 Task: Add an event with the title Second Staff Training: Leadership Development, date '2024/04/19', time 8:50 AM to 10:50 AMand add a description: A company retreat is a purposeful and immersive event where employees come together in a relaxed and inspiring setting to foster teamwork, boost morale, and align their efforts towards common goals. Select event color  Grape . Add location for the event as: 321 Montmartre, Paris, France, logged in from the account softage.7@softage.netand send the event invitation to softage.4@softage.net and softage.5@softage.net. Set a reminder for the event Daily
Action: Mouse moved to (45, 100)
Screenshot: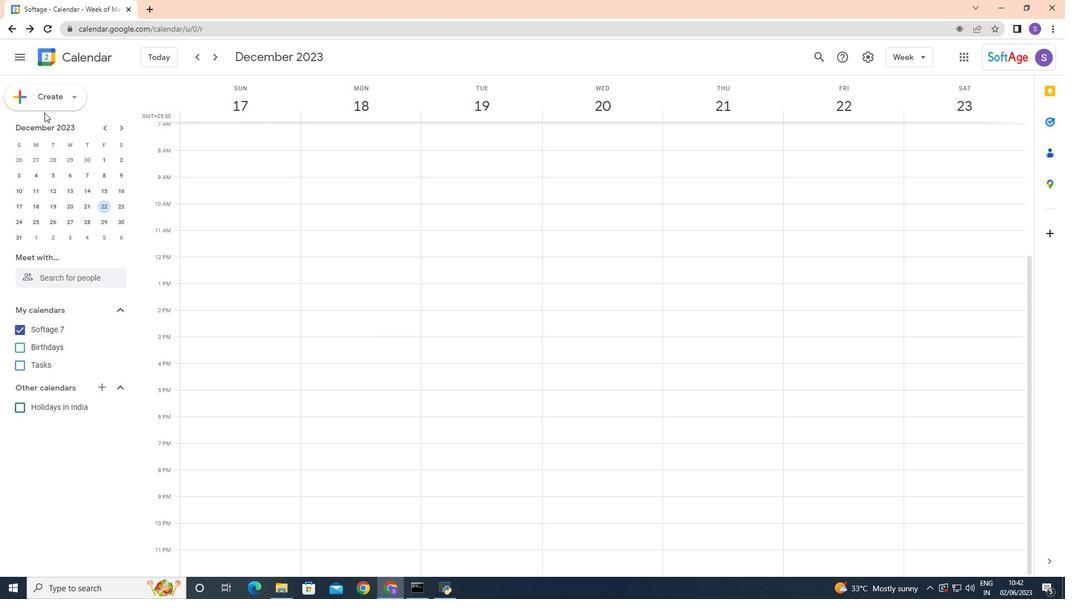
Action: Mouse pressed left at (45, 100)
Screenshot: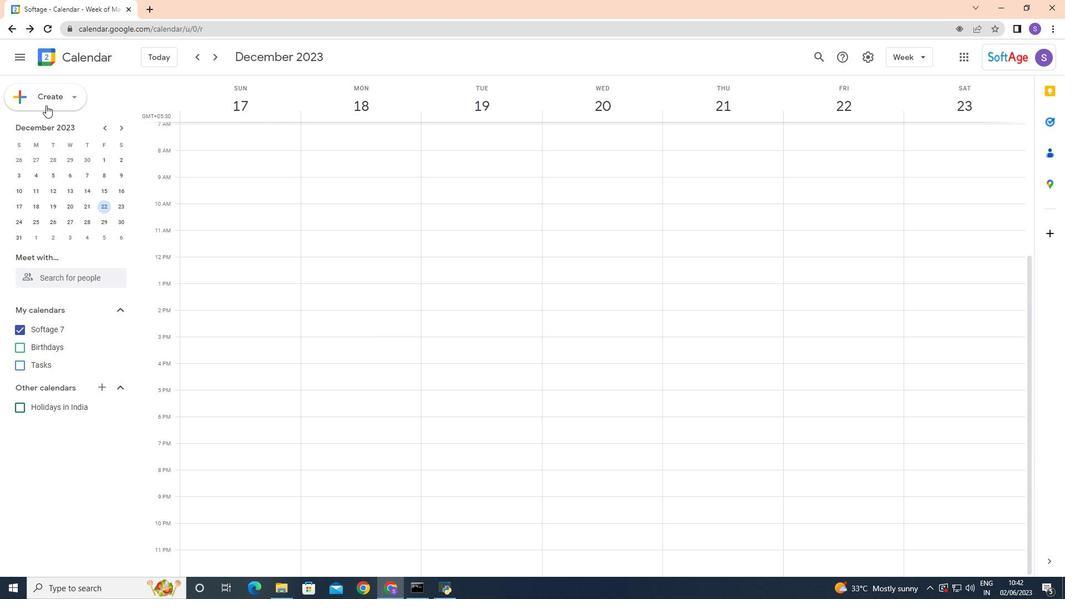 
Action: Mouse moved to (53, 128)
Screenshot: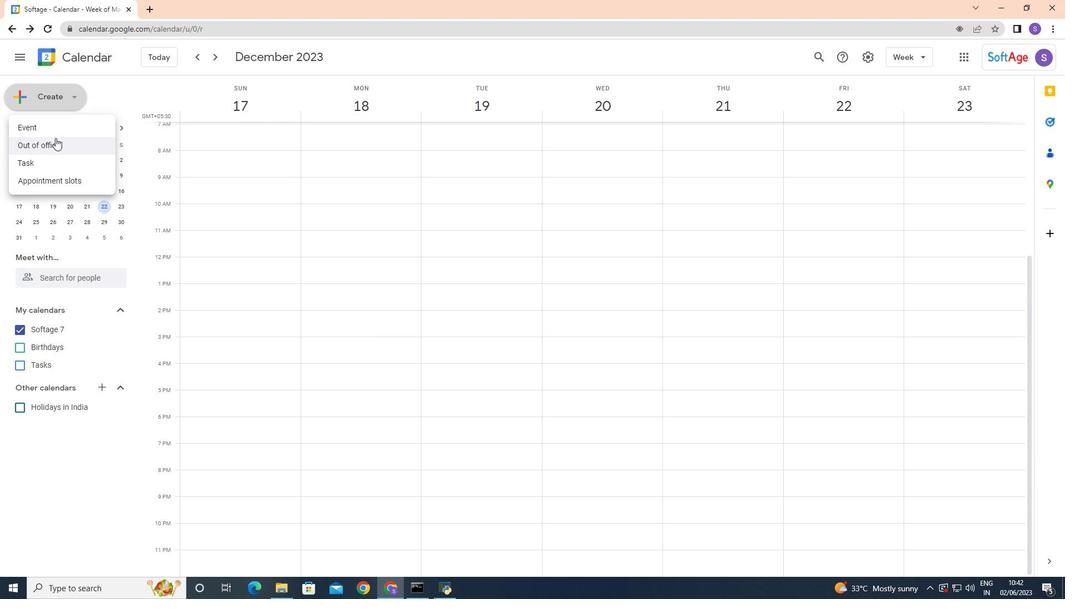 
Action: Mouse pressed left at (53, 128)
Screenshot: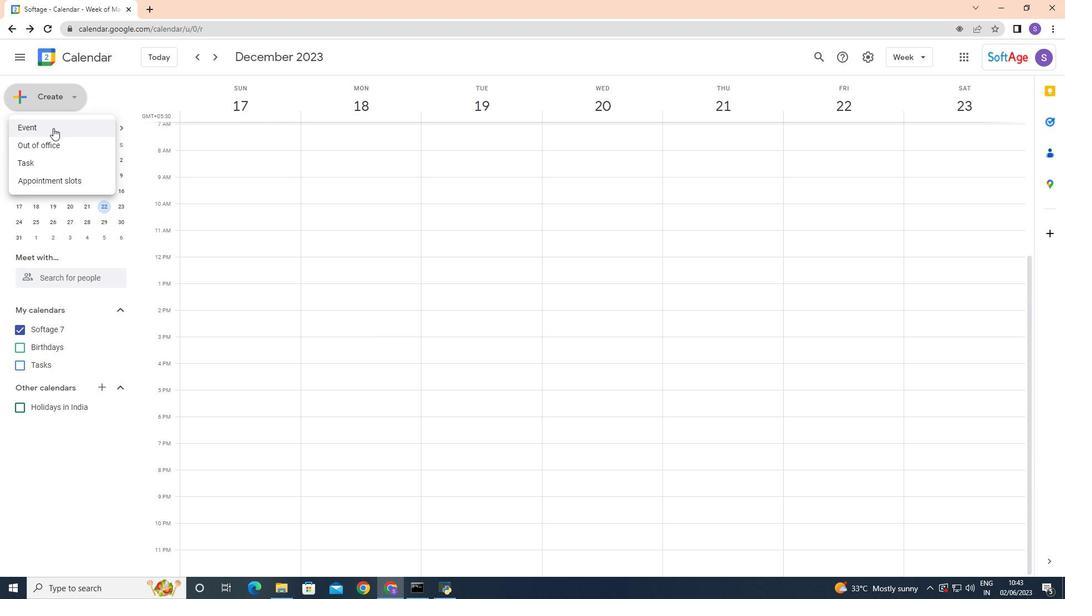 
Action: Mouse moved to (588, 205)
Screenshot: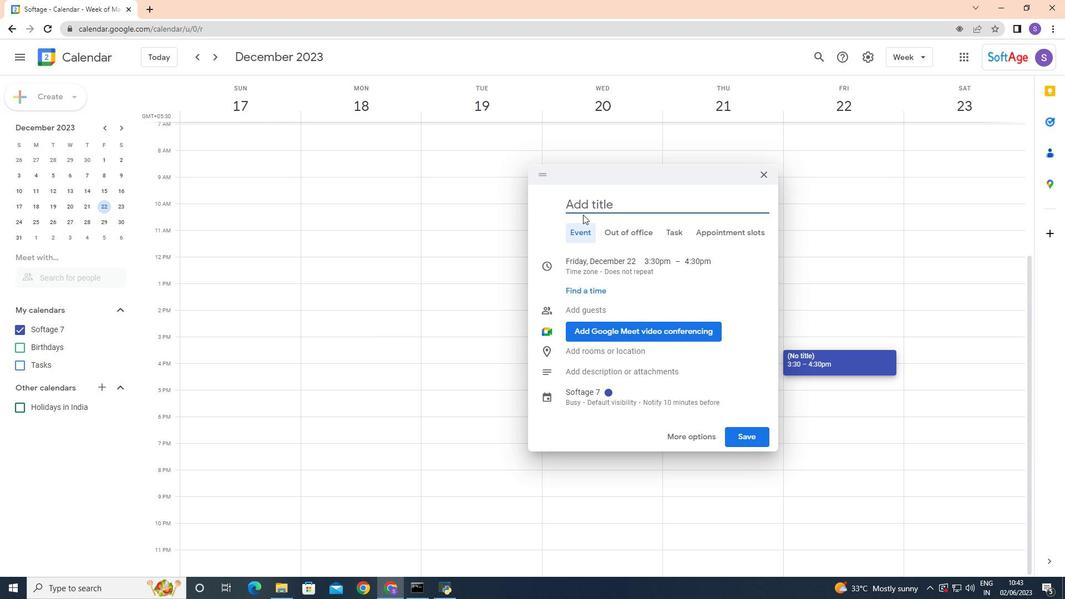 
Action: Mouse pressed left at (588, 205)
Screenshot: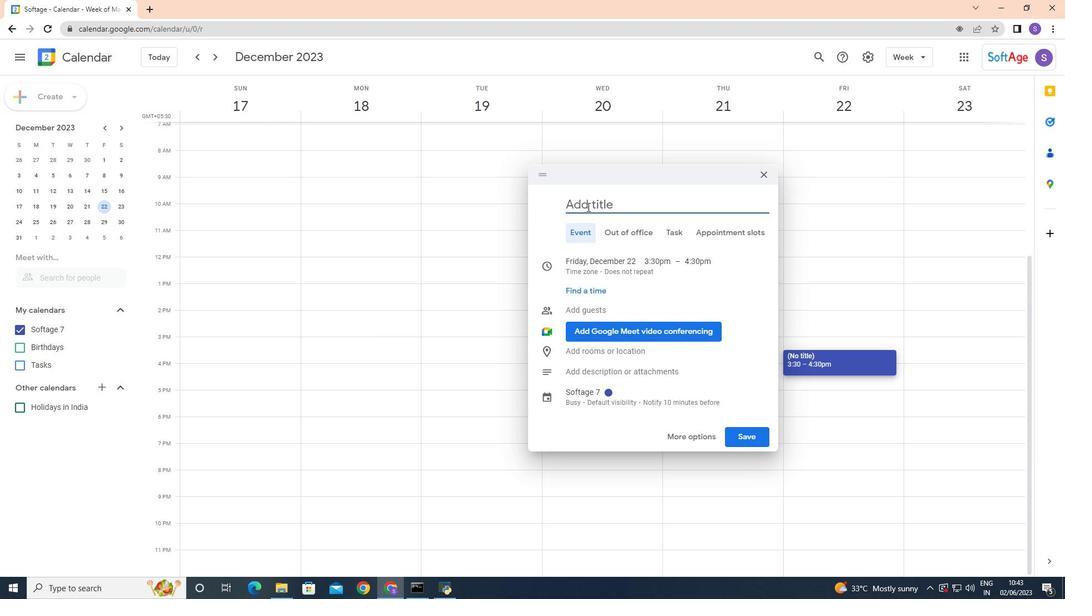 
Action: Key pressed <Key.shift>Second<Key.space><Key.shift>Staff<Key.space><Key.shift>Traib<Key.backspace>ning<Key.space><Key.shift_r><Key.shift_r><Key.shift_r><Key.shift_r><Key.shift_r><Key.shift_r><Key.shift_r><Key.shift_r><Key.shift_r><Key.backspace><Key.shift_r>:<Key.space><Key.shift>Leadership<Key.space><Key.shift>Development
Screenshot: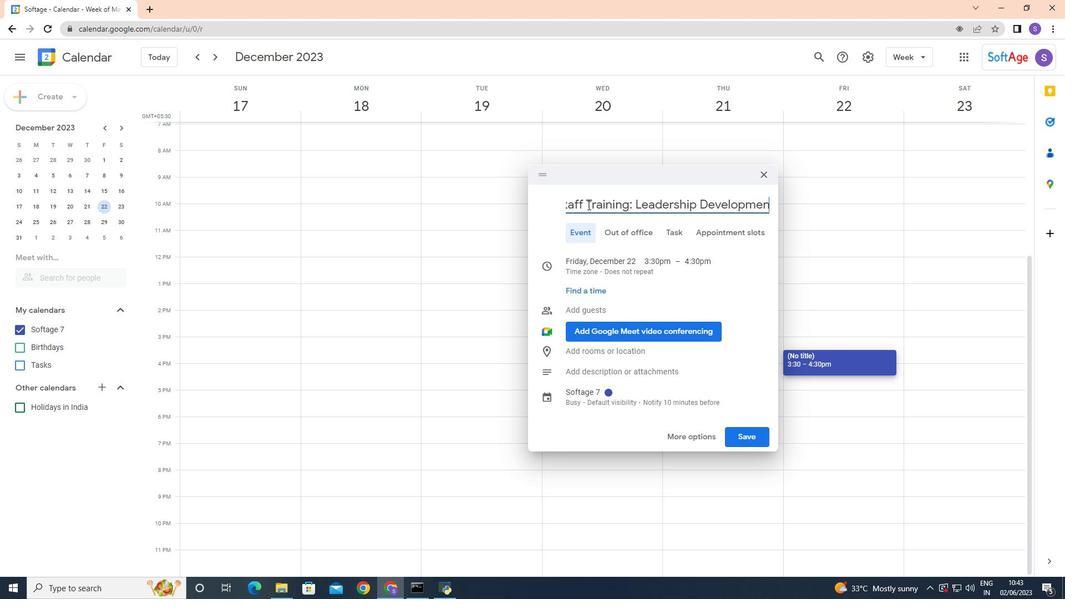 
Action: Mouse moved to (737, 291)
Screenshot: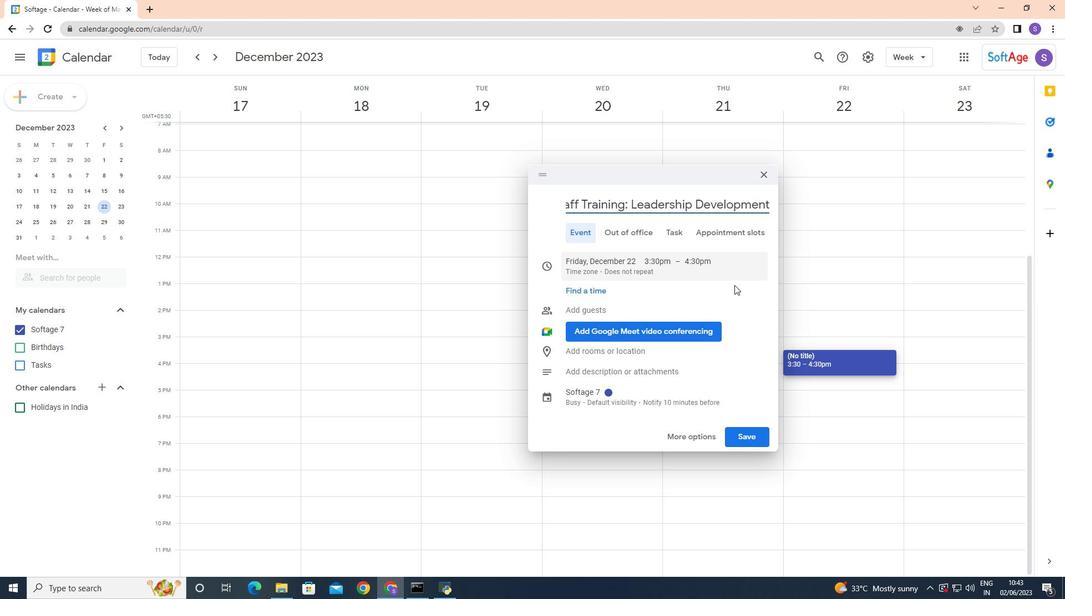 
Action: Mouse pressed left at (737, 291)
Screenshot: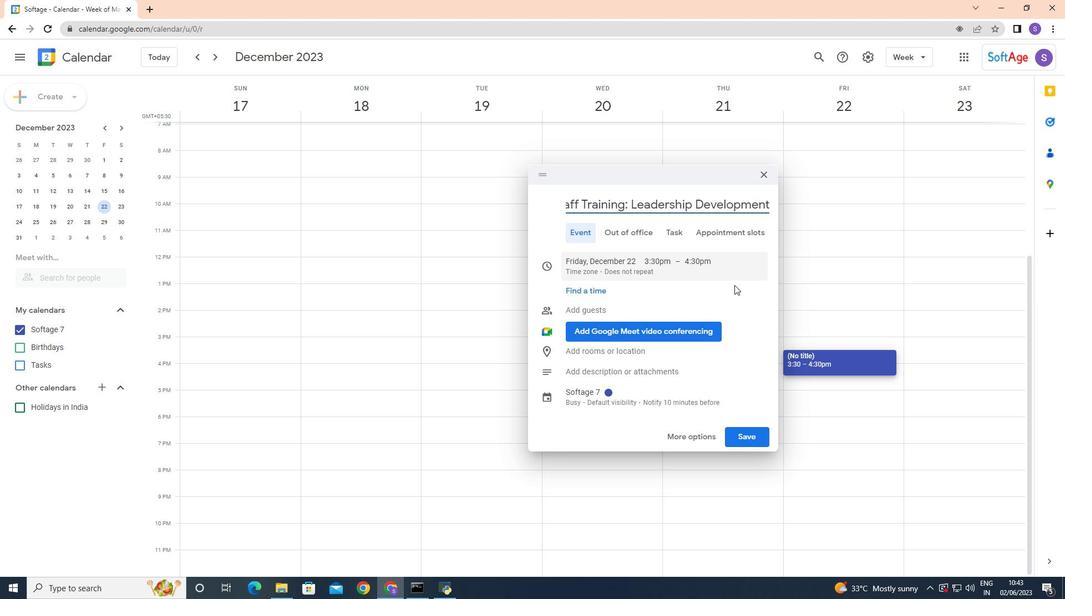 
Action: Mouse moved to (596, 264)
Screenshot: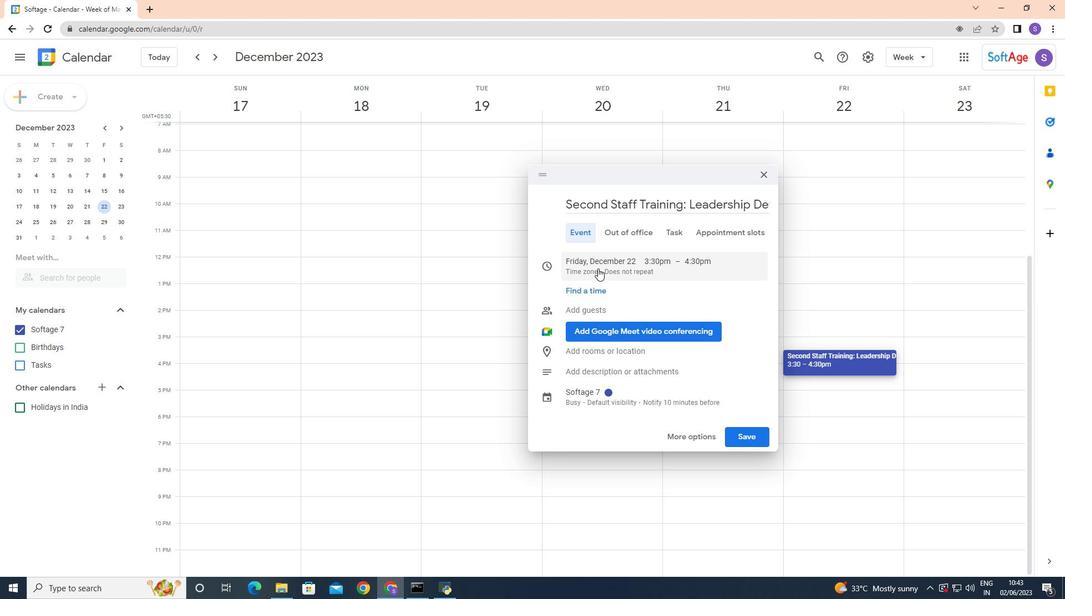 
Action: Mouse pressed left at (596, 264)
Screenshot: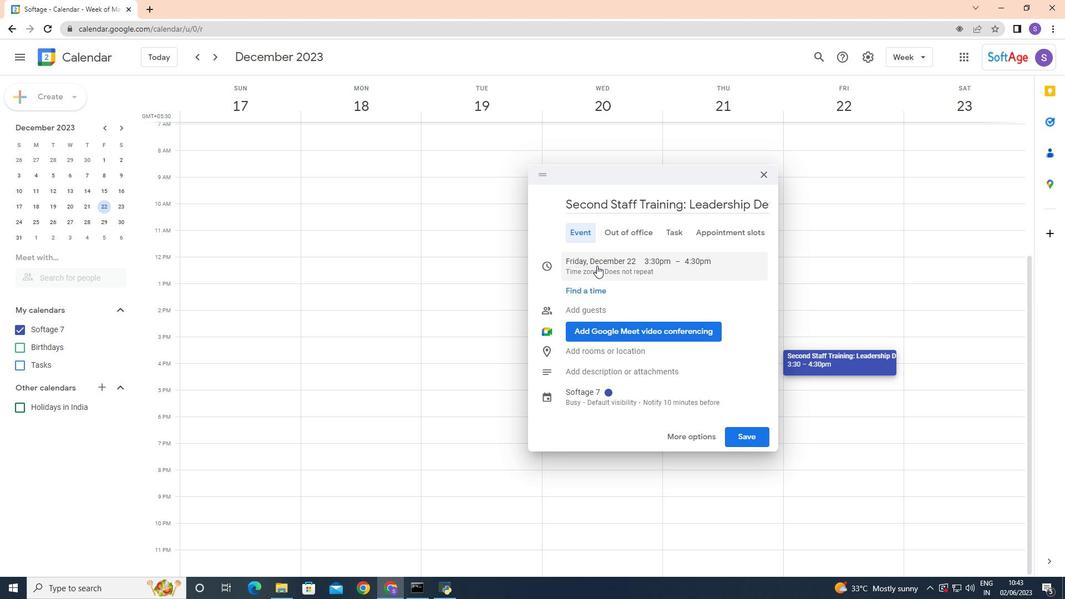 
Action: Mouse moved to (698, 284)
Screenshot: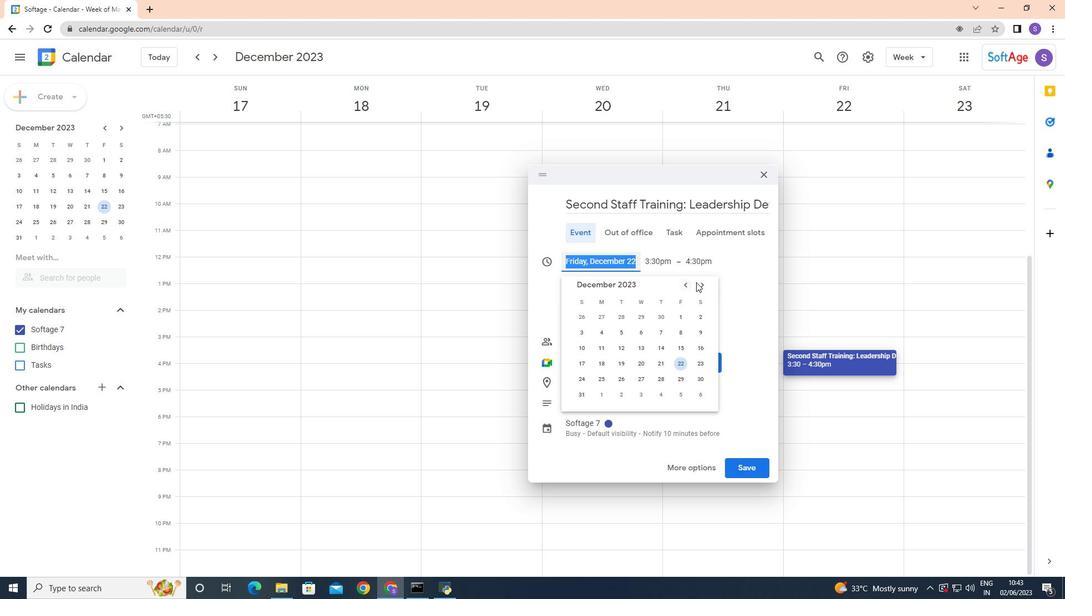 
Action: Mouse pressed left at (698, 284)
Screenshot: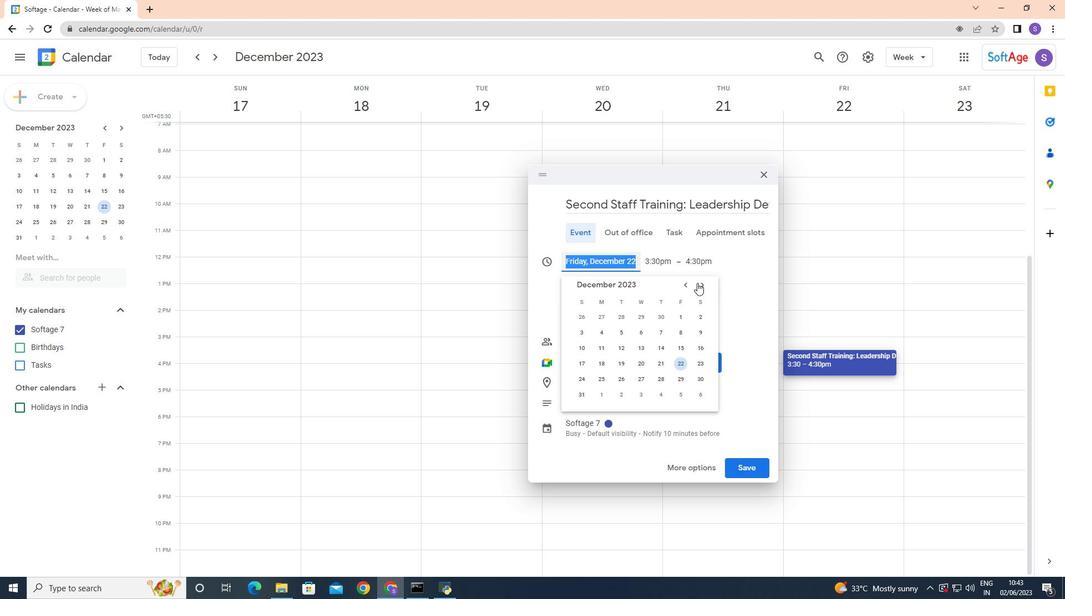 
Action: Mouse pressed left at (698, 284)
Screenshot: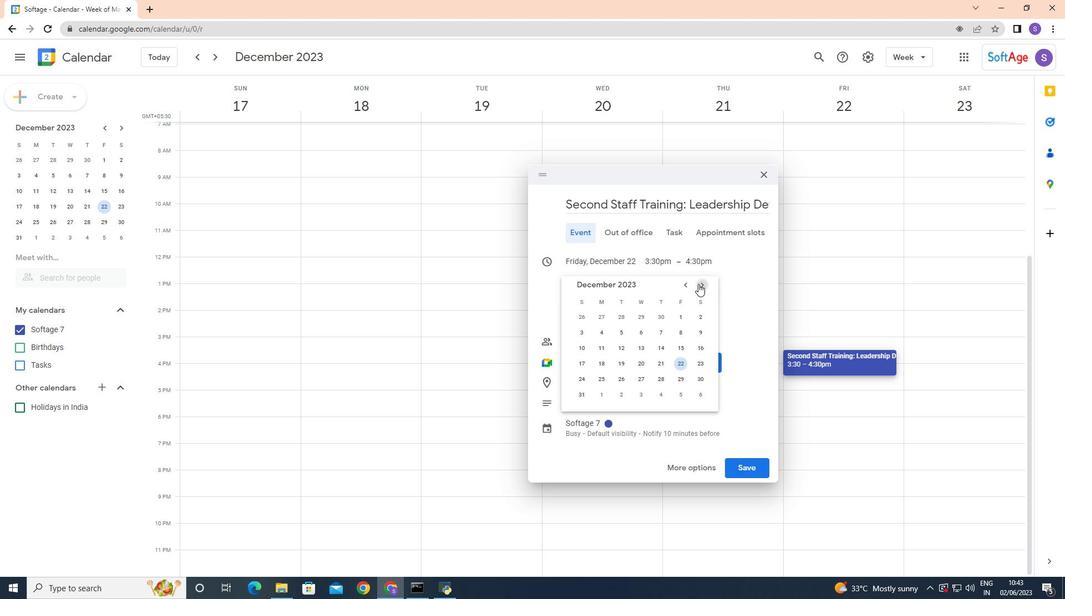 
Action: Mouse moved to (704, 284)
Screenshot: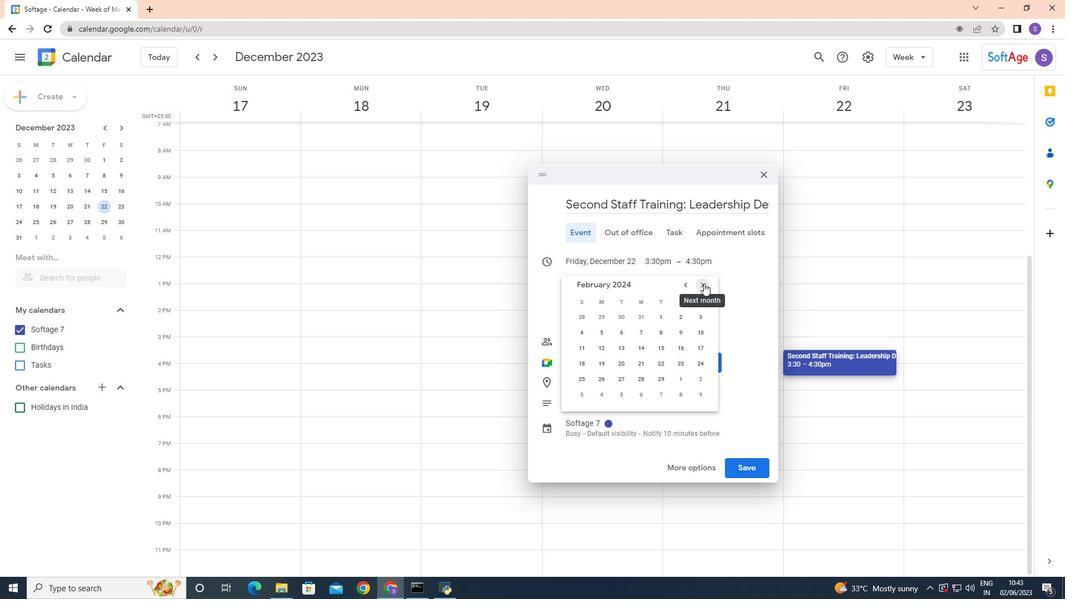 
Action: Mouse pressed left at (704, 284)
Screenshot: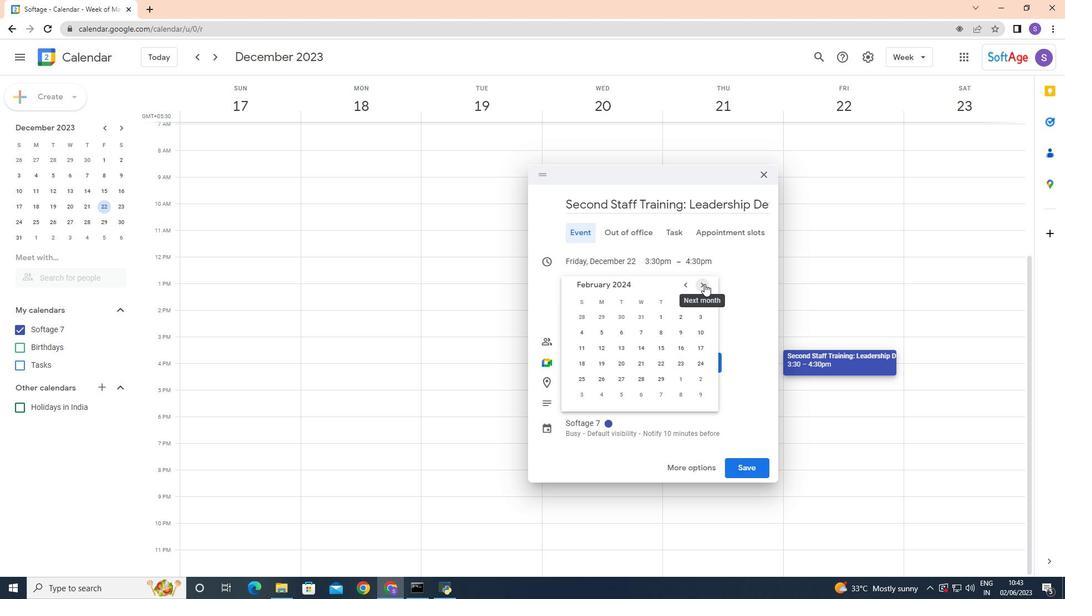 
Action: Mouse pressed left at (704, 284)
Screenshot: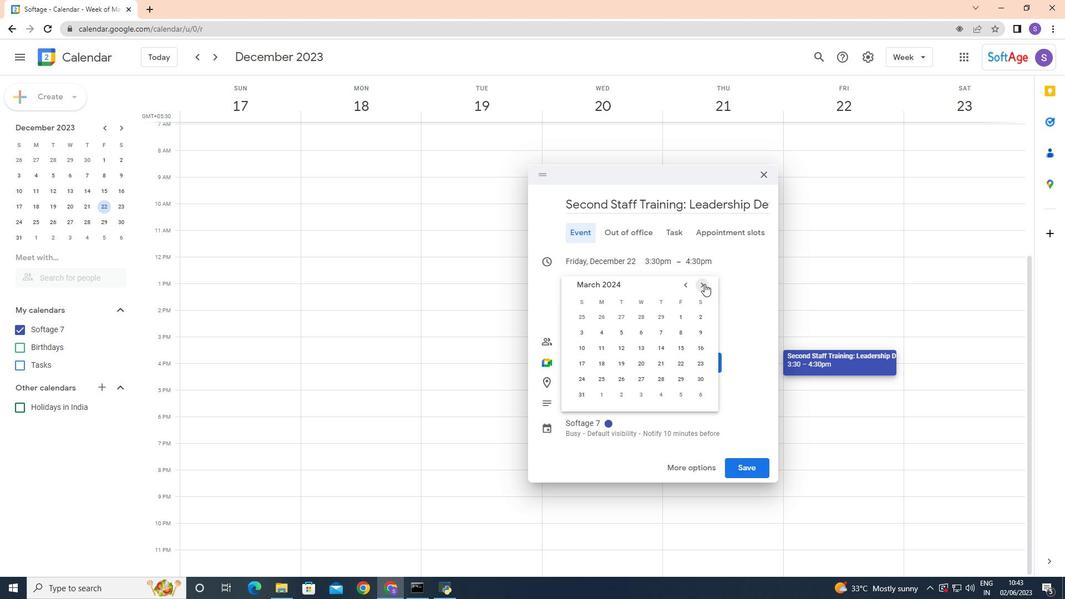 
Action: Mouse moved to (684, 347)
Screenshot: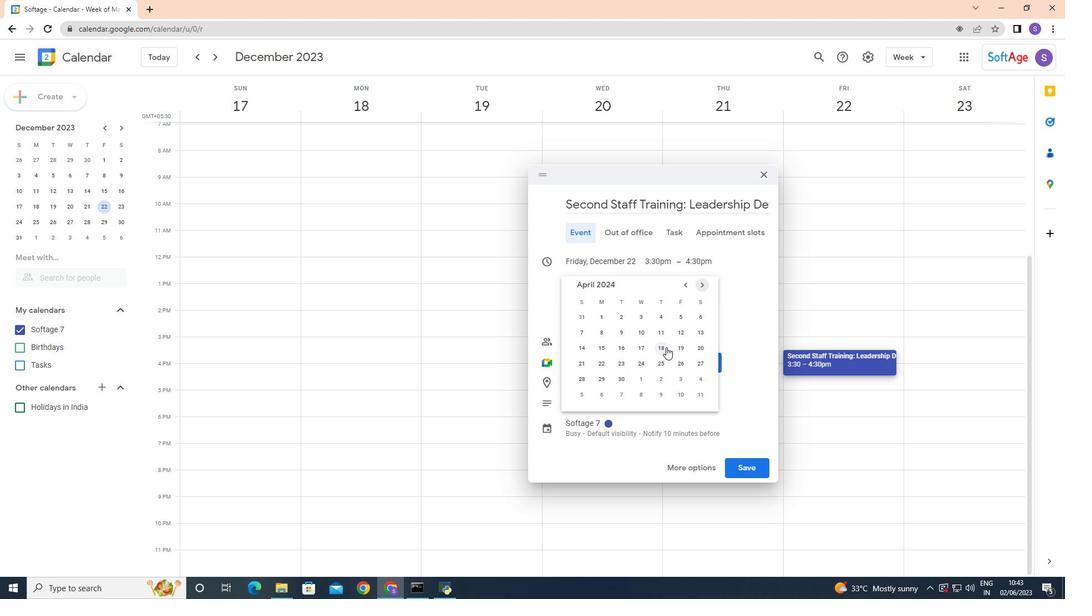 
Action: Mouse pressed left at (684, 347)
Screenshot: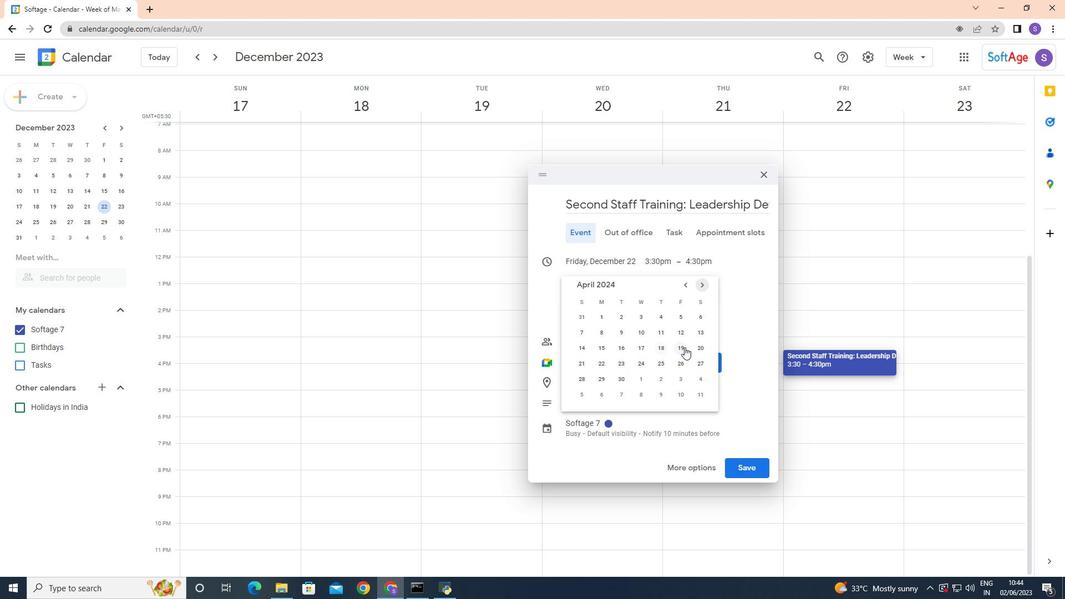 
Action: Mouse moved to (664, 266)
Screenshot: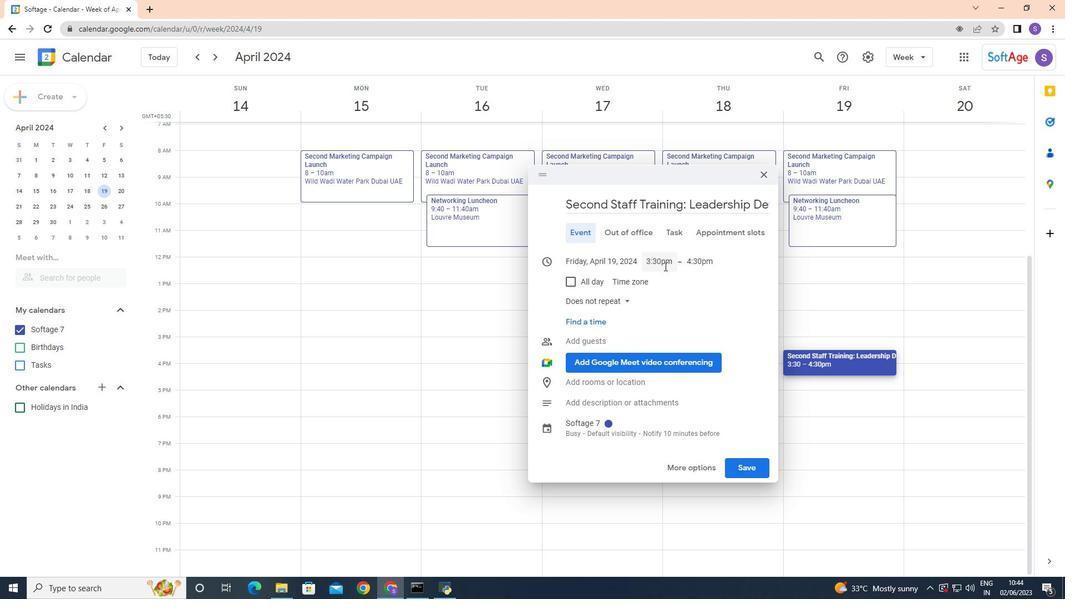 
Action: Mouse pressed left at (664, 266)
Screenshot: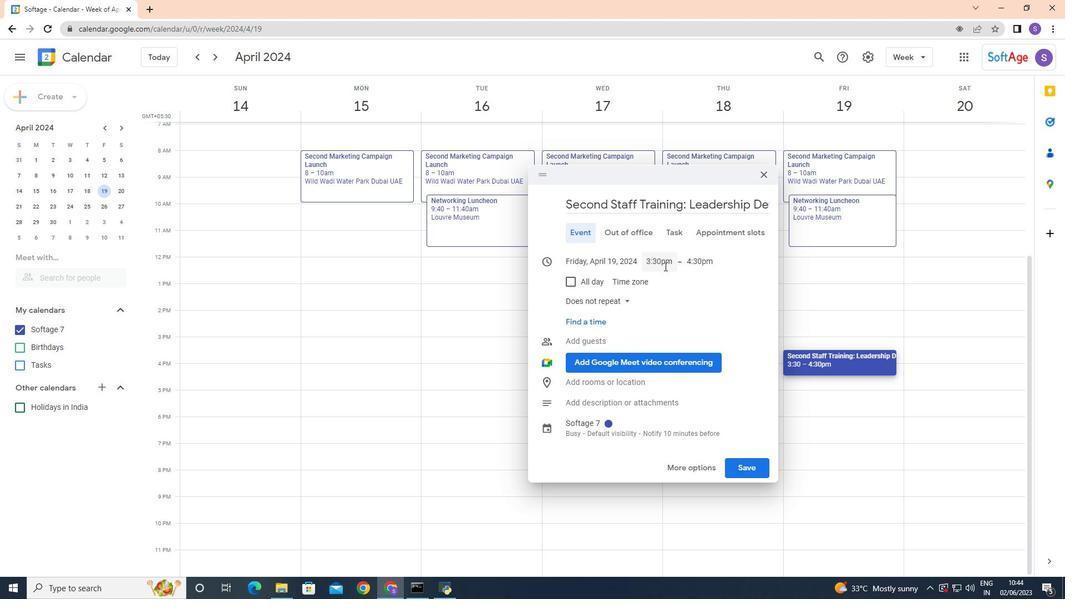 
Action: Mouse moved to (680, 319)
Screenshot: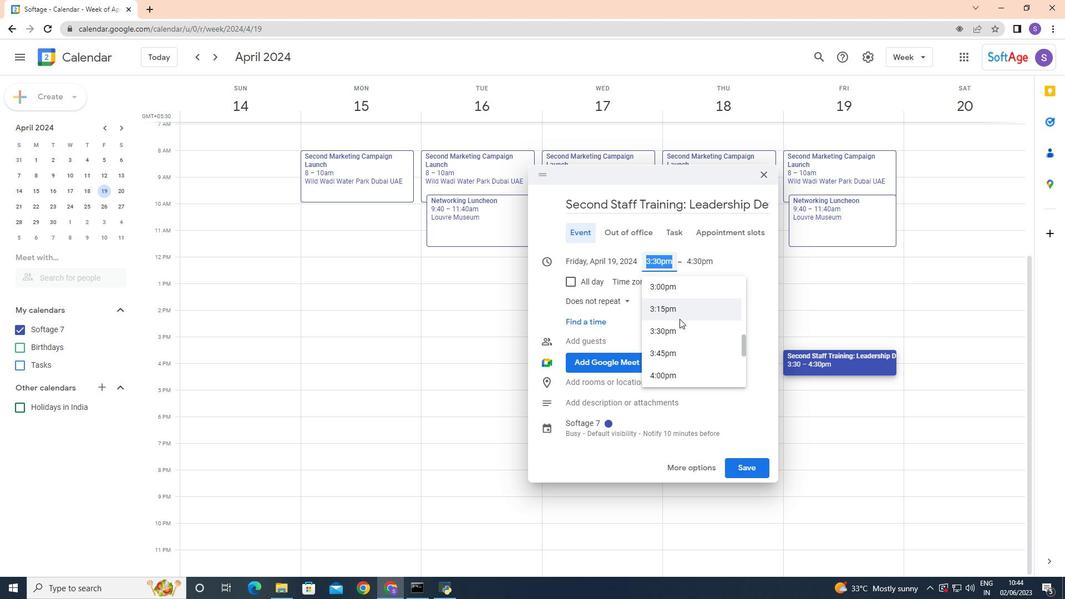 
Action: Mouse scrolled (680, 318) with delta (0, 0)
Screenshot: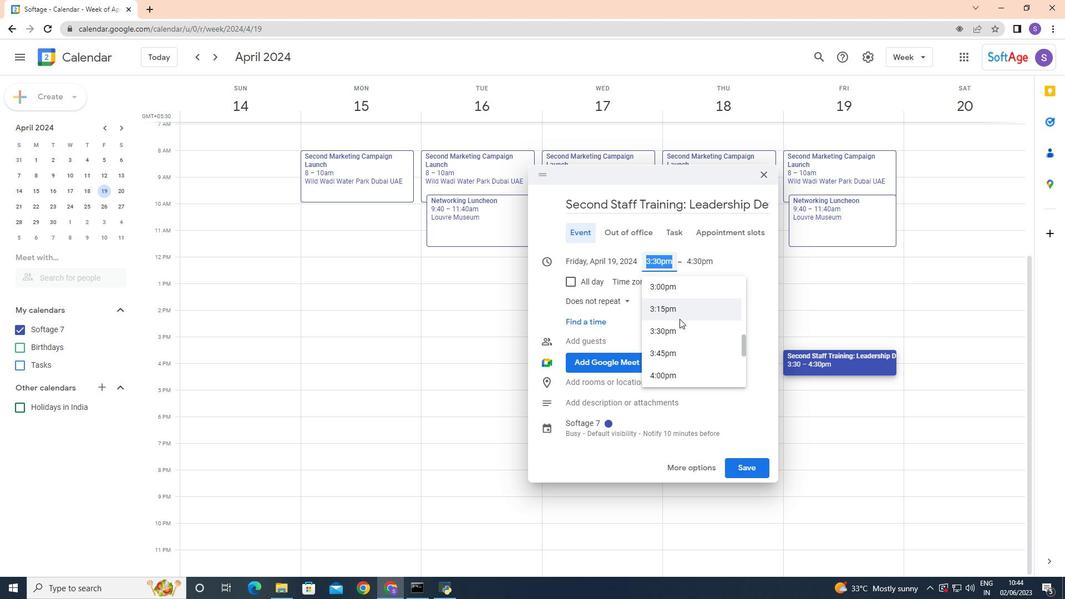 
Action: Mouse moved to (681, 319)
Screenshot: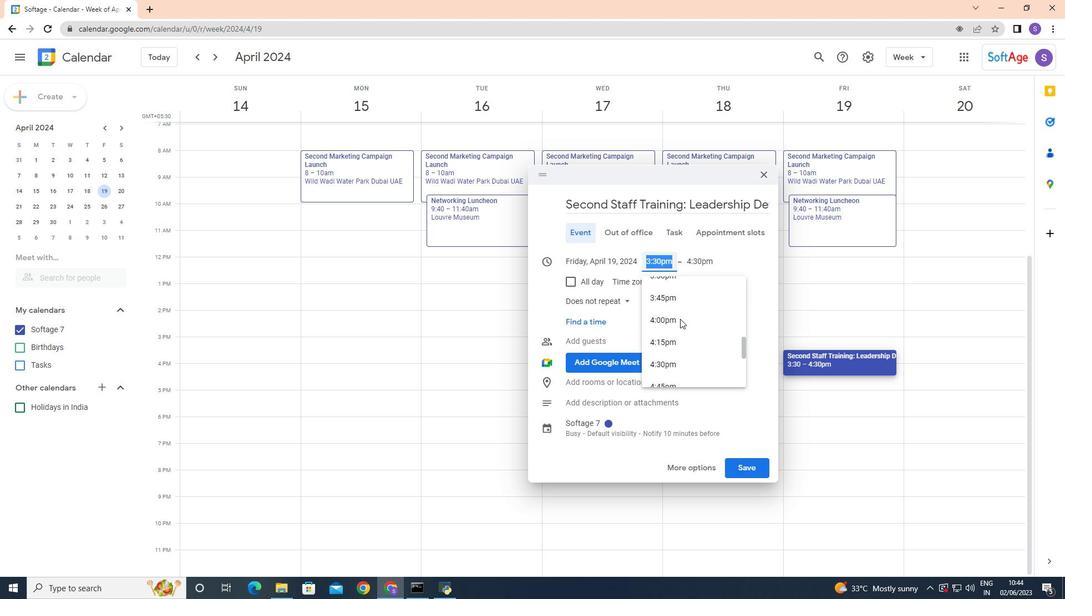 
Action: Mouse pressed middle at (681, 319)
Screenshot: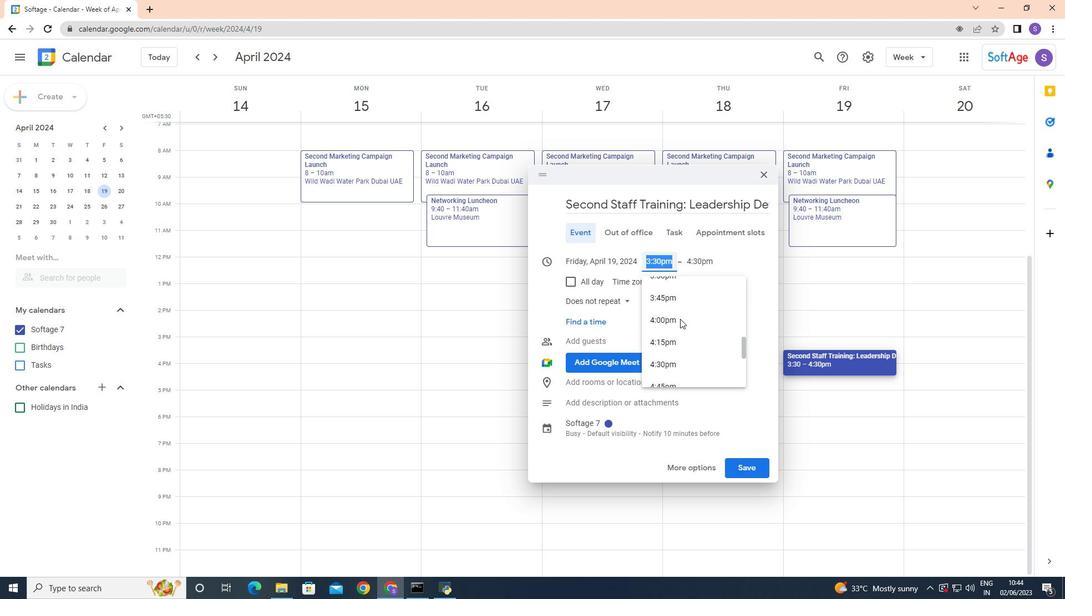 
Action: Mouse scrolled (681, 320) with delta (0, 0)
Screenshot: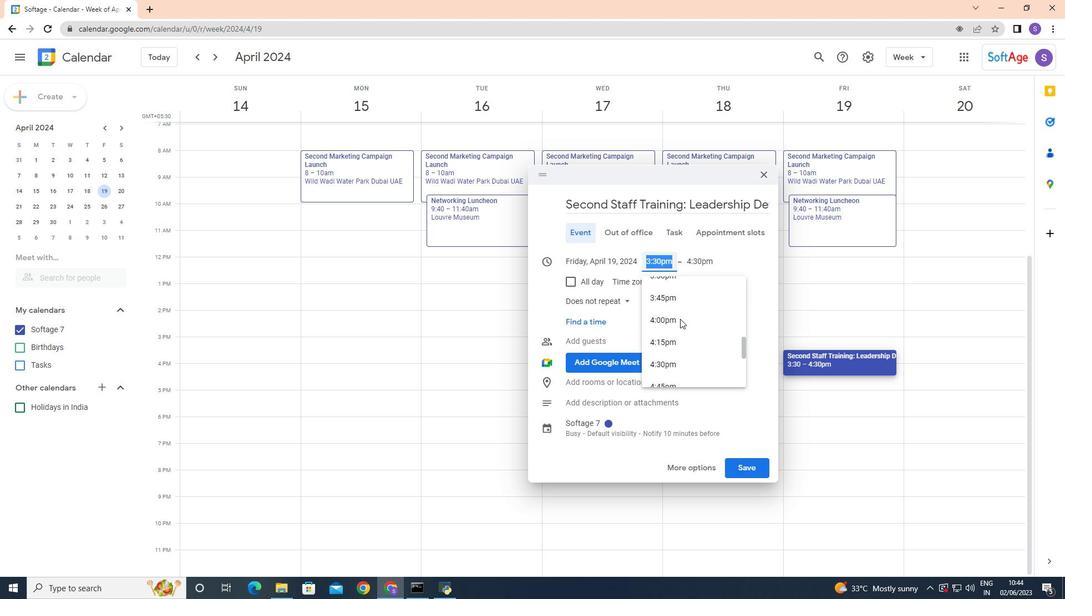 
Action: Mouse scrolled (681, 320) with delta (0, 0)
Screenshot: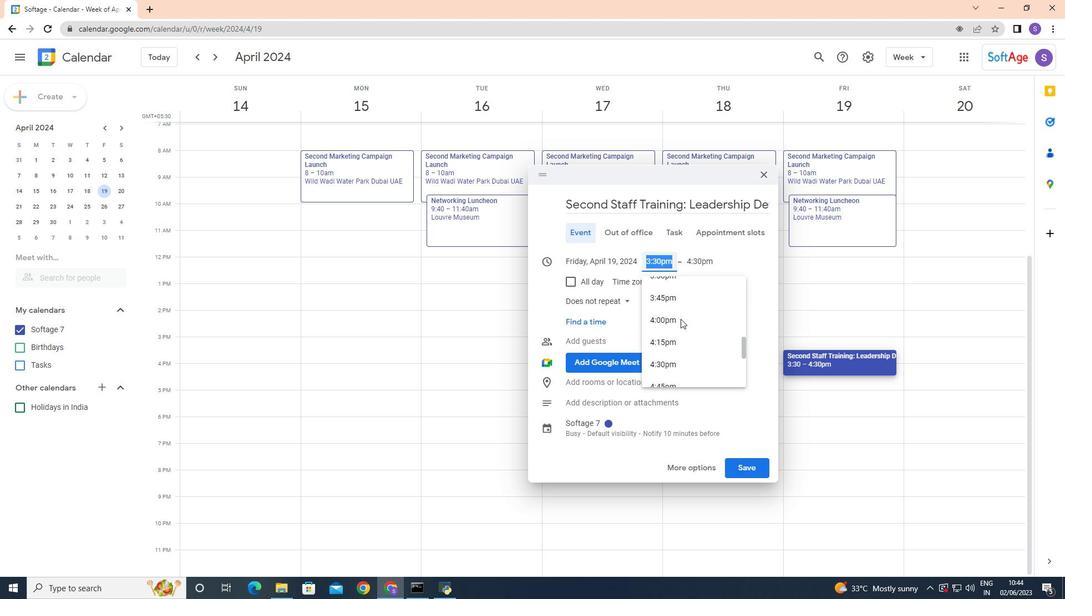 
Action: Mouse scrolled (681, 320) with delta (0, 0)
Screenshot: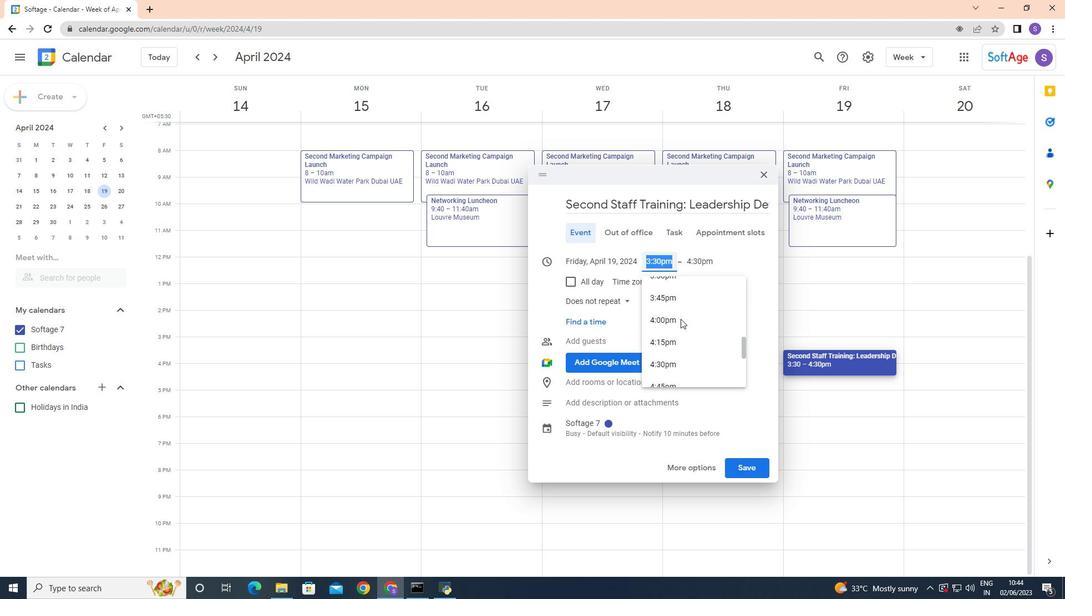 
Action: Mouse moved to (681, 319)
Screenshot: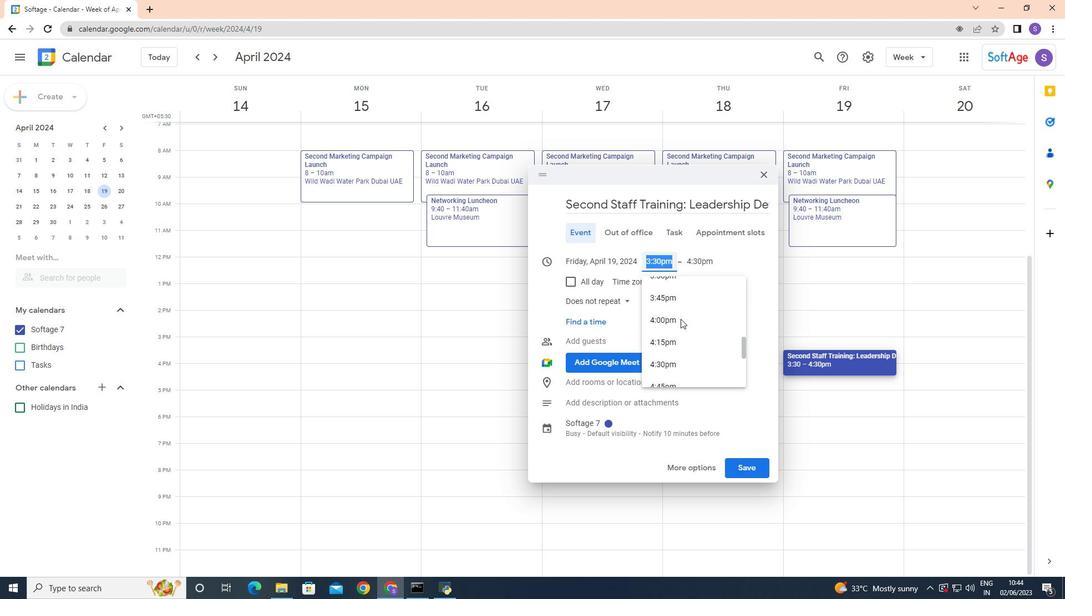 
Action: Mouse scrolled (681, 320) with delta (0, 0)
Screenshot: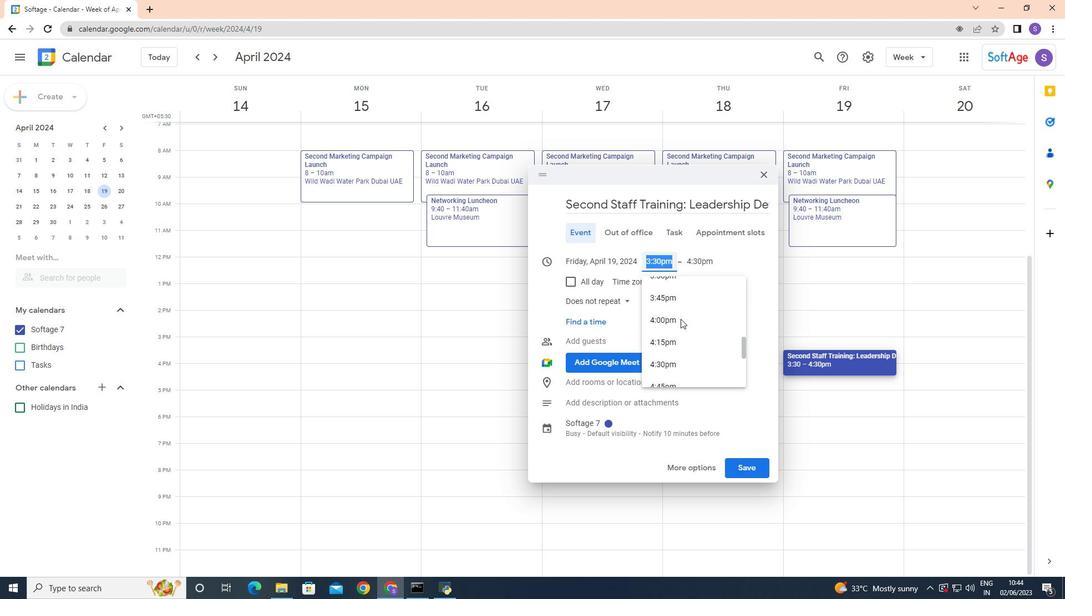 
Action: Mouse moved to (683, 319)
Screenshot: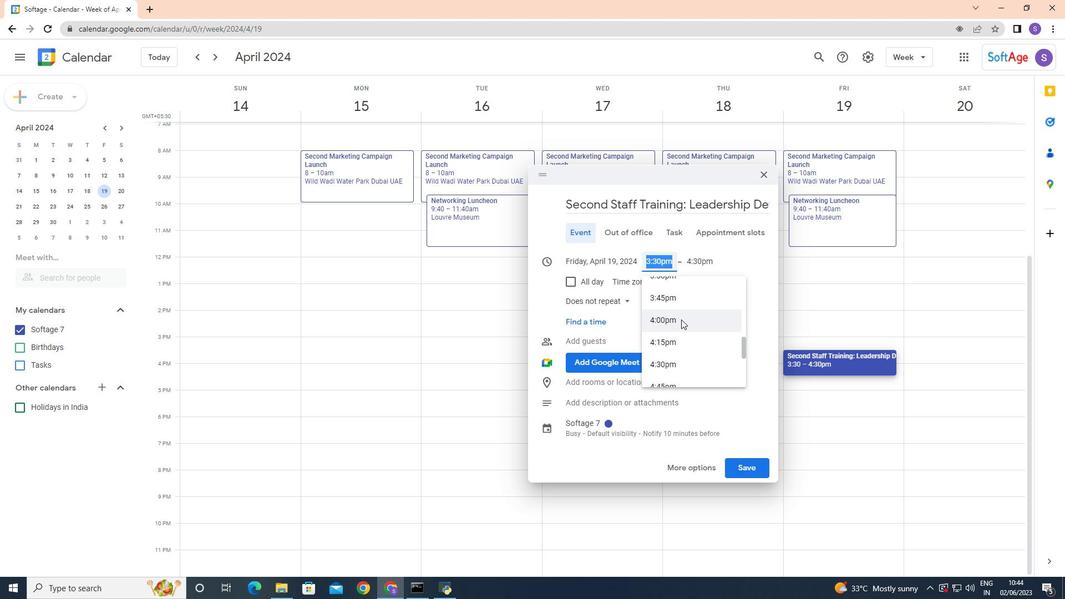 
Action: Mouse scrolled (682, 320) with delta (0, 0)
Screenshot: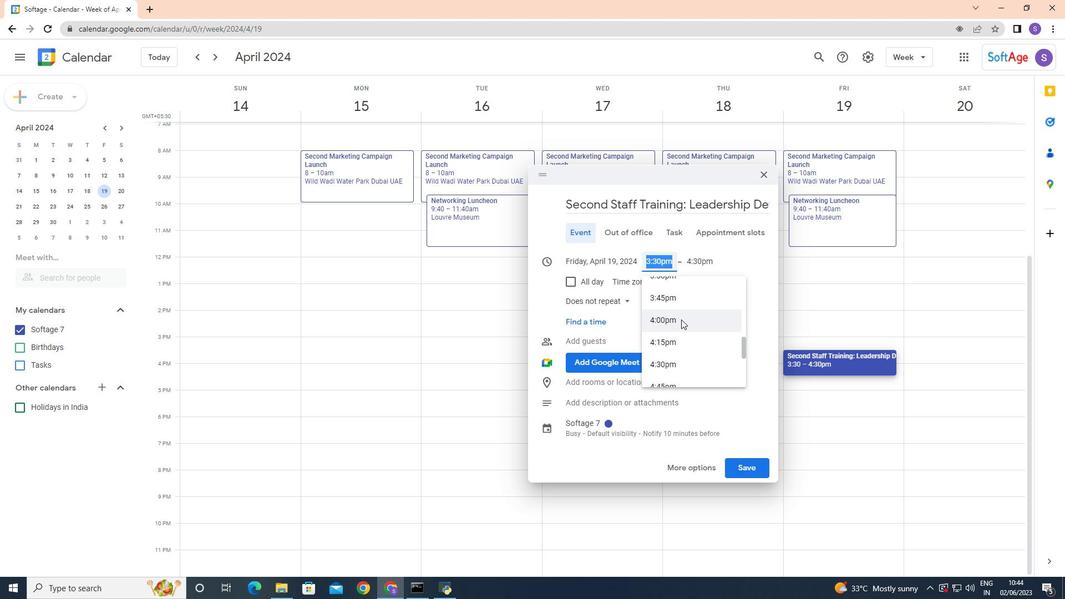 
Action: Mouse moved to (684, 317)
Screenshot: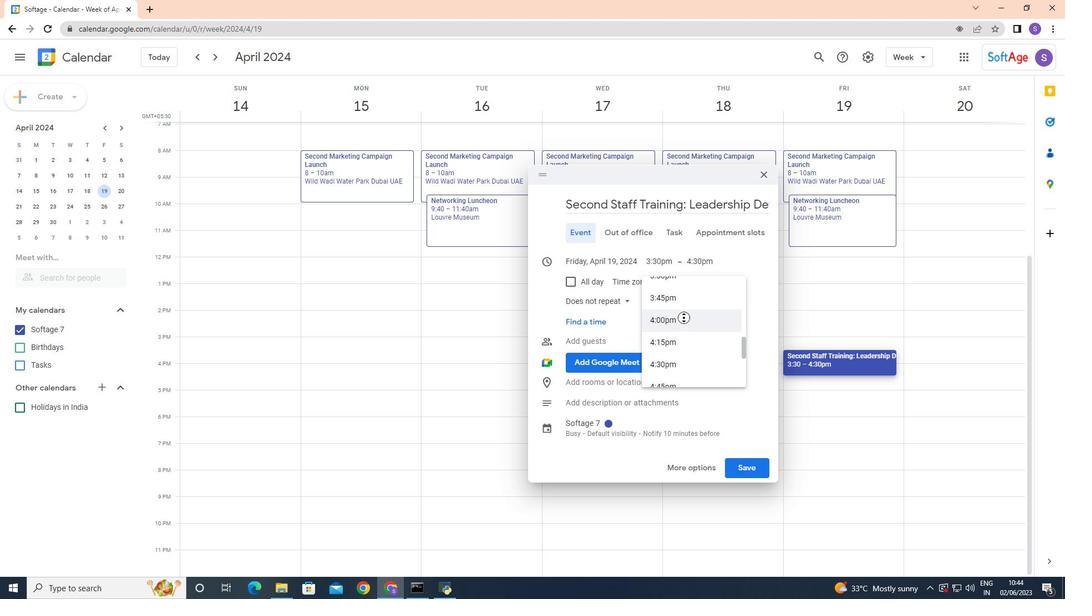 
Action: Mouse pressed middle at (684, 317)
Screenshot: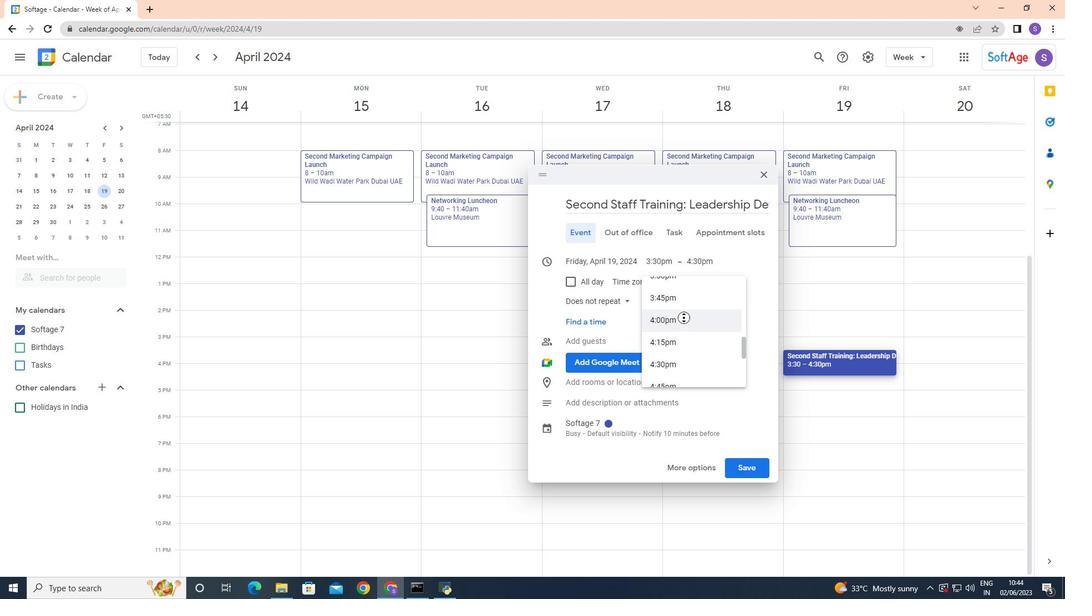 
Action: Mouse scrolled (684, 318) with delta (0, 0)
Screenshot: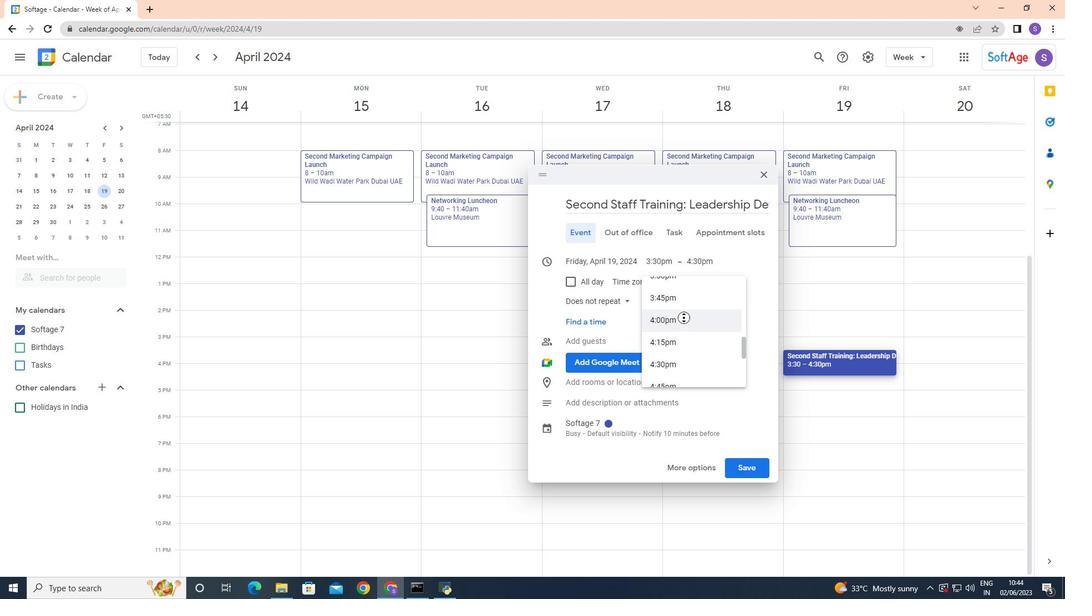 
Action: Mouse scrolled (684, 318) with delta (0, 0)
Screenshot: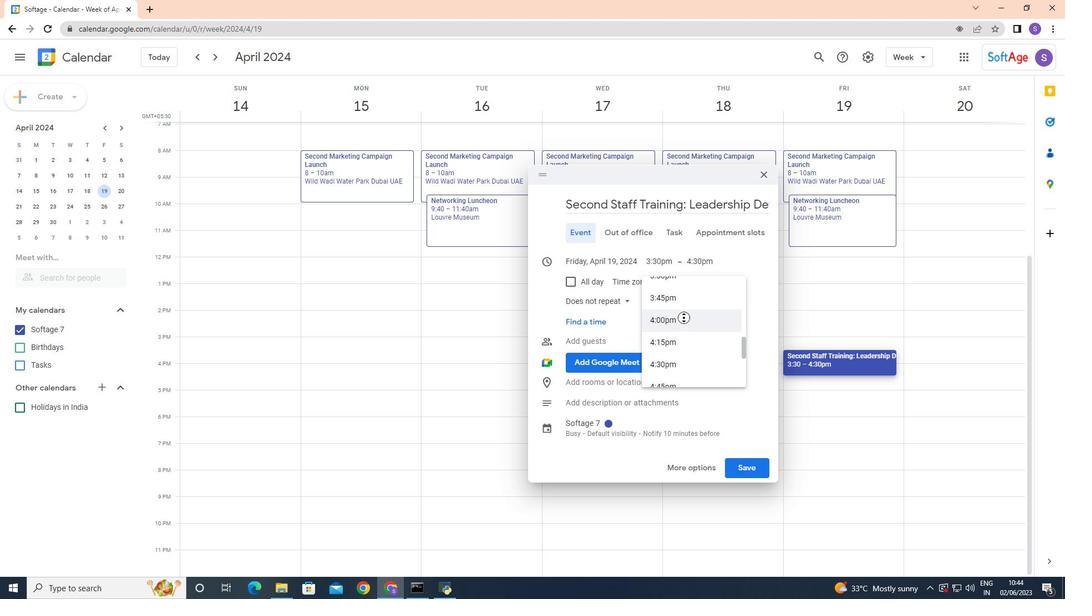 
Action: Mouse scrolled (684, 318) with delta (0, 0)
Screenshot: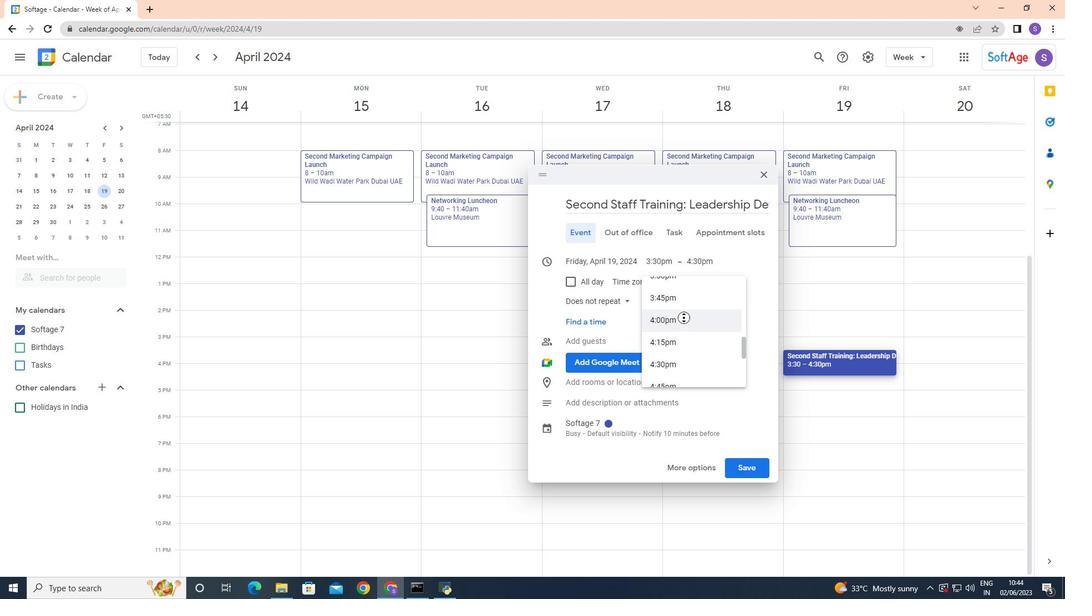 
Action: Mouse scrolled (684, 318) with delta (0, 0)
Screenshot: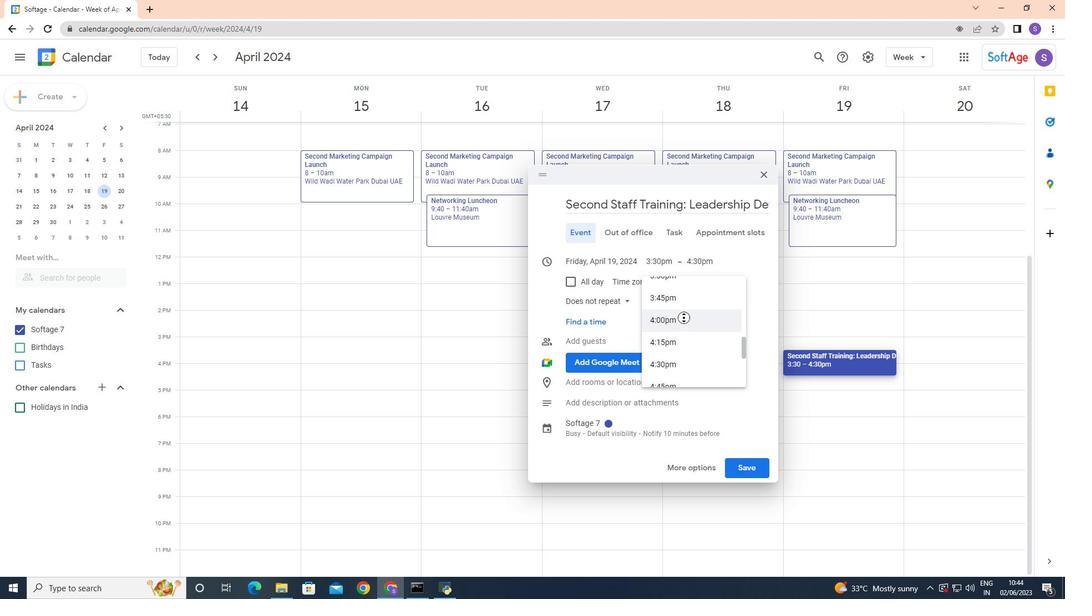 
Action: Mouse scrolled (684, 318) with delta (0, 0)
Screenshot: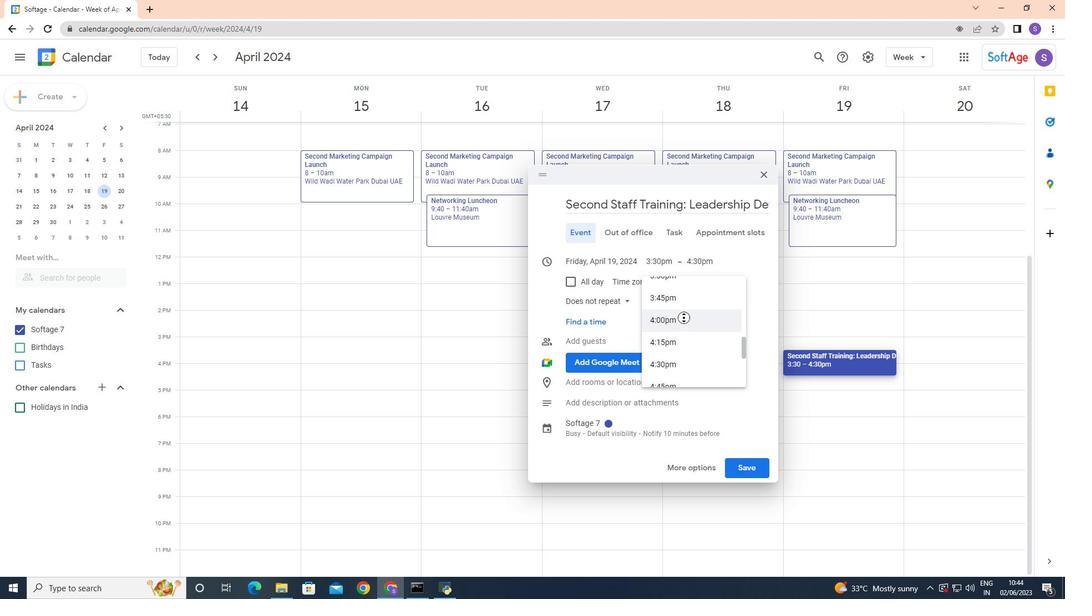 
Action: Mouse moved to (686, 319)
Screenshot: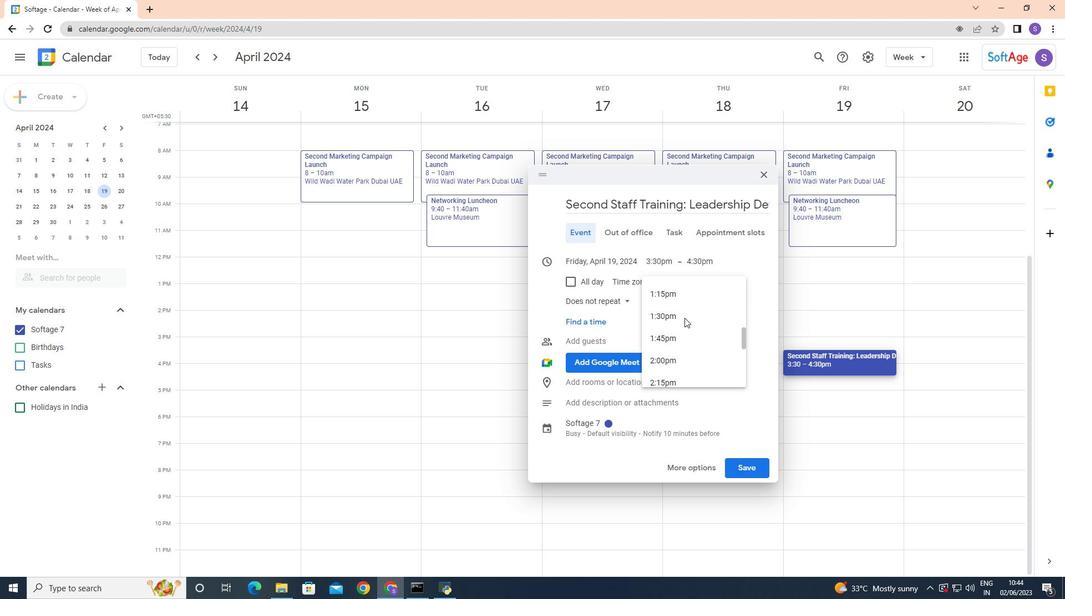 
Action: Mouse scrolled (686, 320) with delta (0, 0)
Screenshot: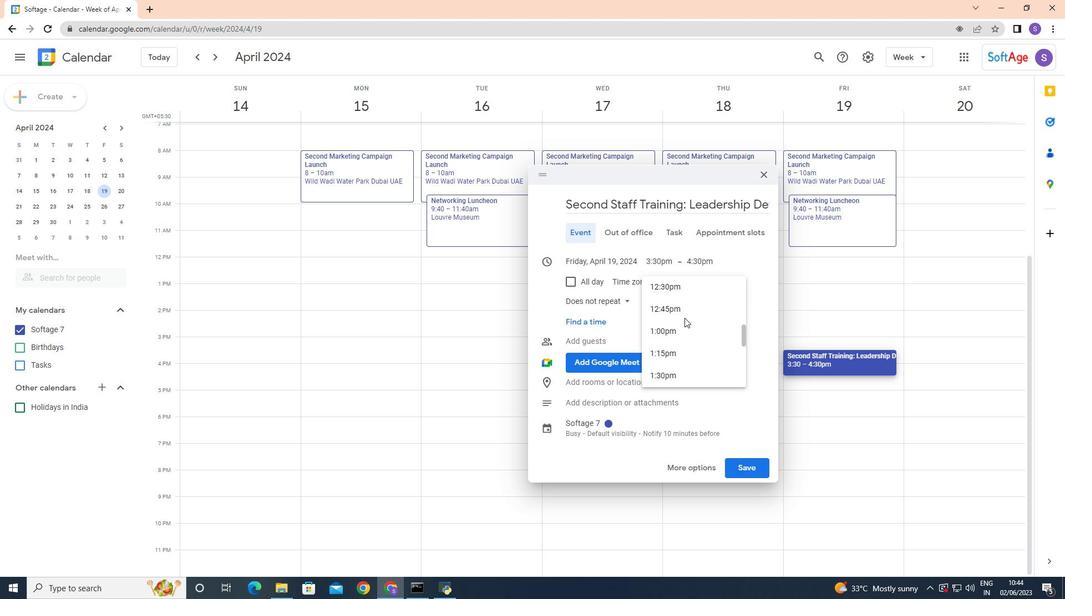 
Action: Mouse scrolled (686, 320) with delta (0, 0)
Screenshot: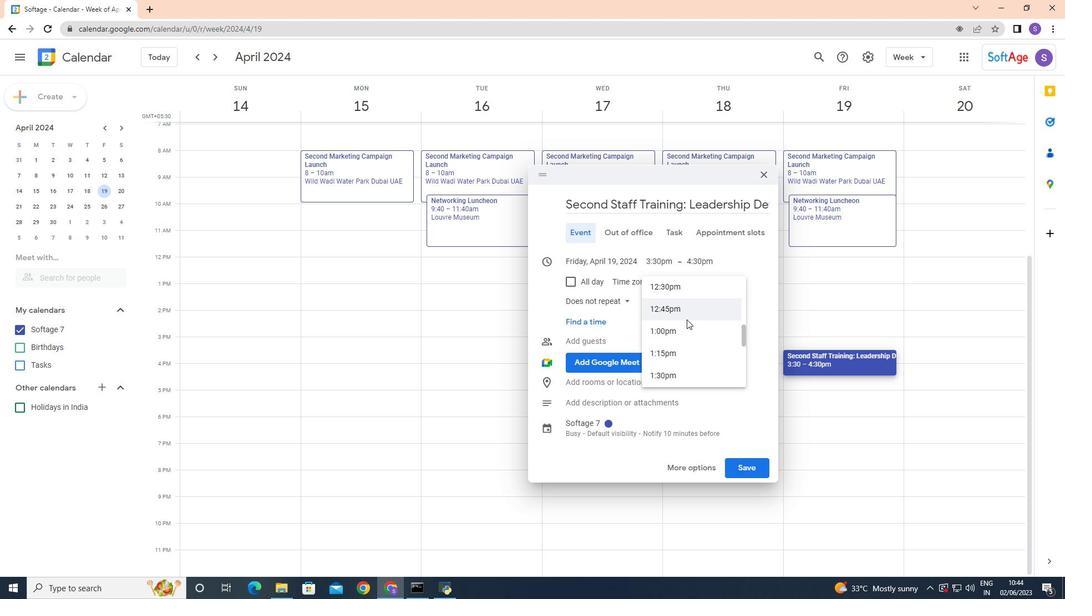 
Action: Mouse scrolled (686, 320) with delta (0, 0)
Screenshot: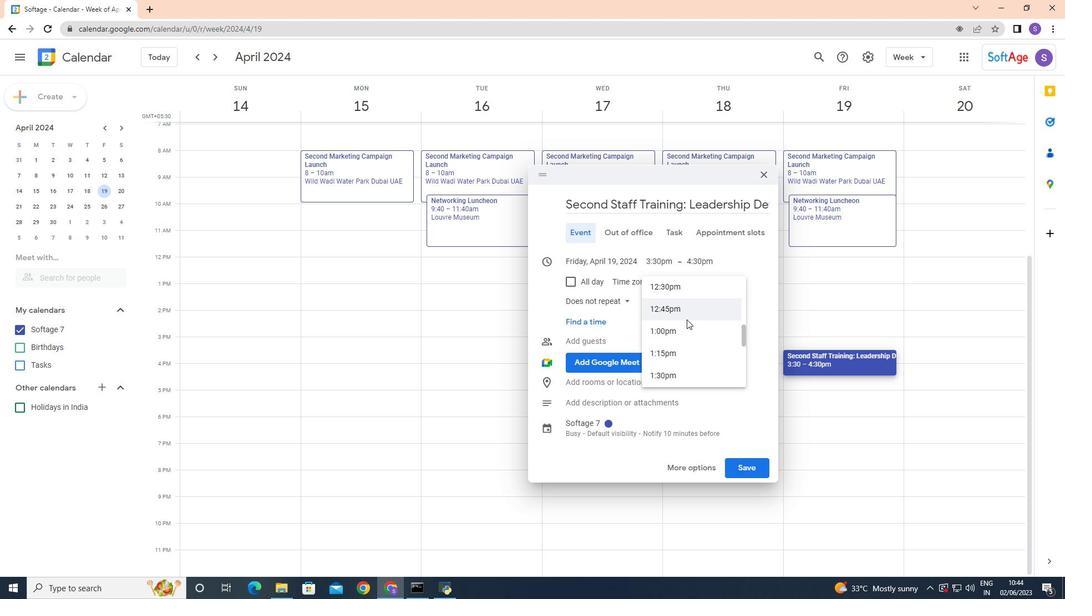
Action: Mouse scrolled (686, 320) with delta (0, 0)
Screenshot: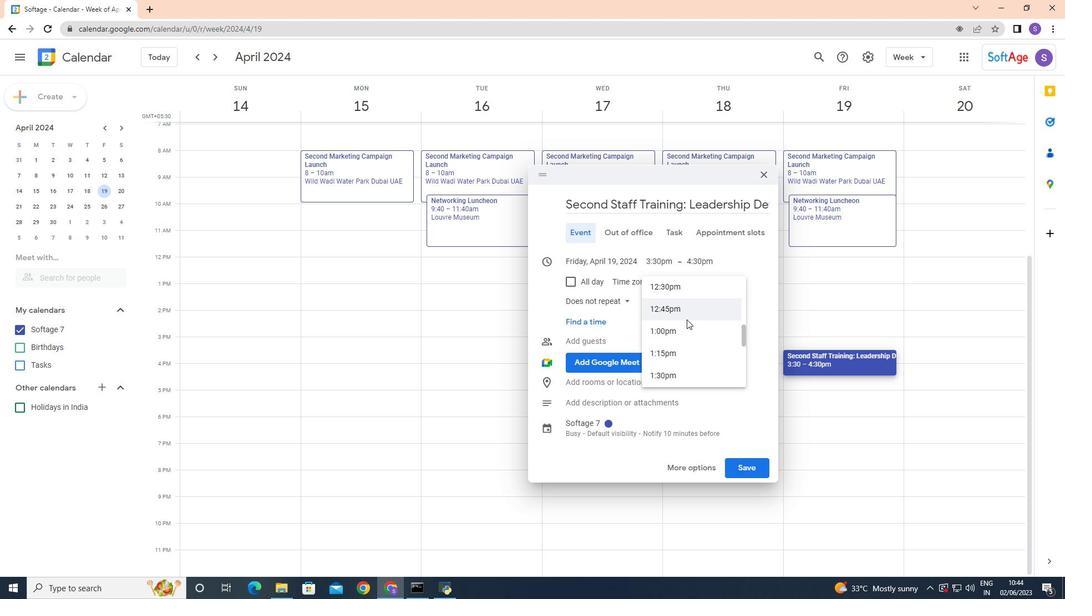 
Action: Mouse scrolled (686, 320) with delta (0, 0)
Screenshot: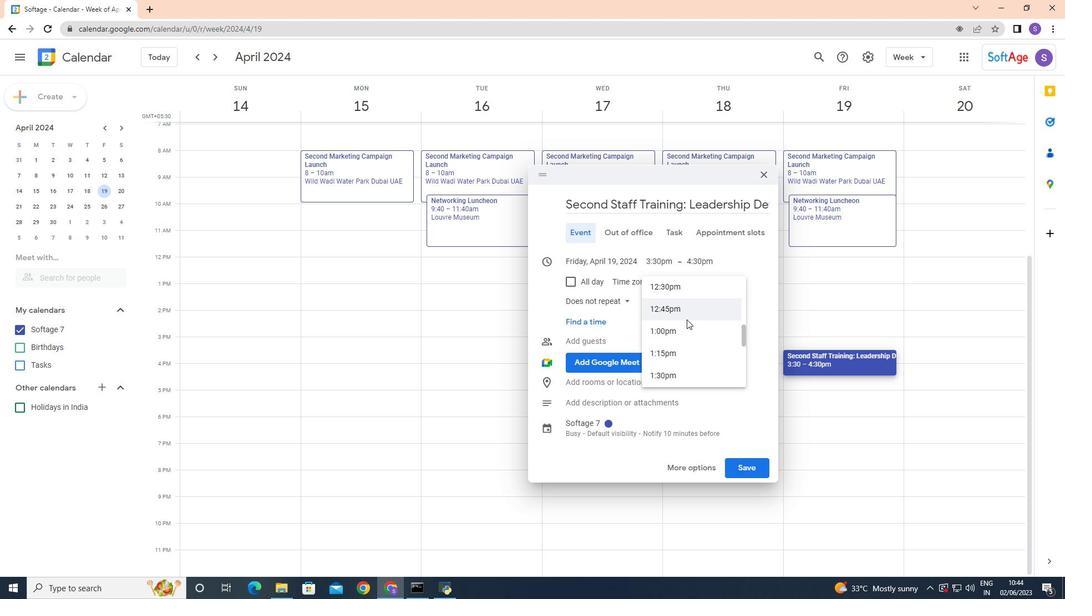 
Action: Mouse scrolled (686, 320) with delta (0, 0)
Screenshot: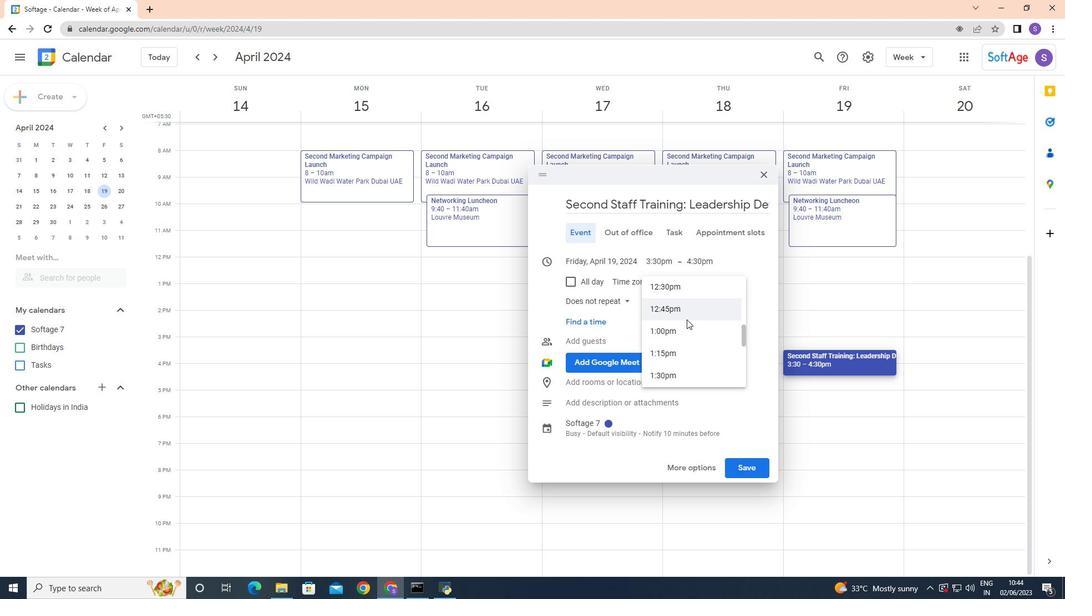 
Action: Mouse moved to (689, 318)
Screenshot: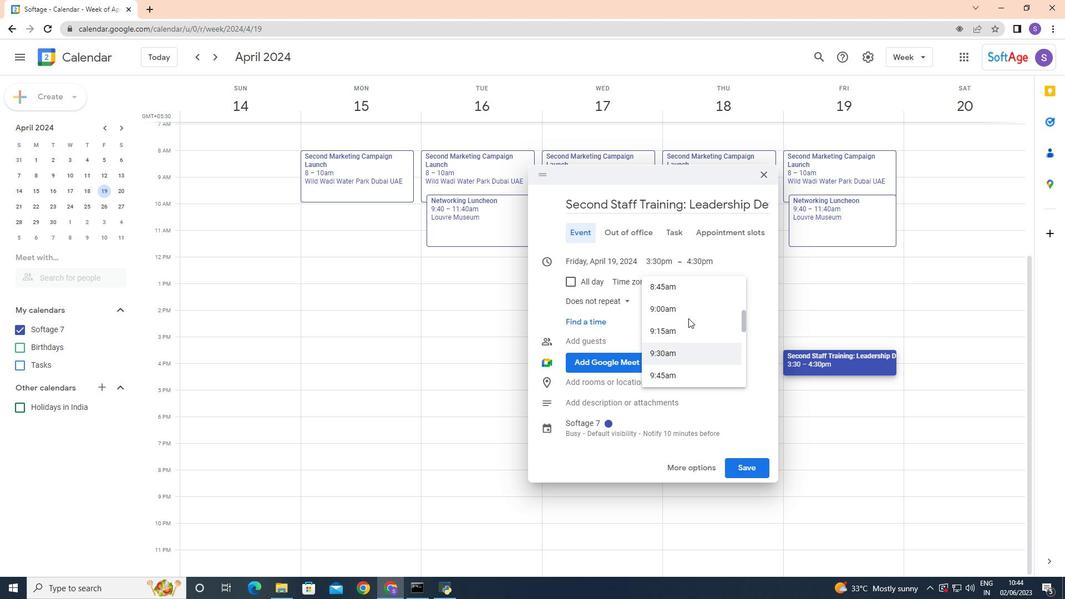 
Action: Mouse scrolled (689, 319) with delta (0, 0)
Screenshot: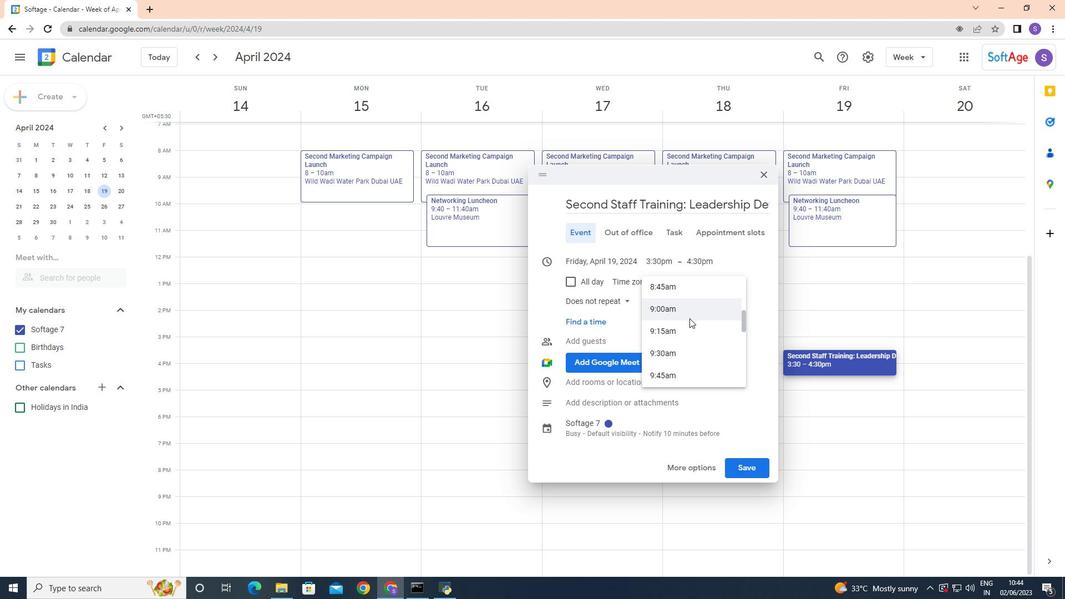 
Action: Mouse scrolled (689, 319) with delta (0, 0)
Screenshot: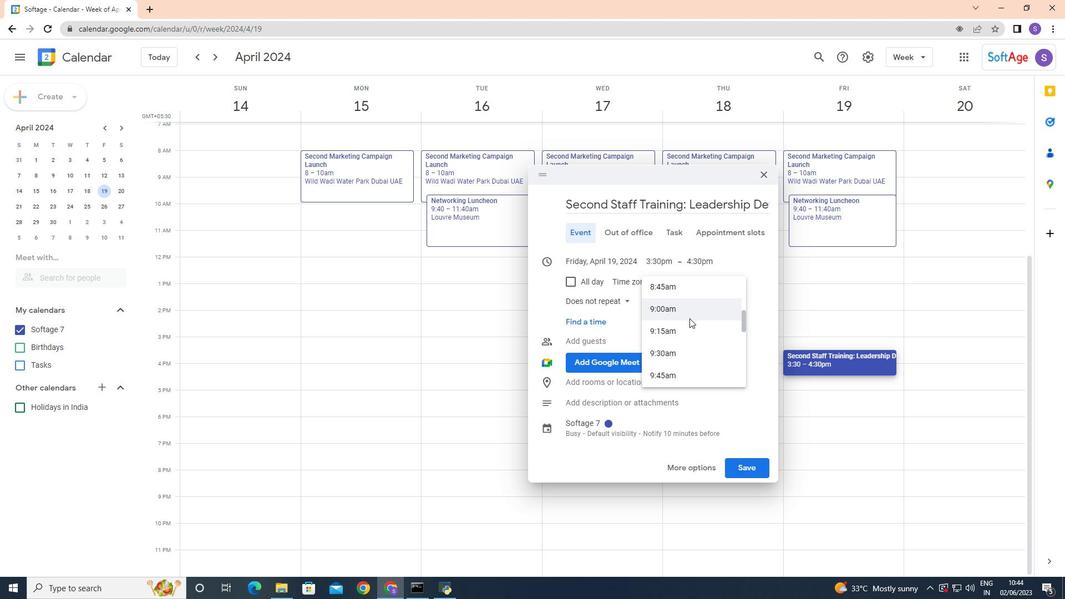 
Action: Mouse moved to (678, 378)
Screenshot: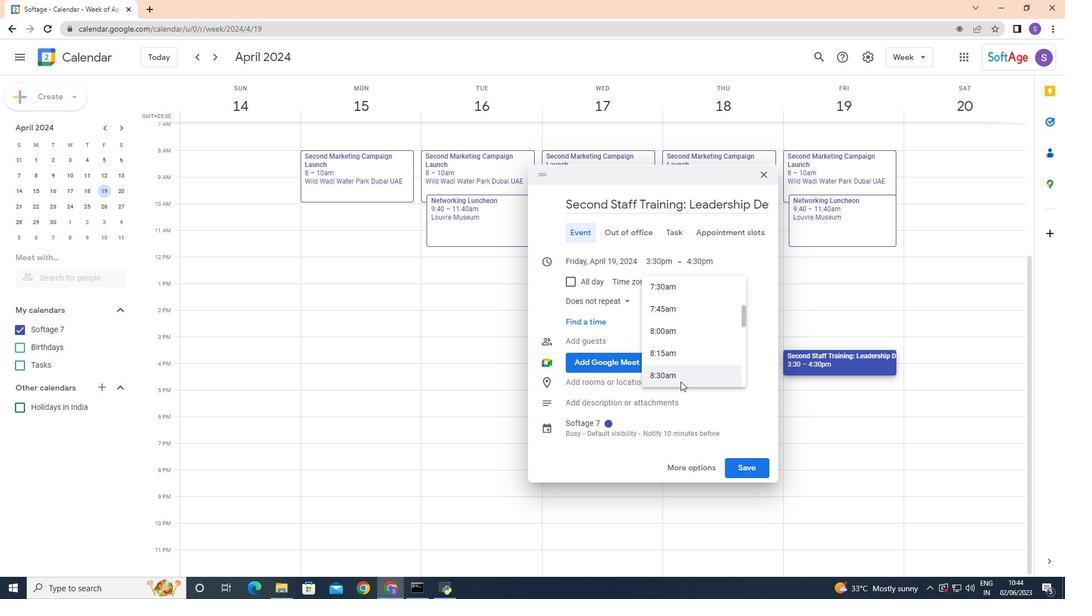 
Action: Mouse pressed left at (678, 378)
Screenshot: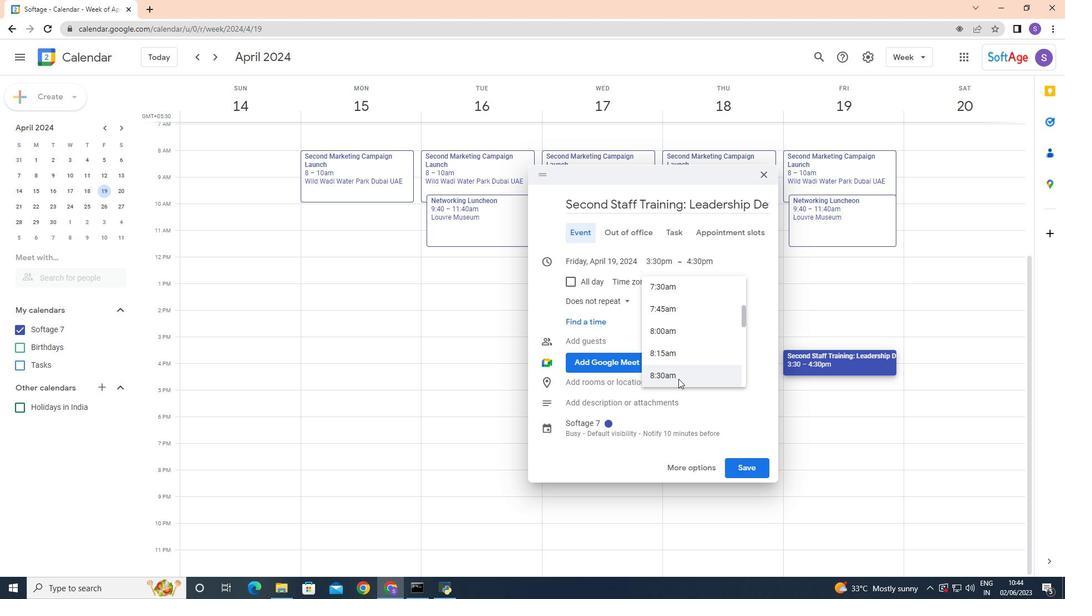 
Action: Mouse moved to (659, 260)
Screenshot: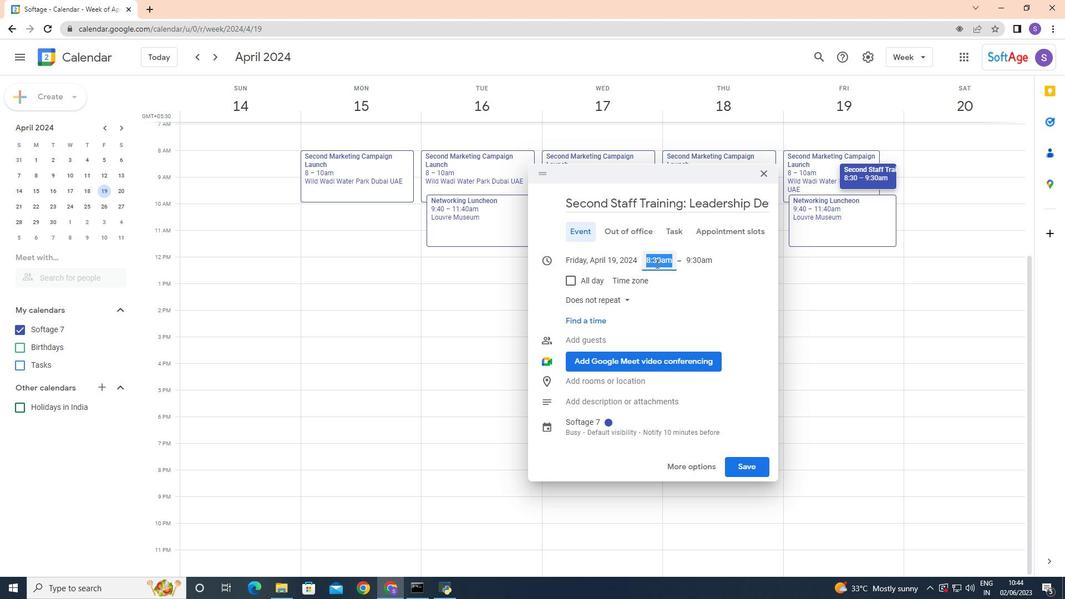 
Action: Mouse pressed left at (659, 260)
Screenshot: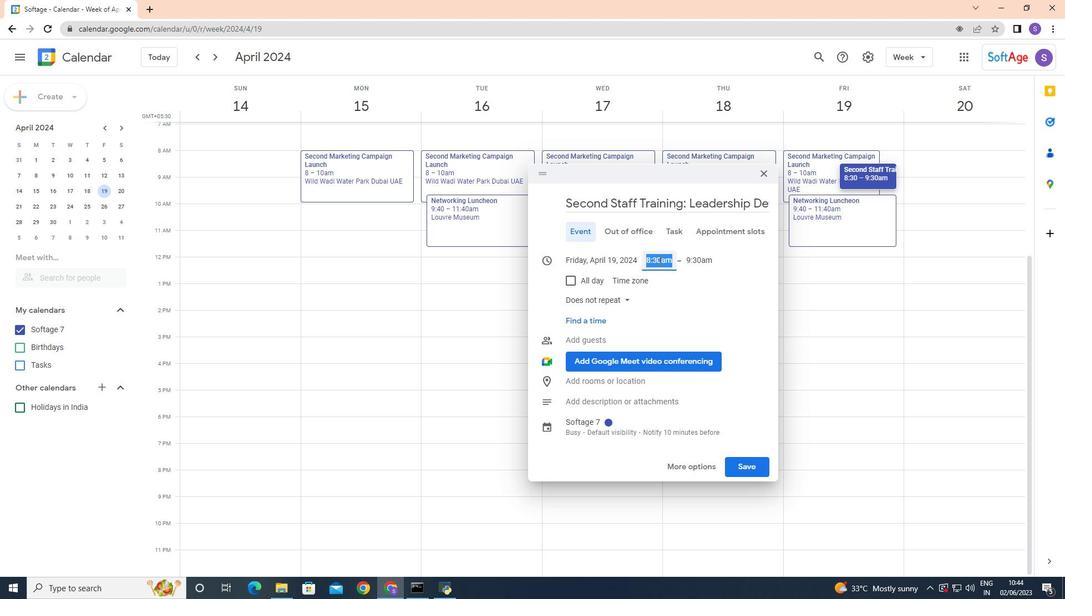 
Action: Mouse moved to (668, 280)
Screenshot: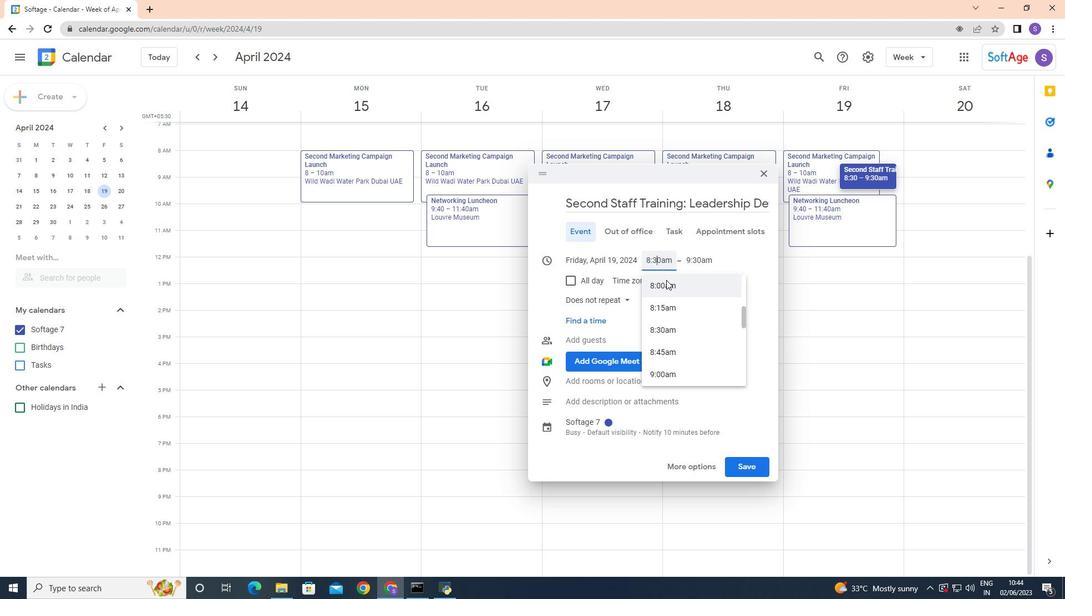
Action: Key pressed <Key.backspace>
Screenshot: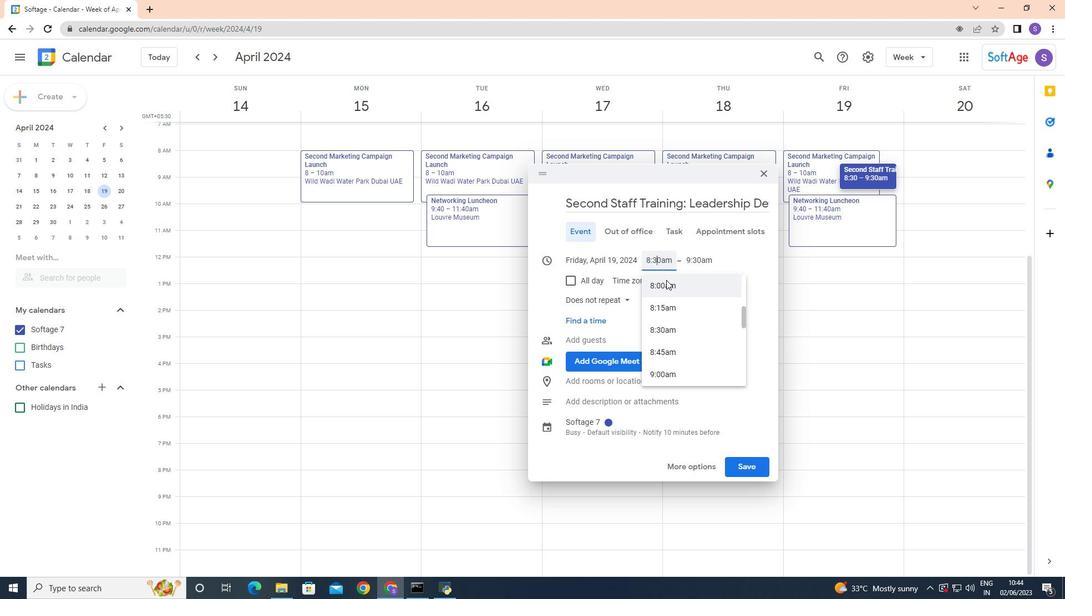 
Action: Mouse moved to (670, 282)
Screenshot: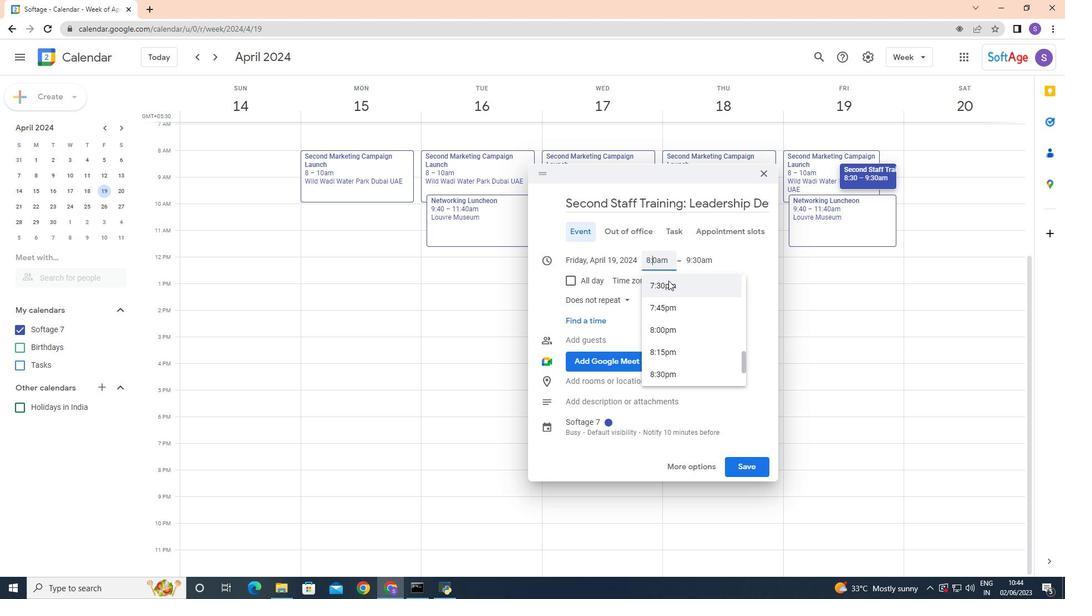 
Action: Key pressed 5
Screenshot: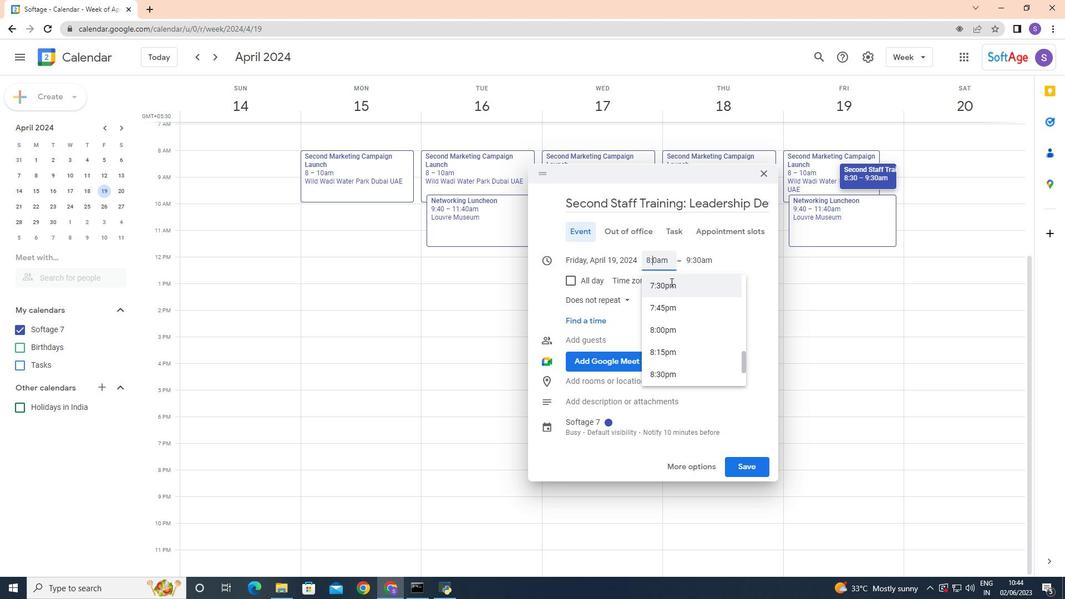 
Action: Mouse moved to (746, 261)
Screenshot: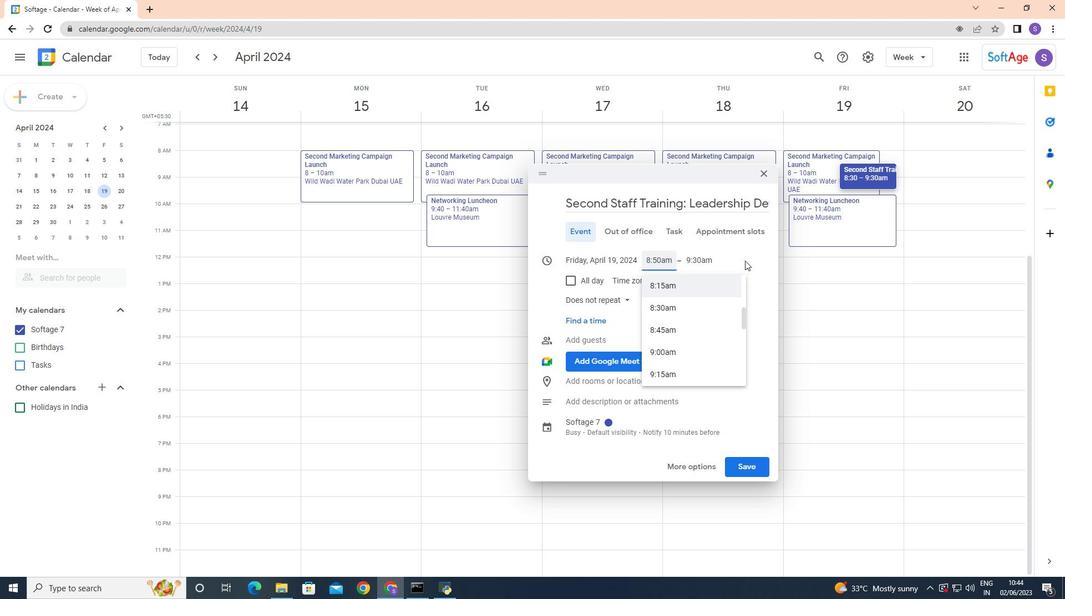 
Action: Mouse pressed left at (746, 261)
Screenshot: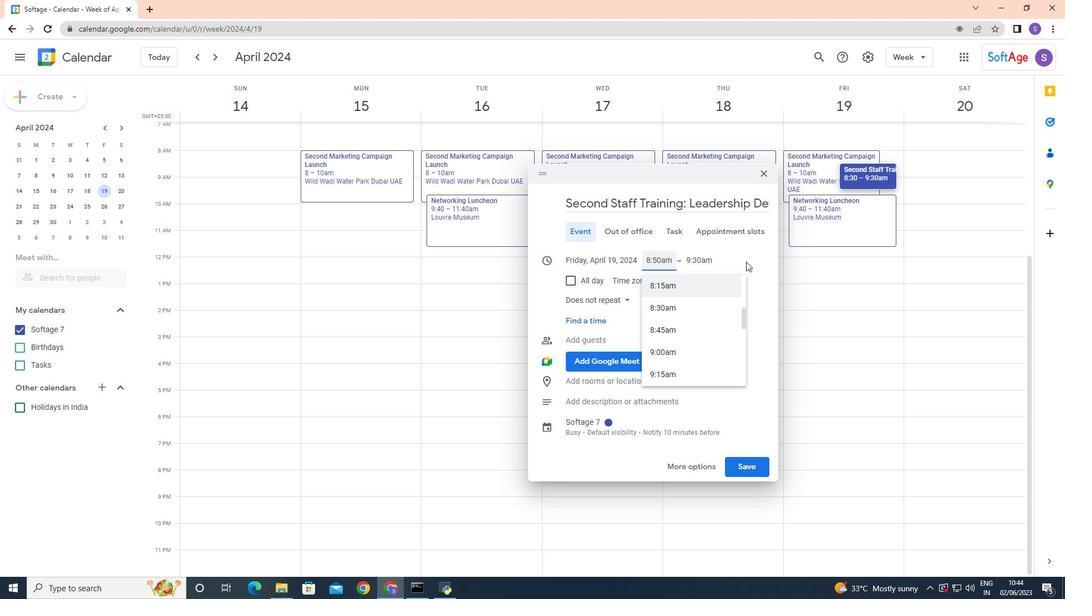 
Action: Mouse moved to (695, 260)
Screenshot: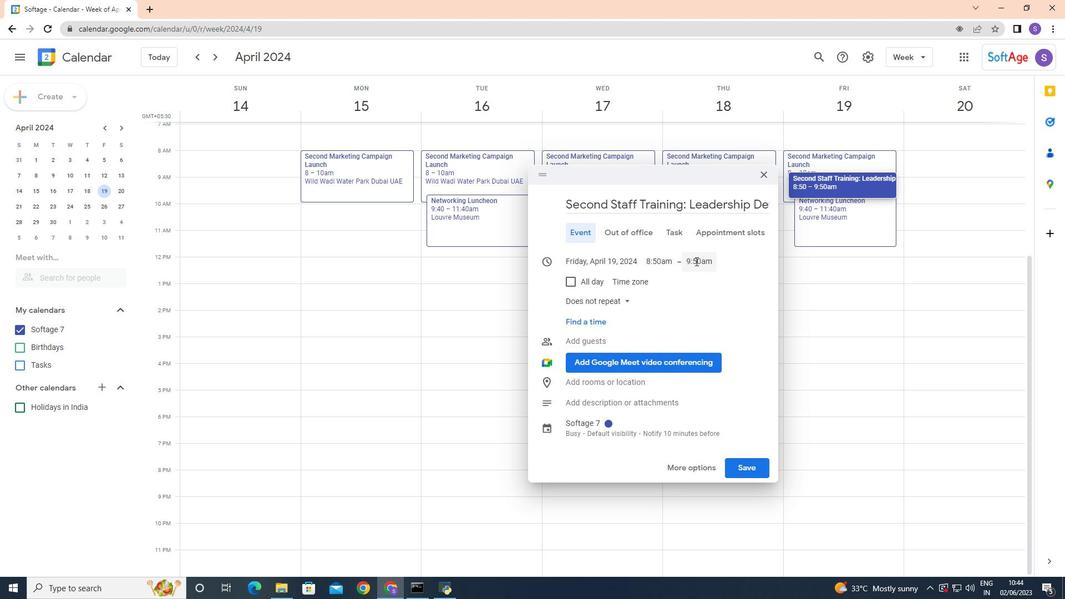 
Action: Mouse pressed left at (695, 260)
Screenshot: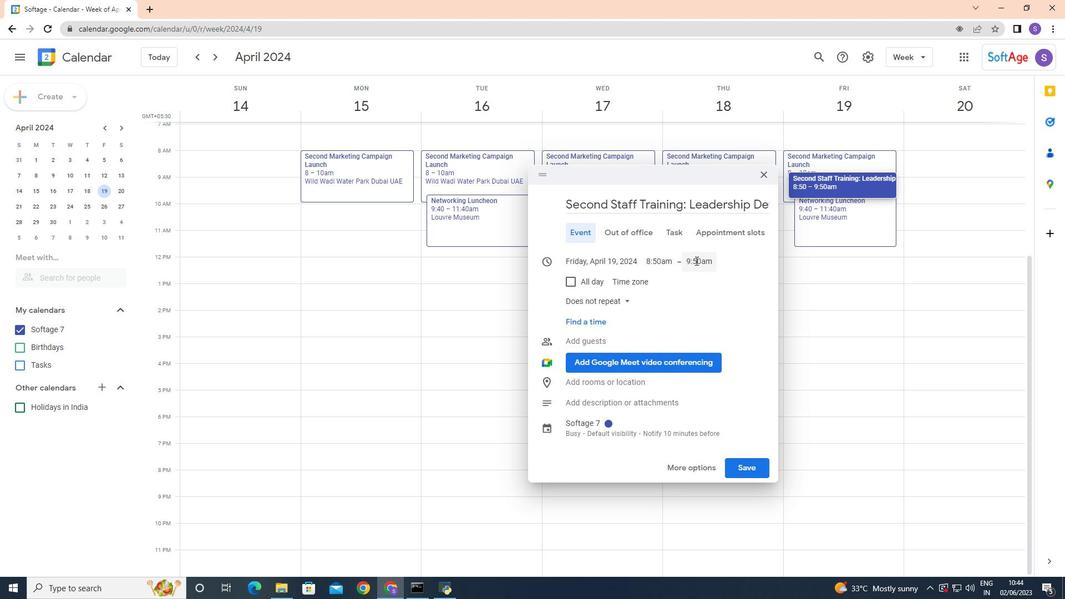 
Action: Mouse moved to (716, 376)
Screenshot: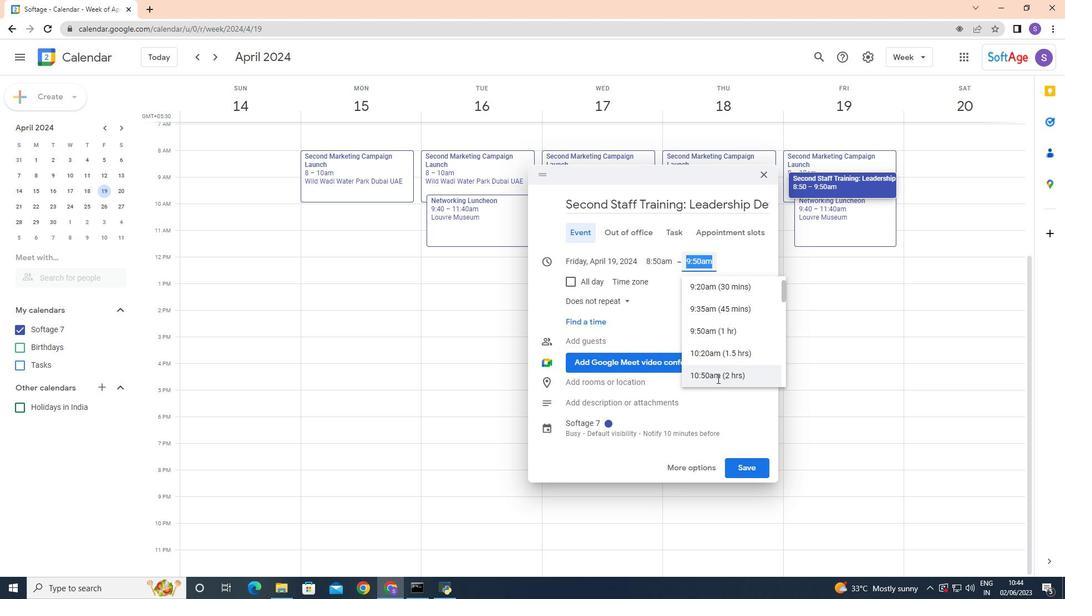 
Action: Mouse pressed left at (716, 376)
Screenshot: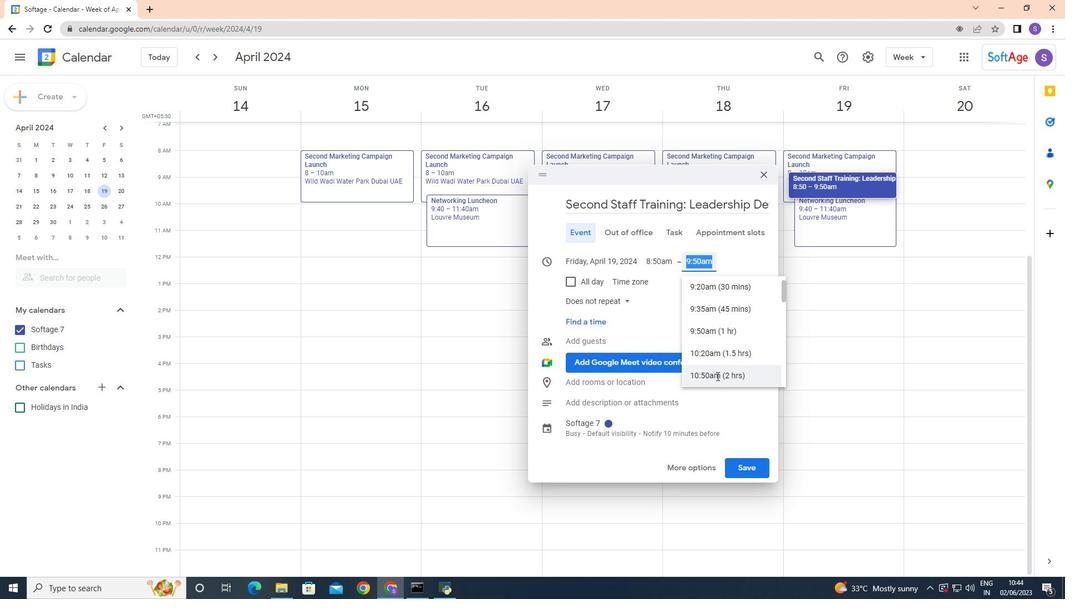 
Action: Mouse moved to (742, 300)
Screenshot: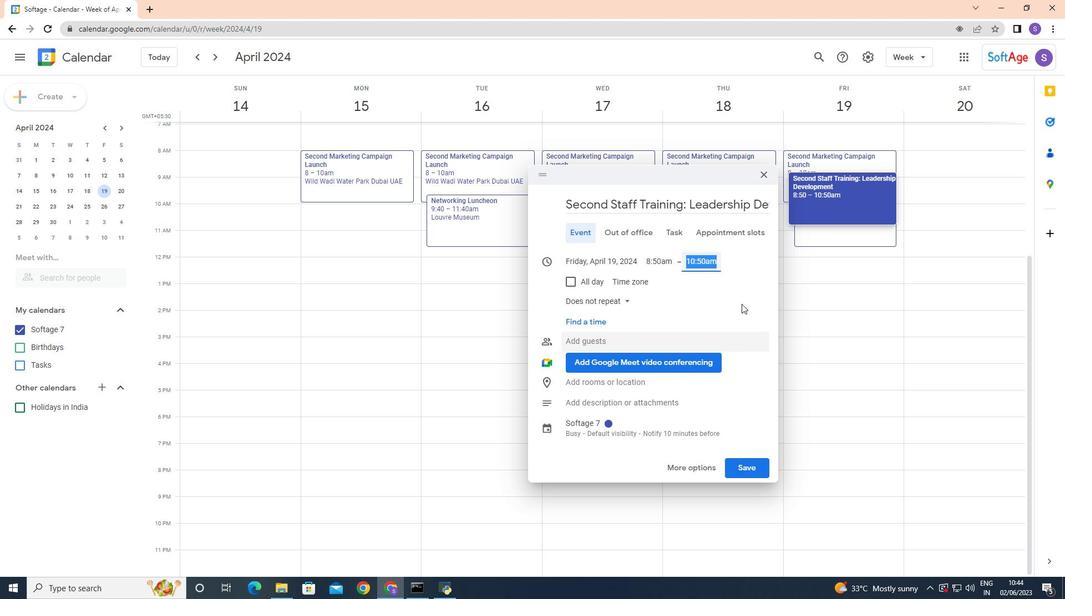 
Action: Mouse pressed left at (742, 300)
Screenshot: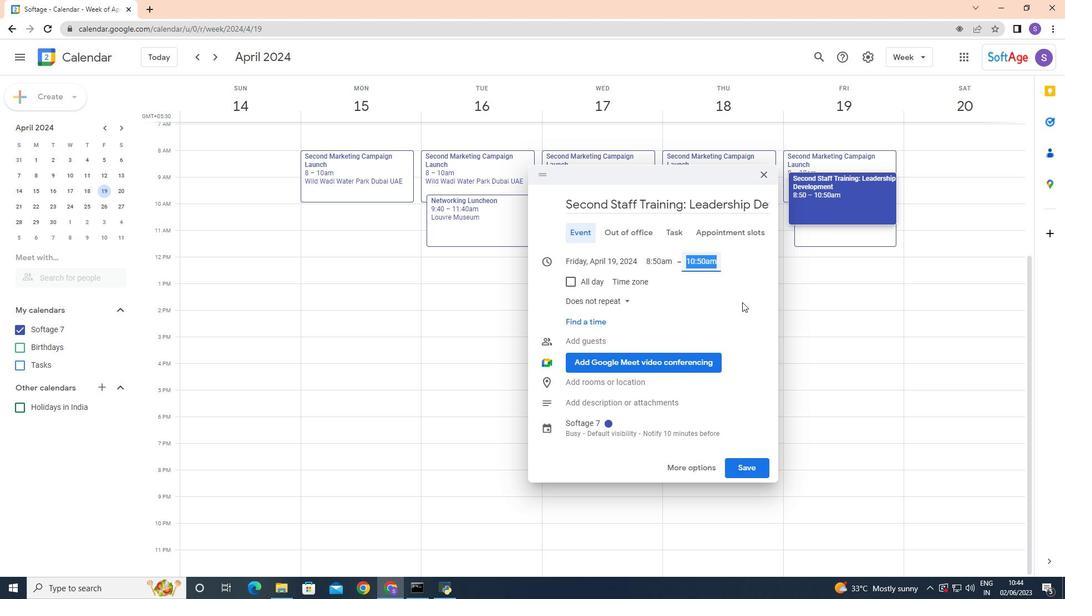 
Action: Mouse moved to (611, 400)
Screenshot: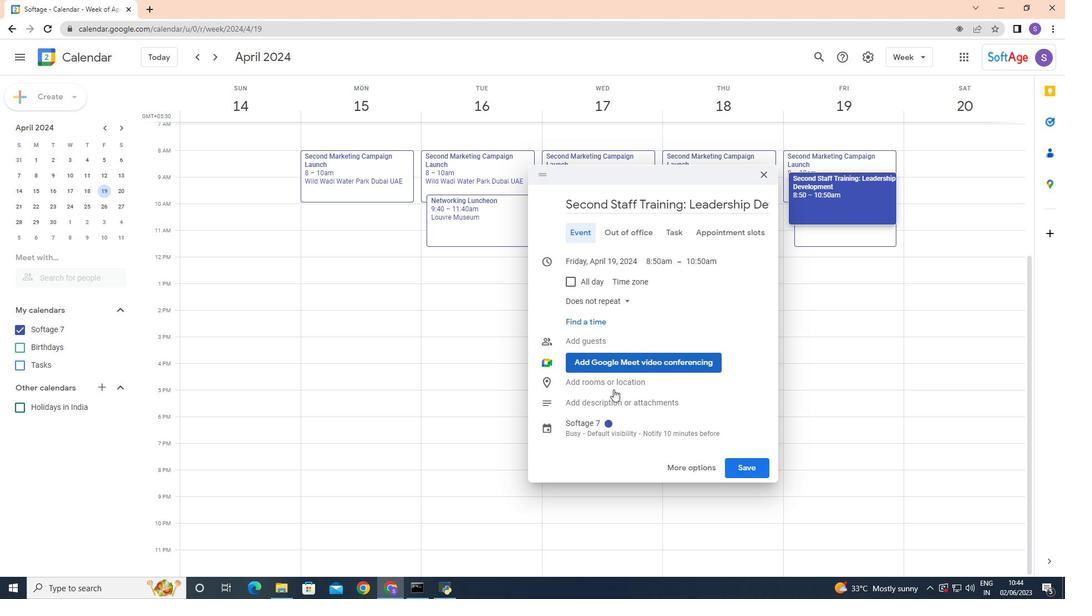 
Action: Mouse scrolled (611, 400) with delta (0, 0)
Screenshot: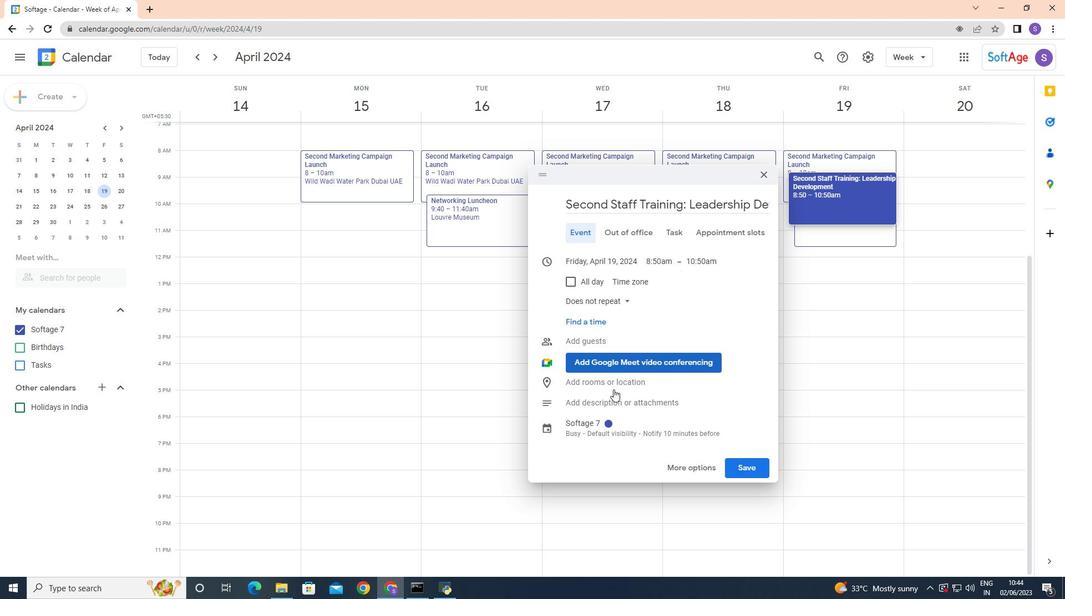 
Action: Mouse moved to (603, 405)
Screenshot: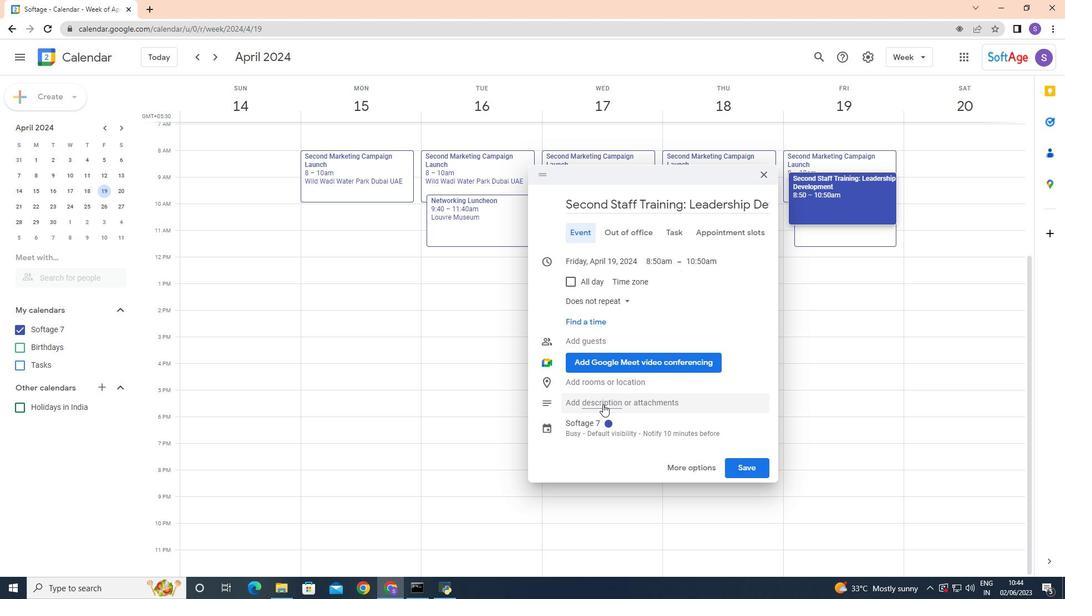 
Action: Mouse pressed left at (603, 405)
Screenshot: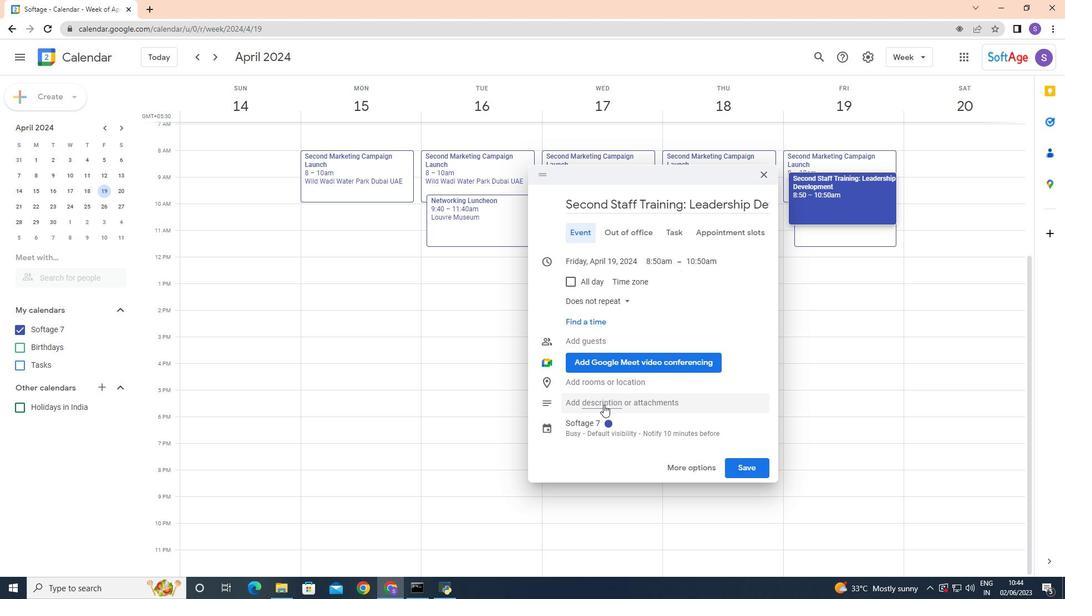 
Action: Mouse moved to (610, 421)
Screenshot: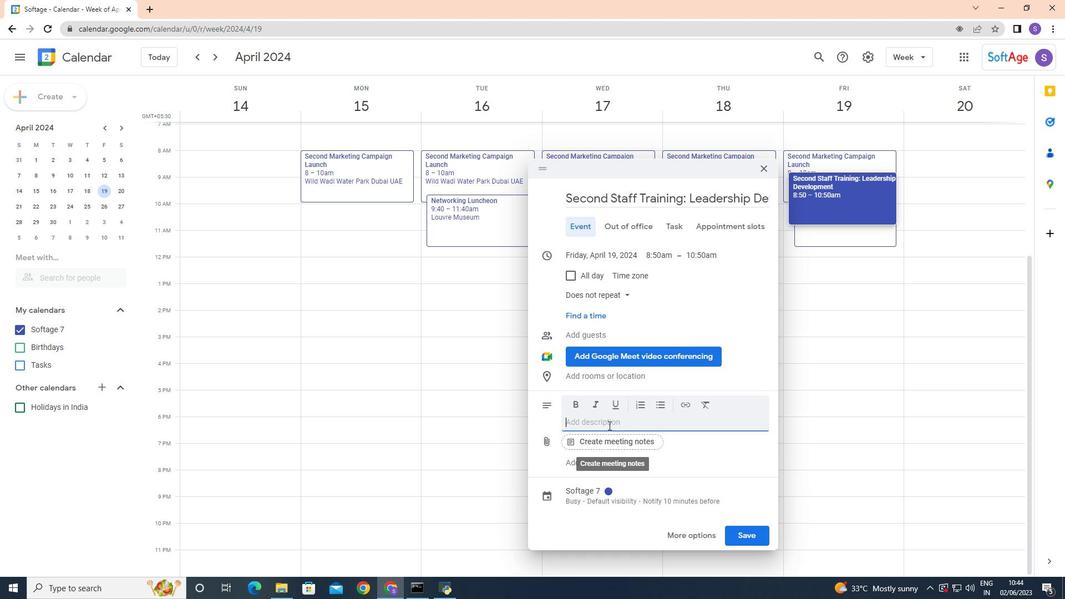 
Action: Mouse pressed left at (610, 421)
Screenshot: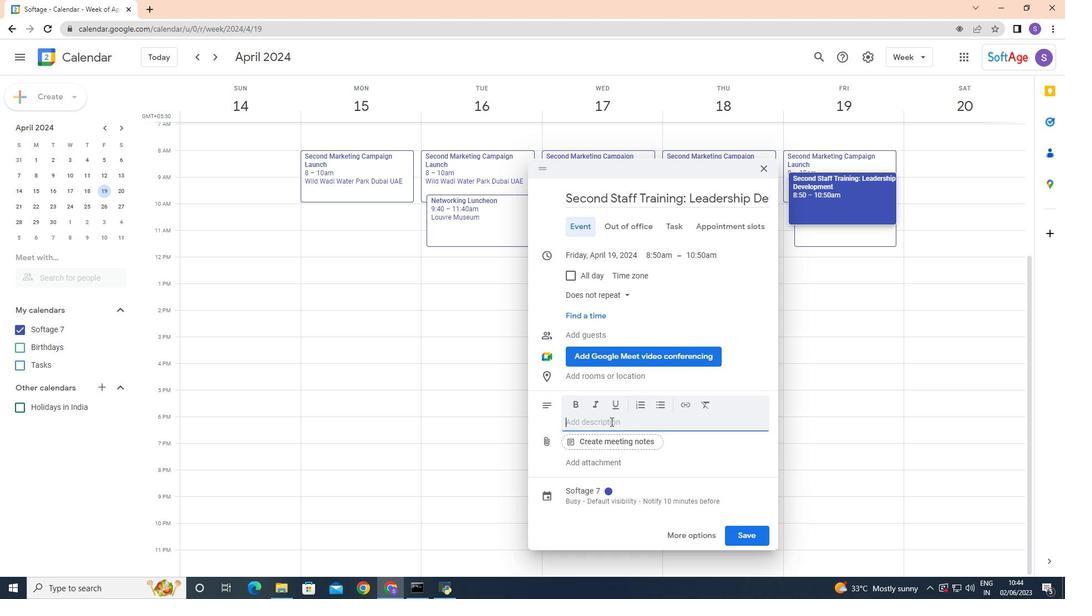 
Action: Key pressed <Key.shift>A<Key.space>company<Key.space>retreat<Key.space>is<Key.space>a<Key.space>purposeful<Key.space>and<Key.space>immersive<Key.space>event<Key.space>where<Key.space>employees<Key.space>come<Key.space>together<Key.space>in<Key.space>a<Key.space>relaxed<Key.space>and<Key.space>inspiring<Key.space>setting<Key.space>to<Key.space>foster<Key.space>teamwork<Key.space><Key.backspace>,<Key.space>boost<Key.space>morale,<Key.space>and<Key.space>align<Key.space>their<Key.space>eg<Key.backspace>fforts<Key.space>towards<Key.space>common<Key.space>goals.
Screenshot: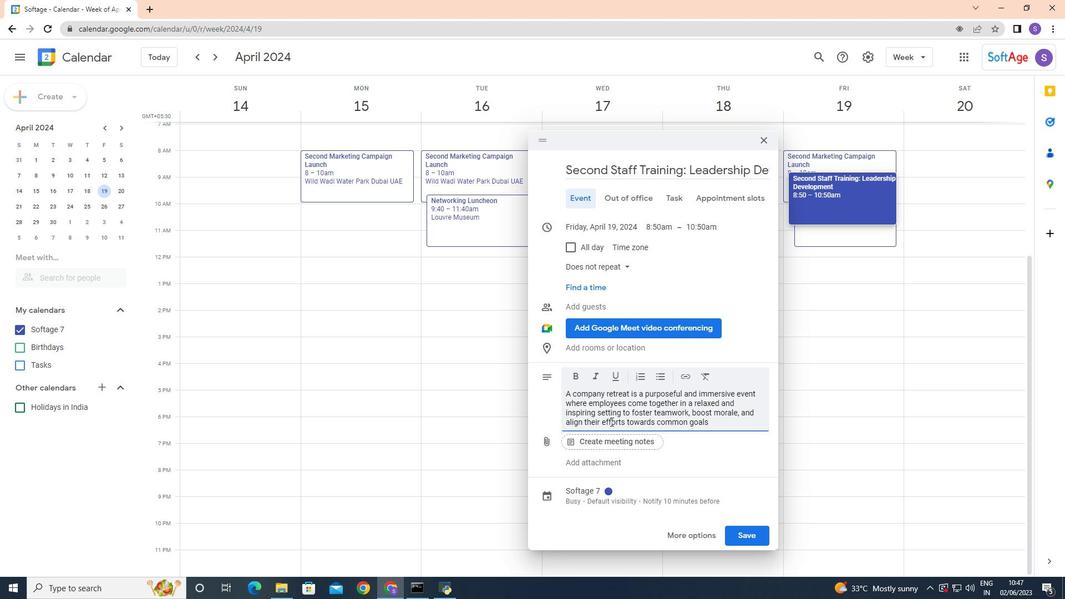 
Action: Mouse moved to (605, 493)
Screenshot: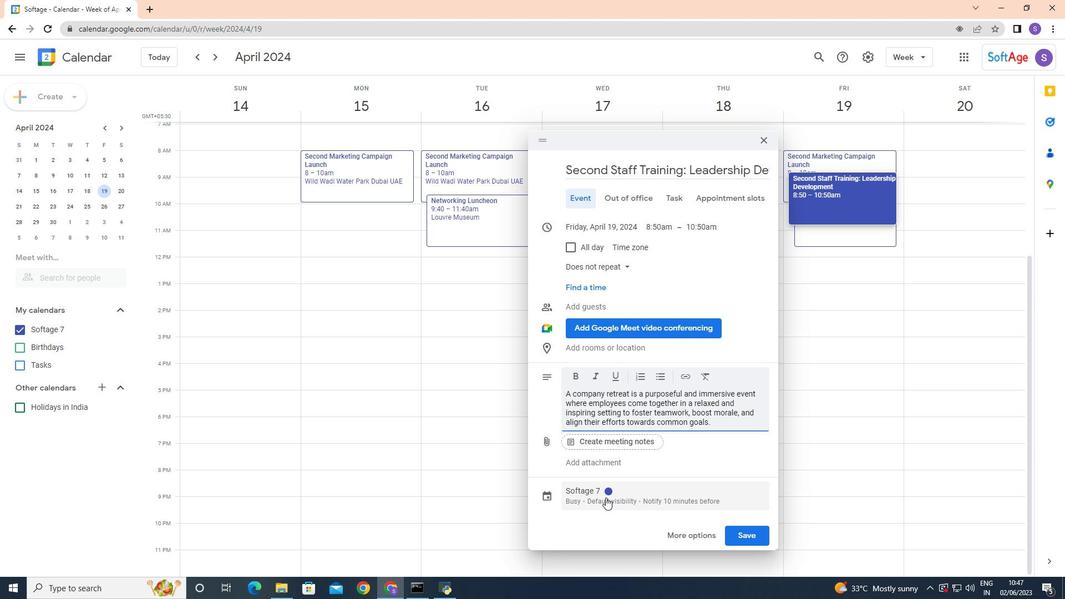 
Action: Mouse pressed left at (605, 493)
Screenshot: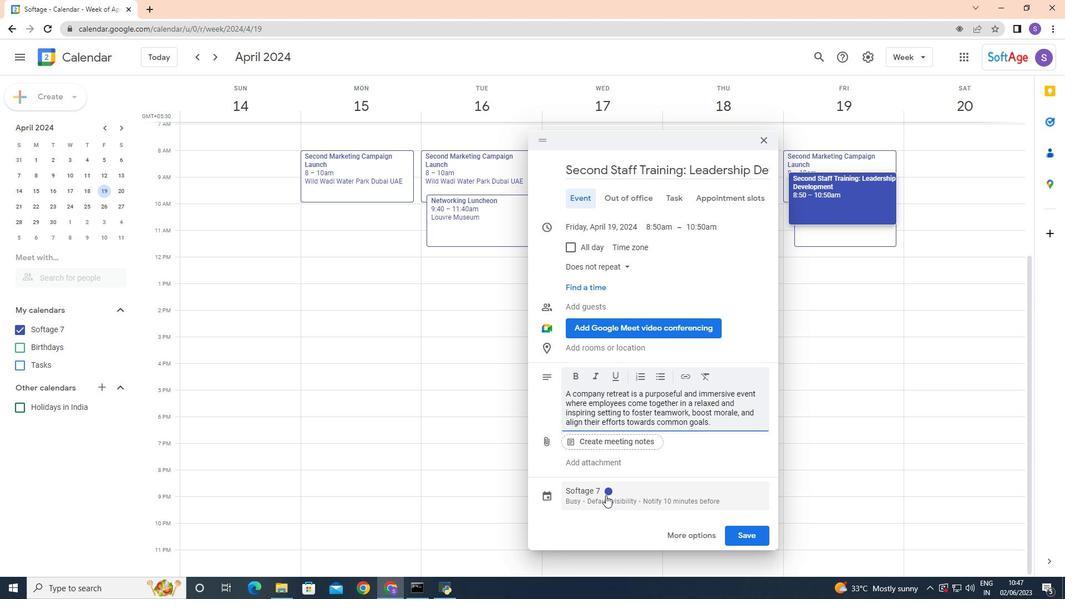 
Action: Mouse moved to (632, 413)
Screenshot: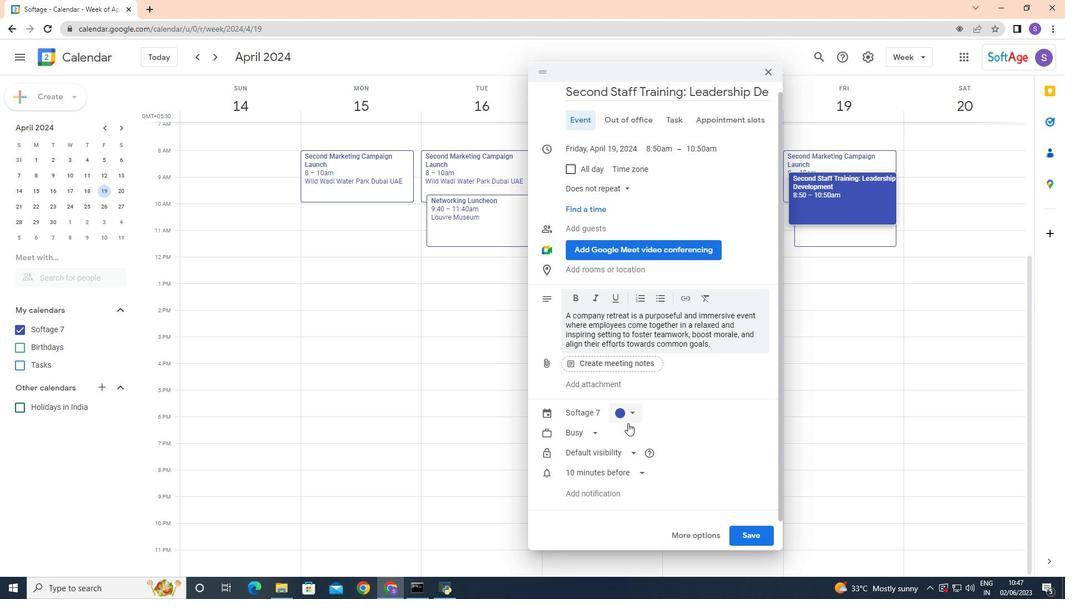 
Action: Mouse pressed left at (632, 413)
Screenshot: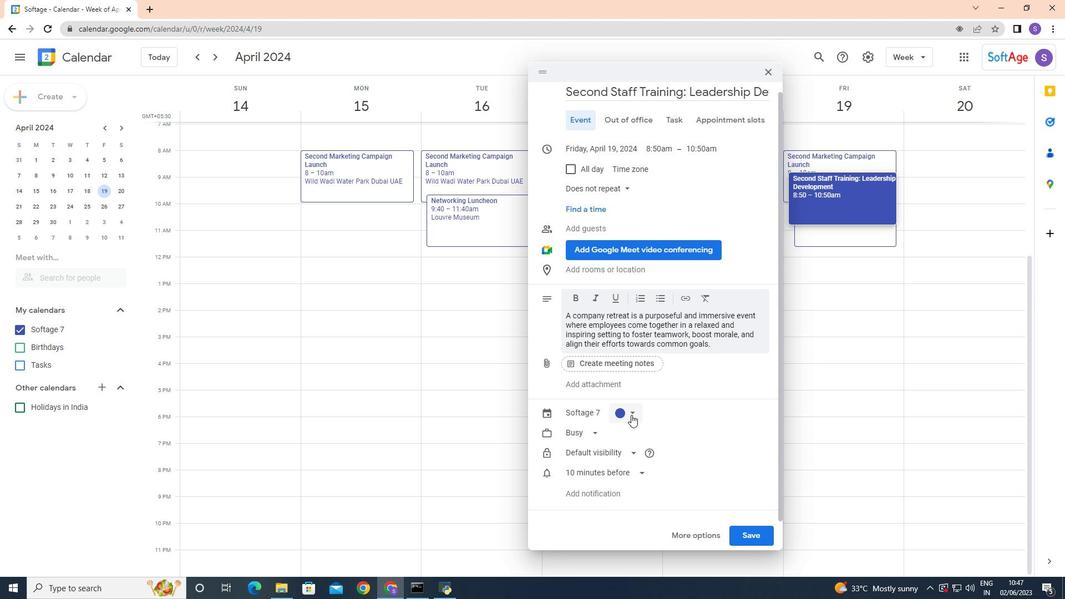
Action: Mouse moved to (633, 467)
Screenshot: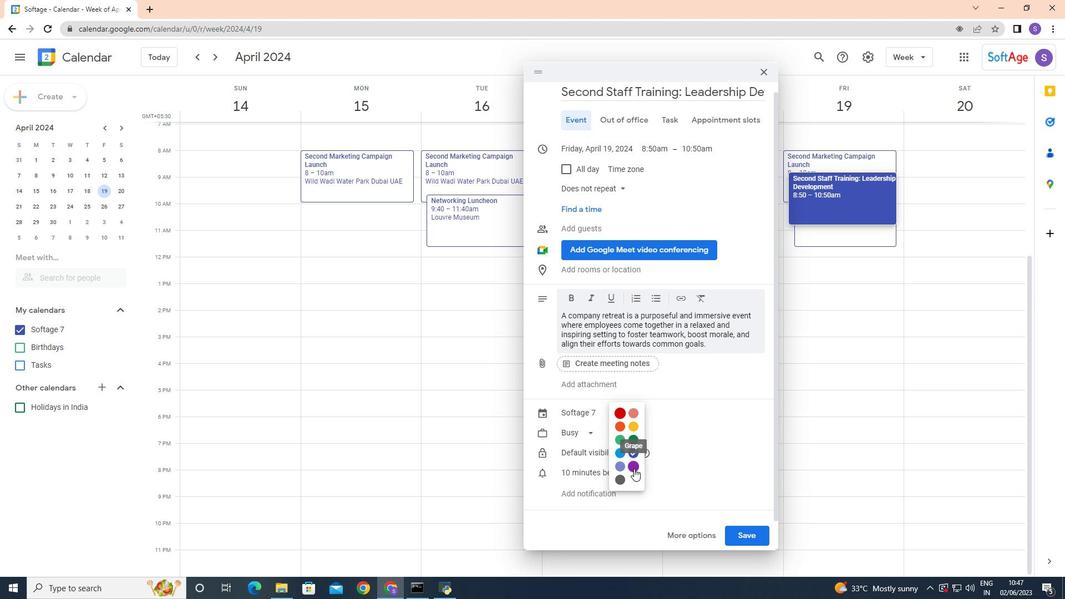
Action: Mouse pressed left at (633, 467)
Screenshot: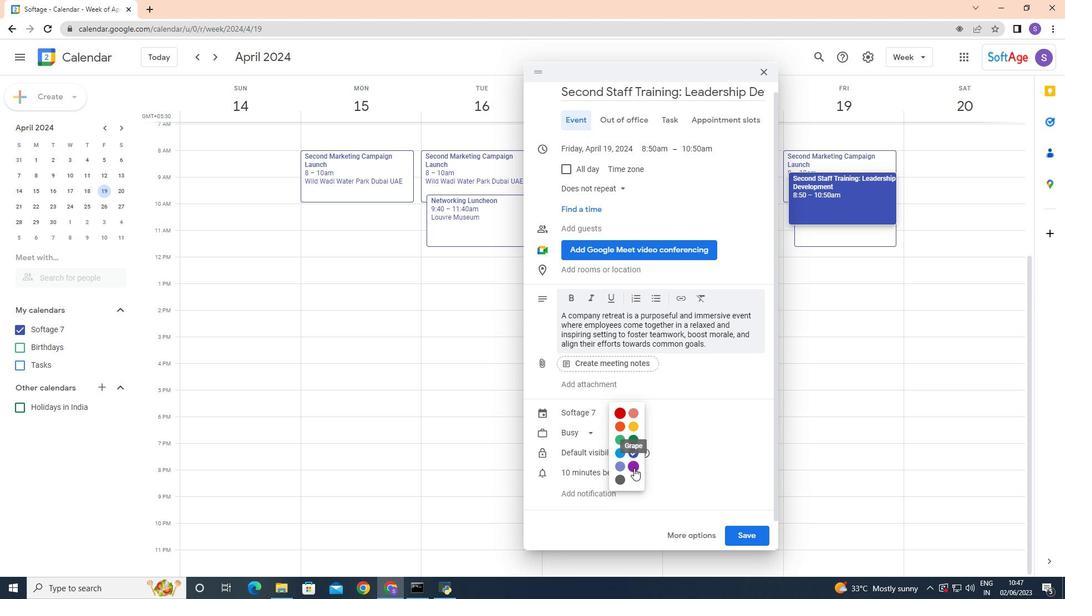 
Action: Mouse moved to (623, 265)
Screenshot: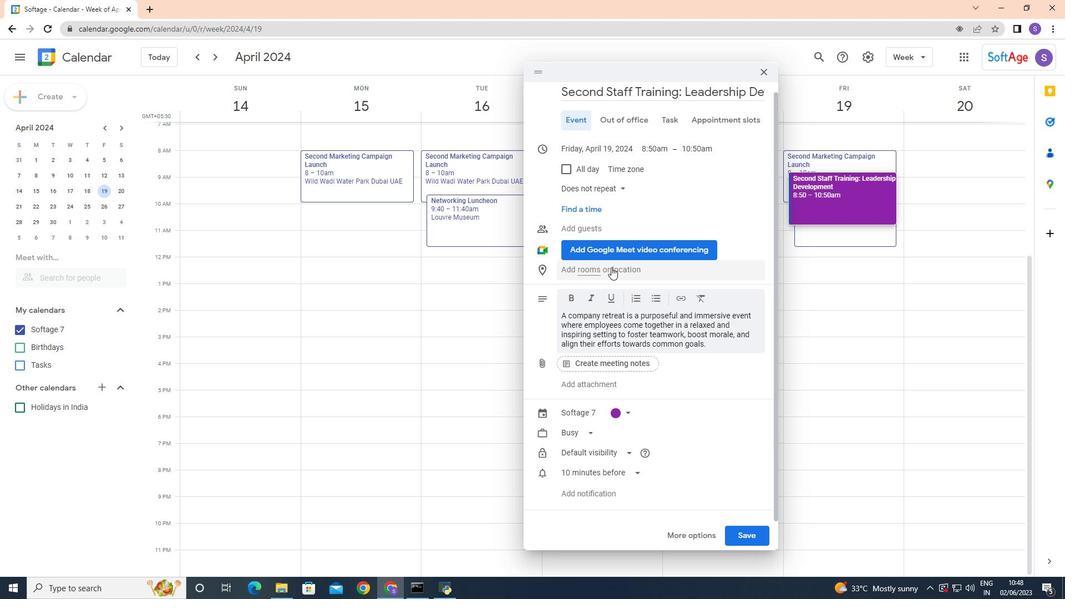 
Action: Mouse pressed left at (623, 265)
Screenshot: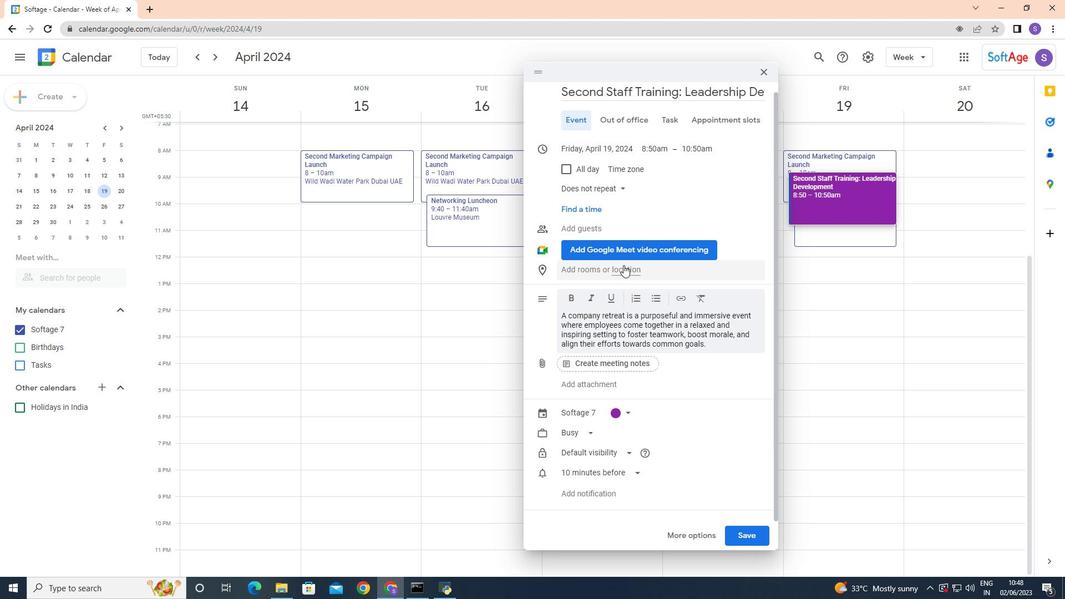 
Action: Mouse moved to (606, 305)
Screenshot: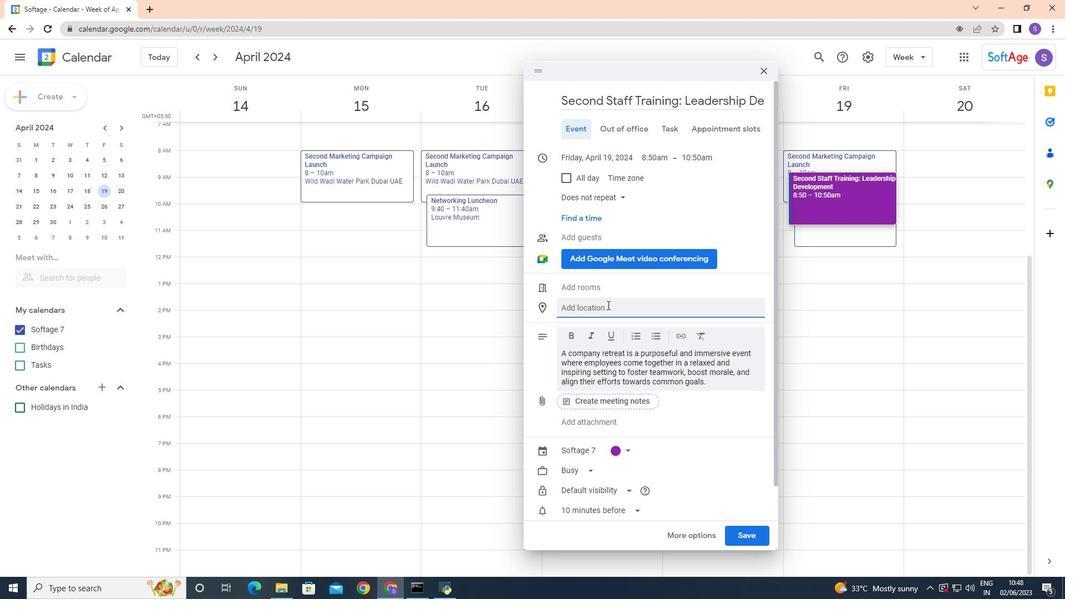 
Action: Mouse pressed left at (606, 305)
Screenshot: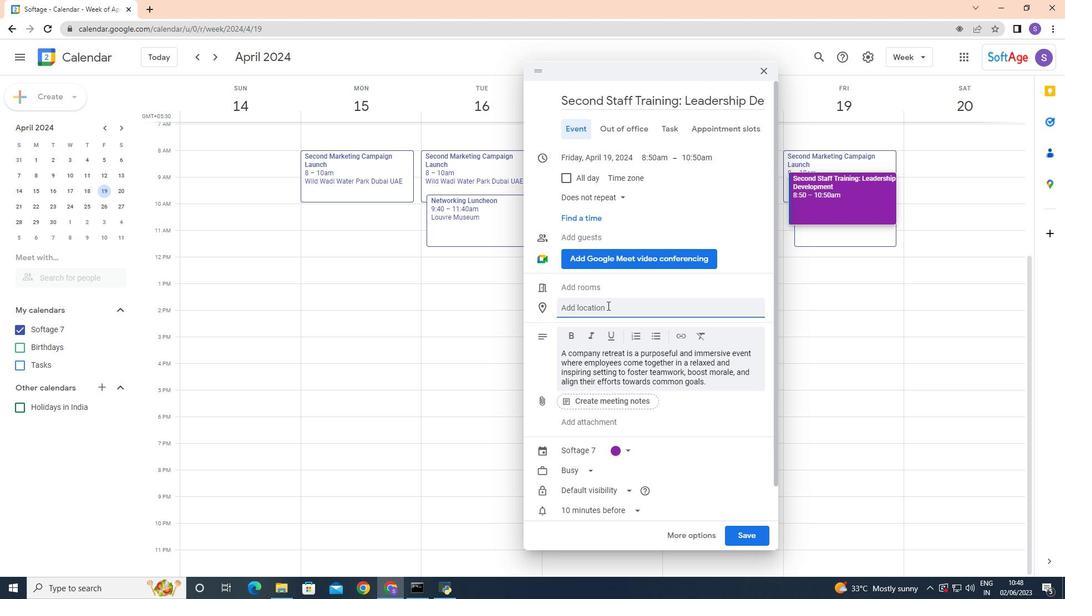 
Action: Key pressed 321<Key.space><Key.shift>Montmartre,<Key.space>
Screenshot: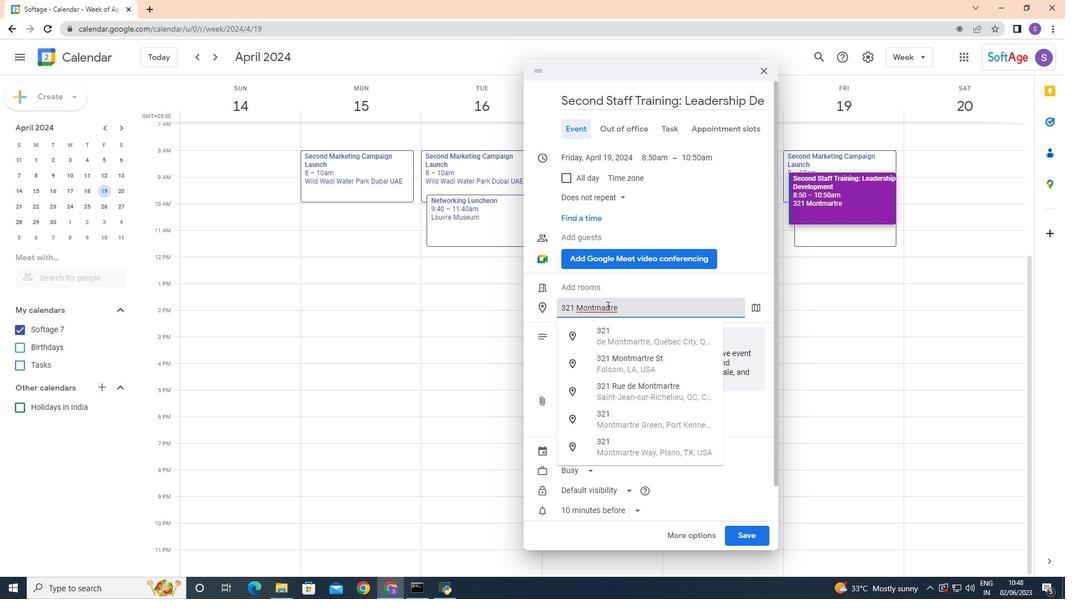 
Action: Mouse moved to (596, 311)
Screenshot: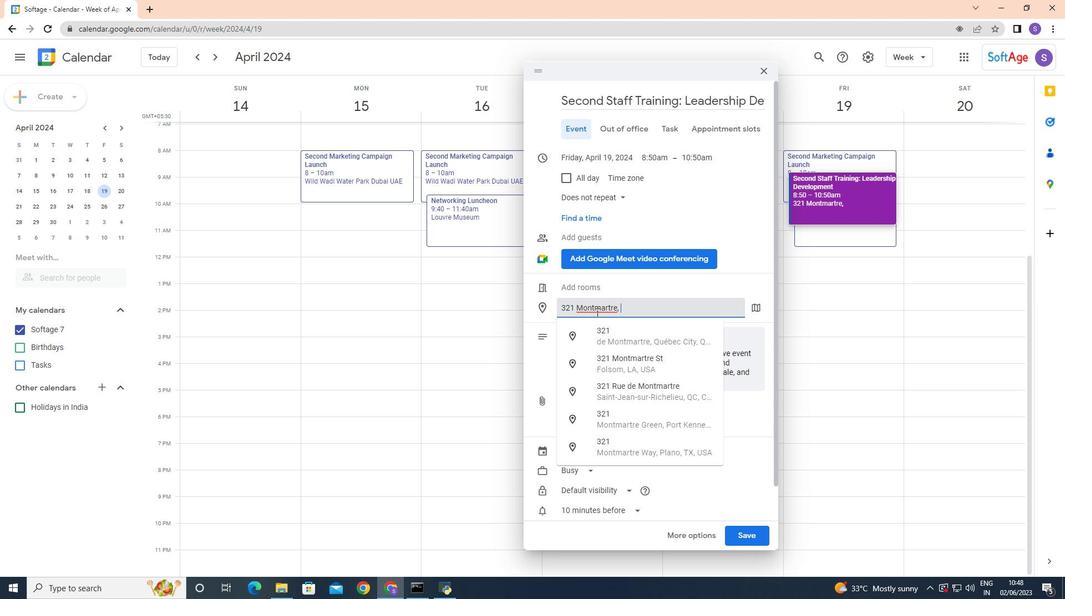 
Action: Mouse pressed right at (596, 311)
Screenshot: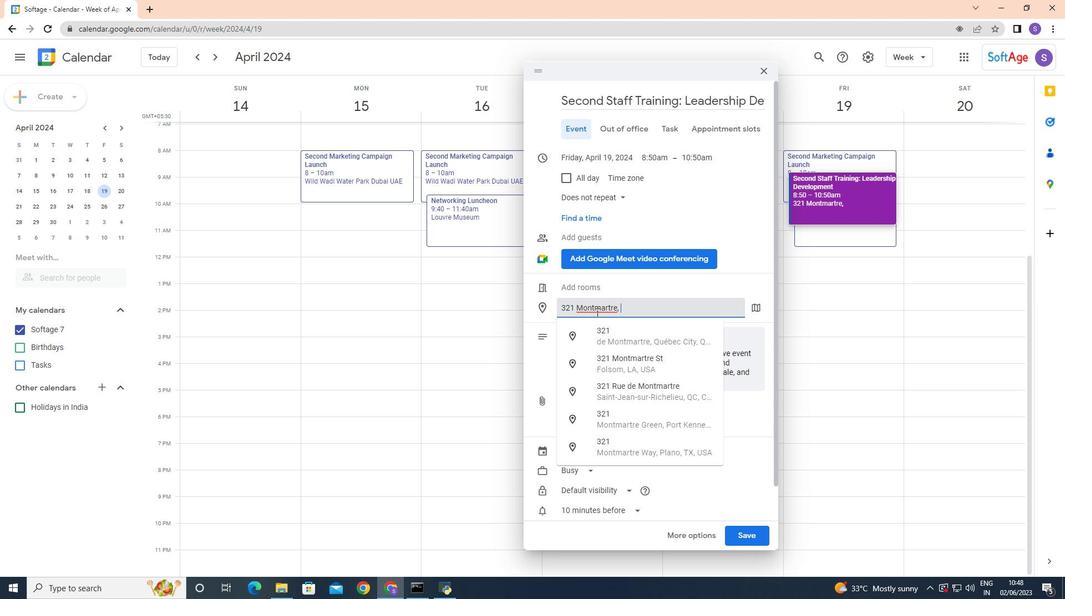 
Action: Mouse moved to (595, 305)
Screenshot: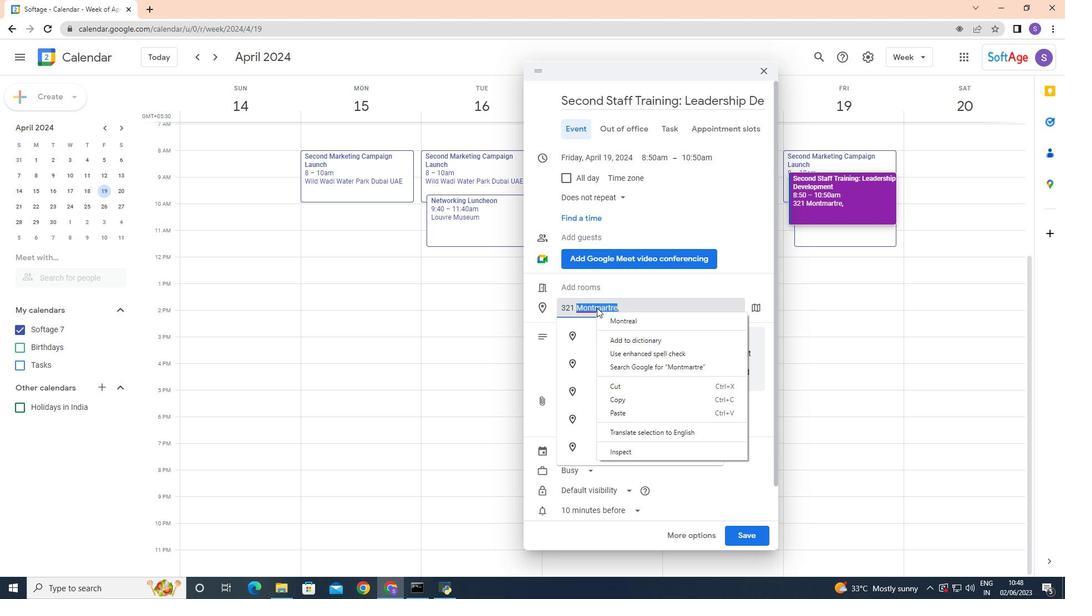 
Action: Mouse pressed left at (595, 305)
Screenshot: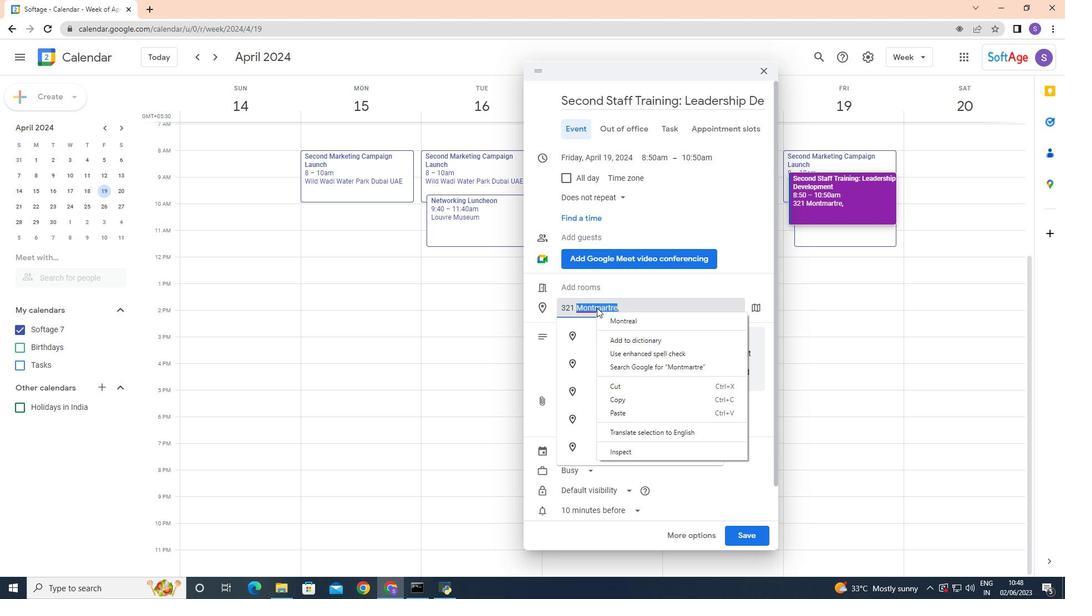 
Action: Mouse moved to (625, 309)
Screenshot: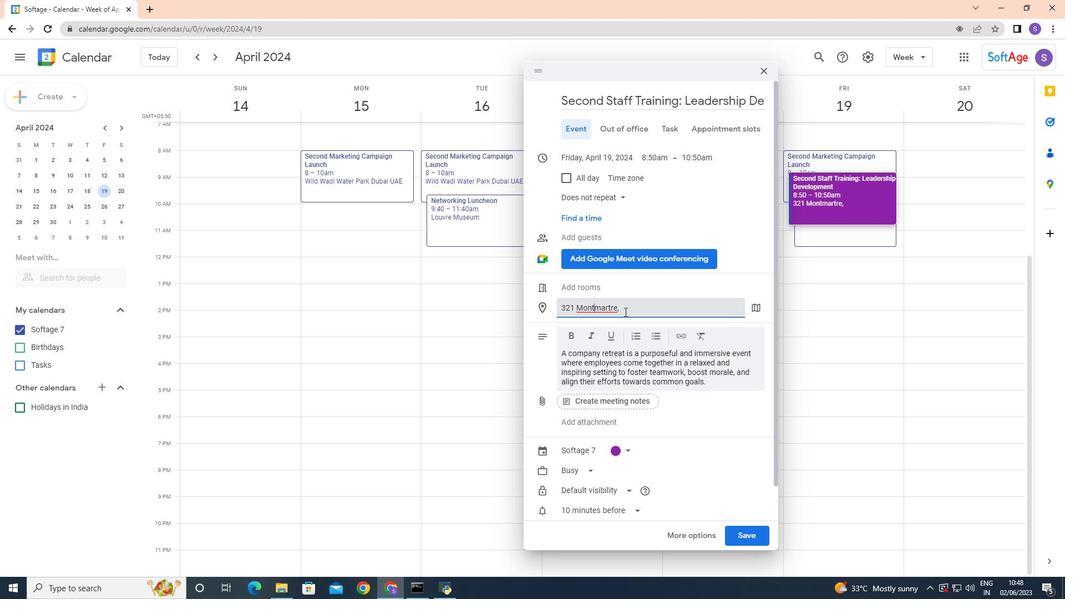 
Action: Mouse pressed left at (625, 309)
Screenshot: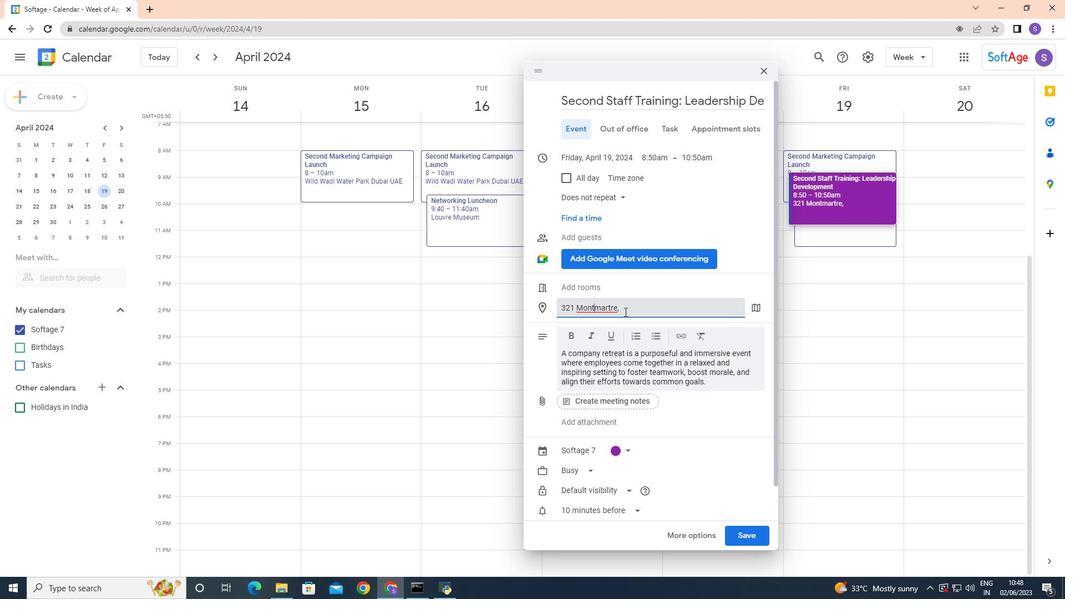 
Action: Mouse moved to (625, 309)
Screenshot: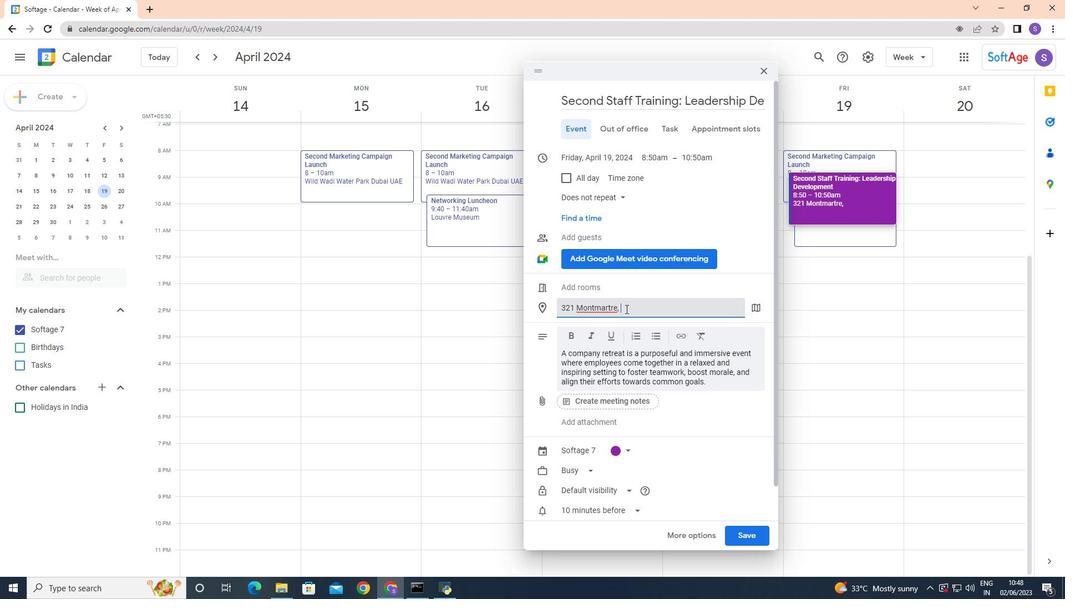 
Action: Key pressed paris
Screenshot: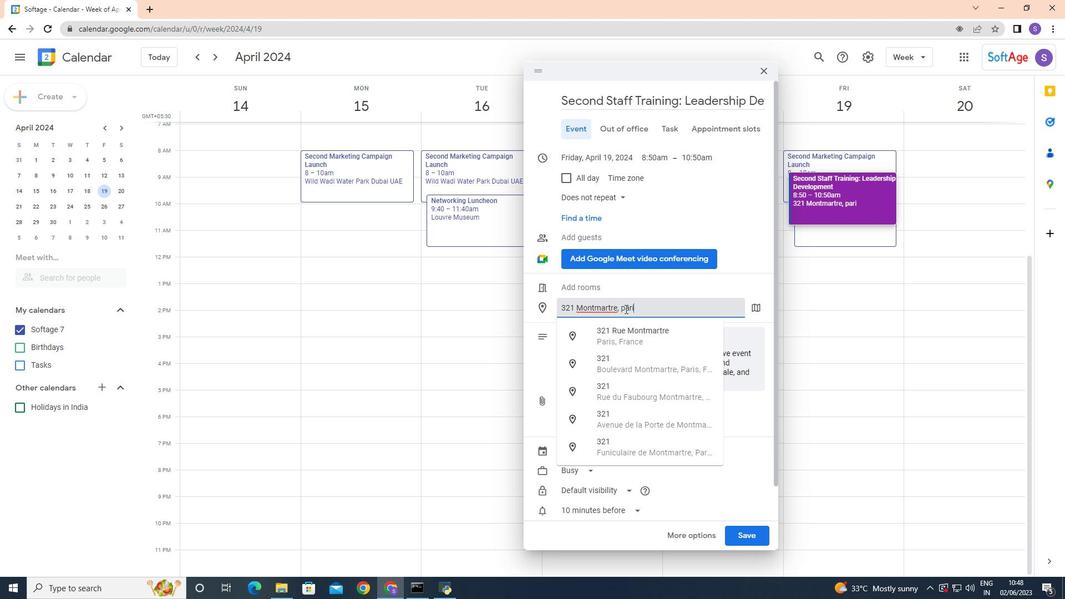 
Action: Mouse moved to (595, 279)
Screenshot: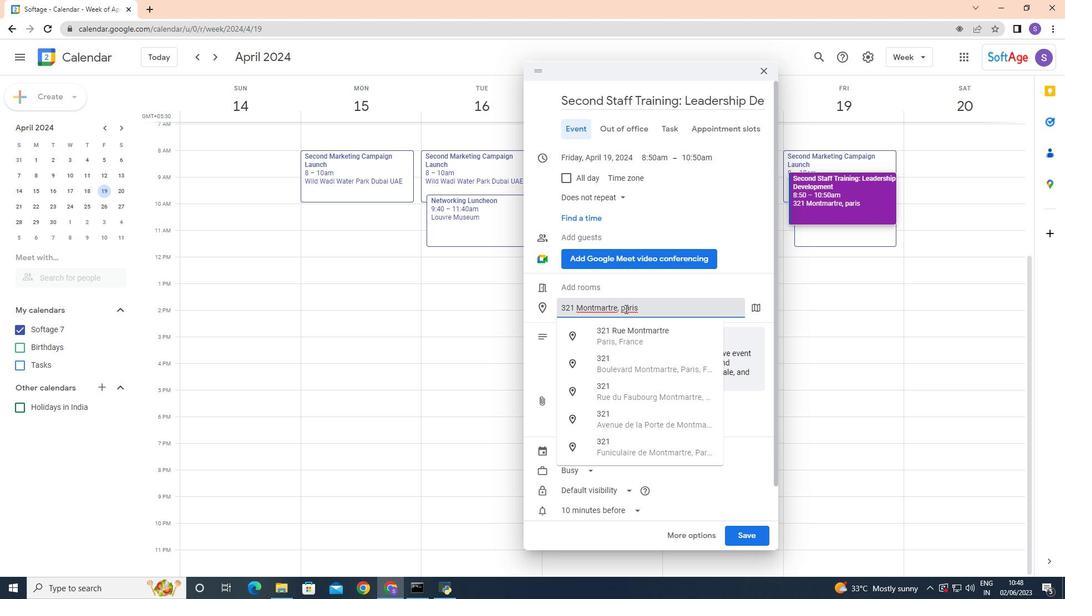 
Action: Key pressed <Key.space>g<Key.backspace>france
Screenshot: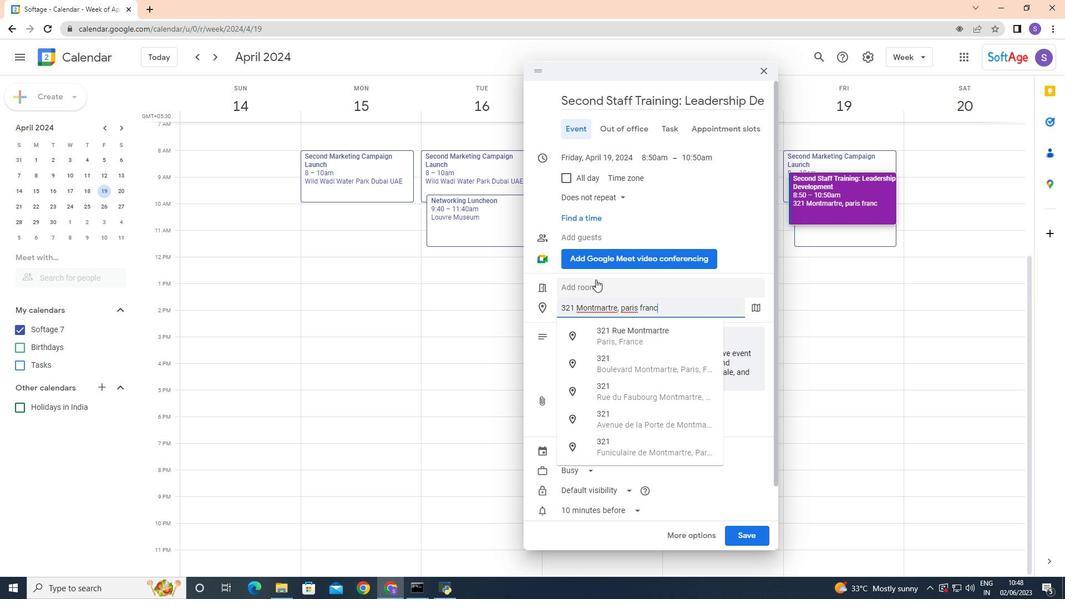 
Action: Mouse moved to (651, 333)
Screenshot: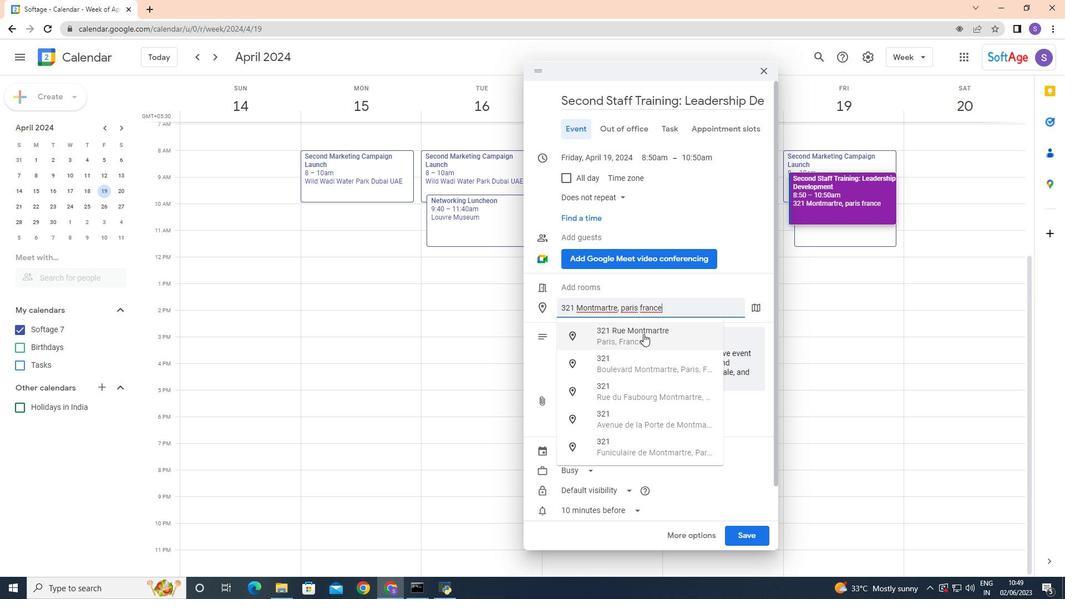 
Action: Mouse pressed left at (651, 333)
Screenshot: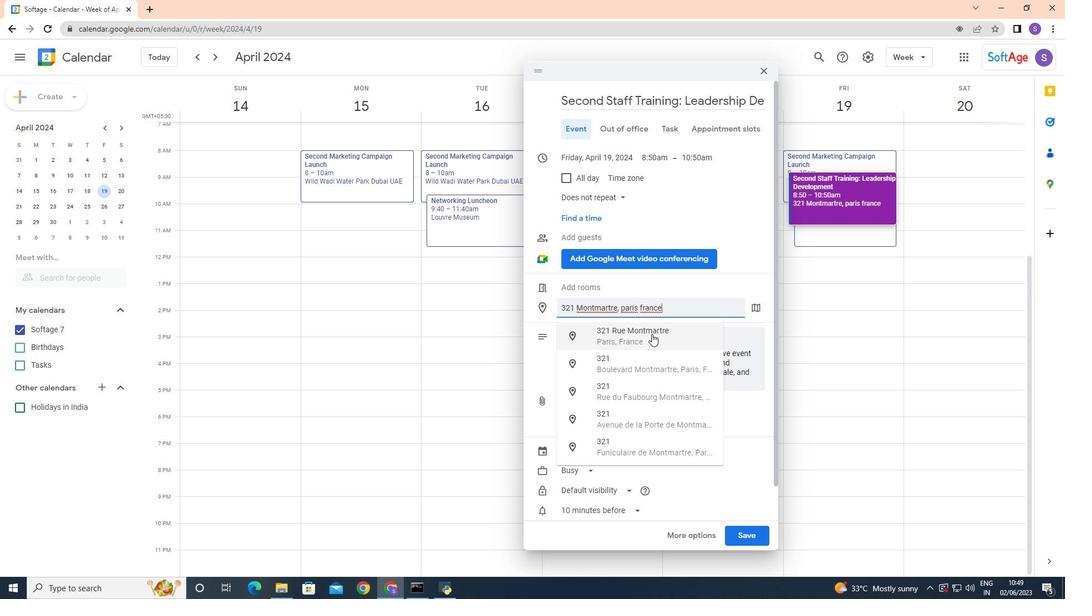 
Action: Mouse moved to (632, 416)
Screenshot: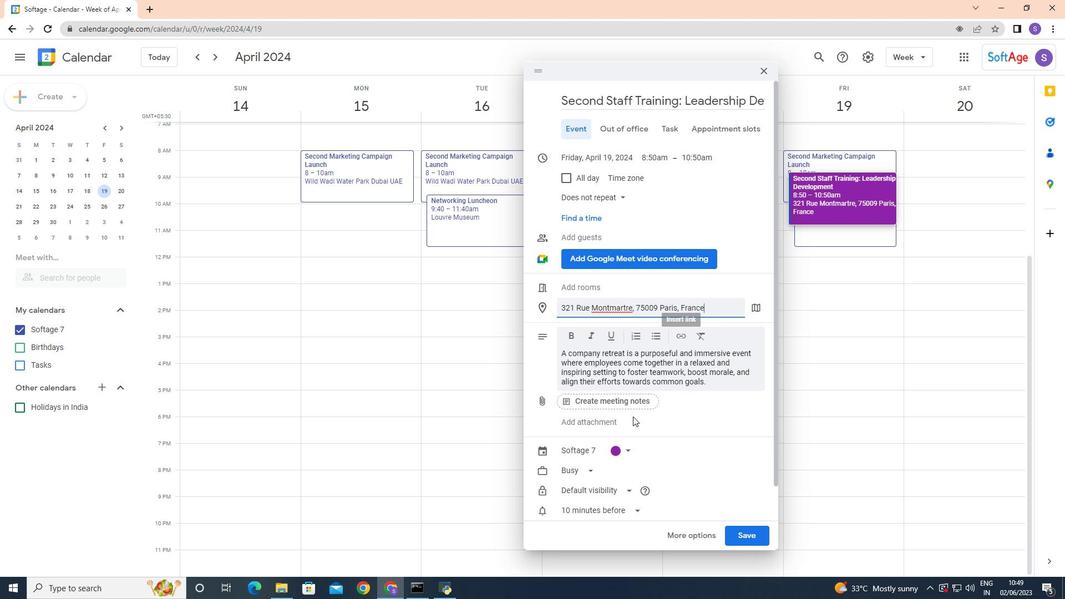 
Action: Mouse scrolled (632, 416) with delta (0, 0)
Screenshot: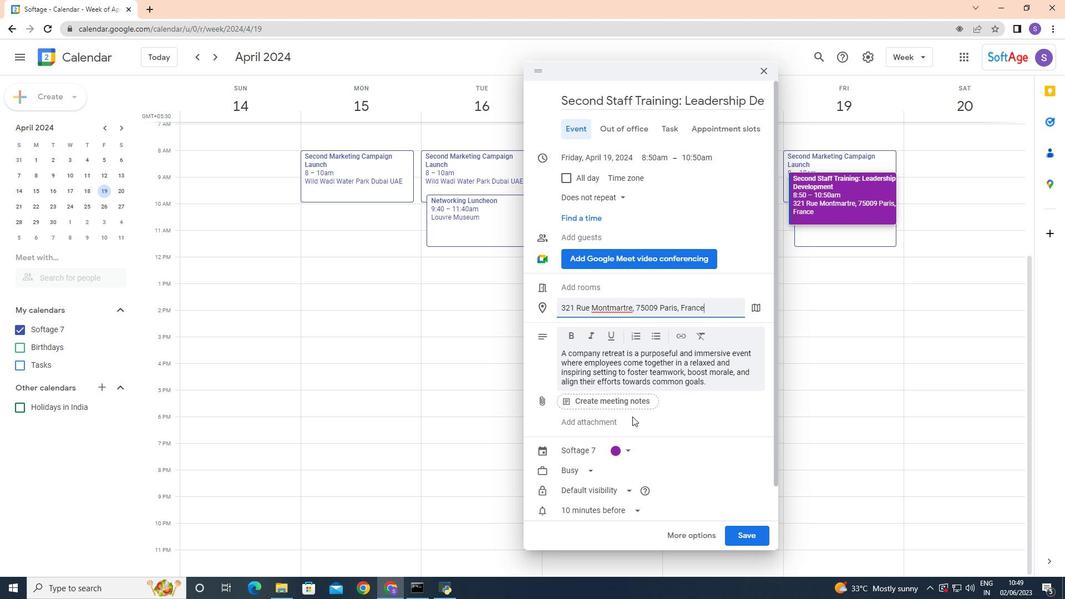 
Action: Mouse moved to (587, 423)
Screenshot: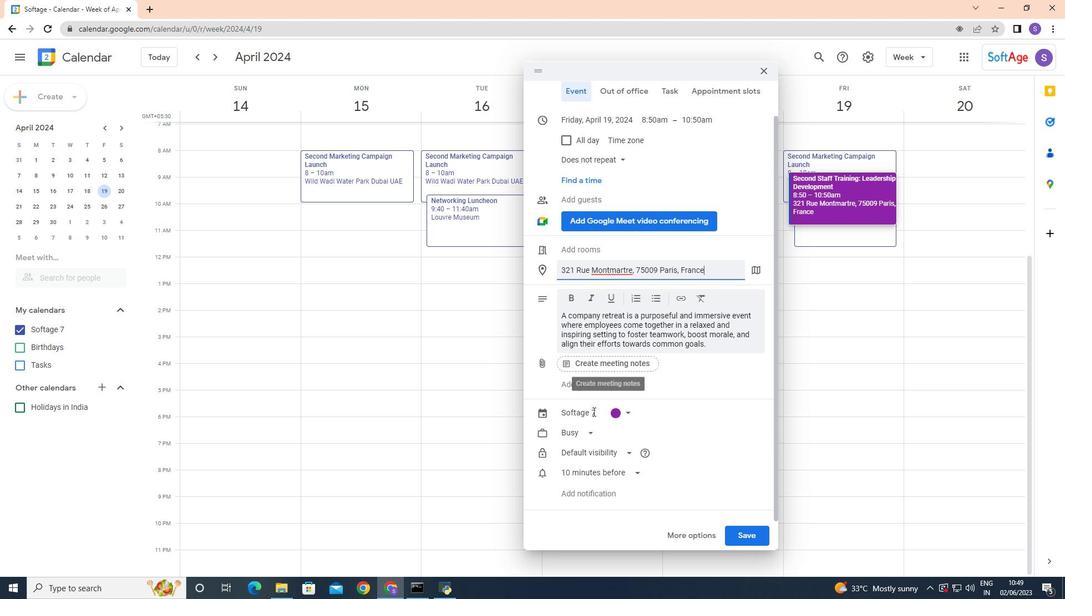 
Action: Mouse scrolled (587, 423) with delta (0, 0)
Screenshot: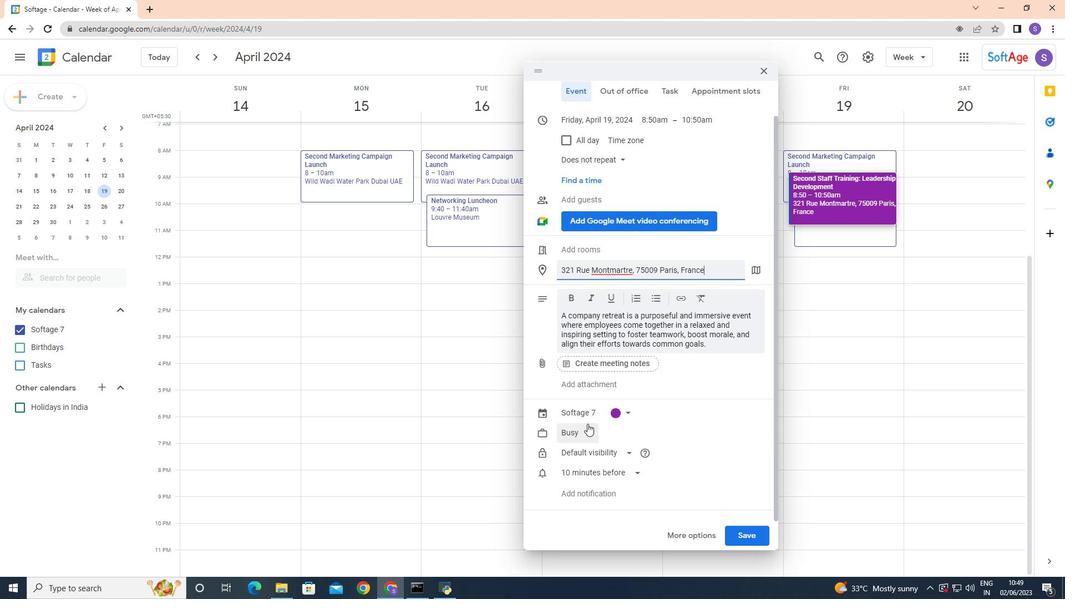 
Action: Mouse scrolled (587, 423) with delta (0, 0)
Screenshot: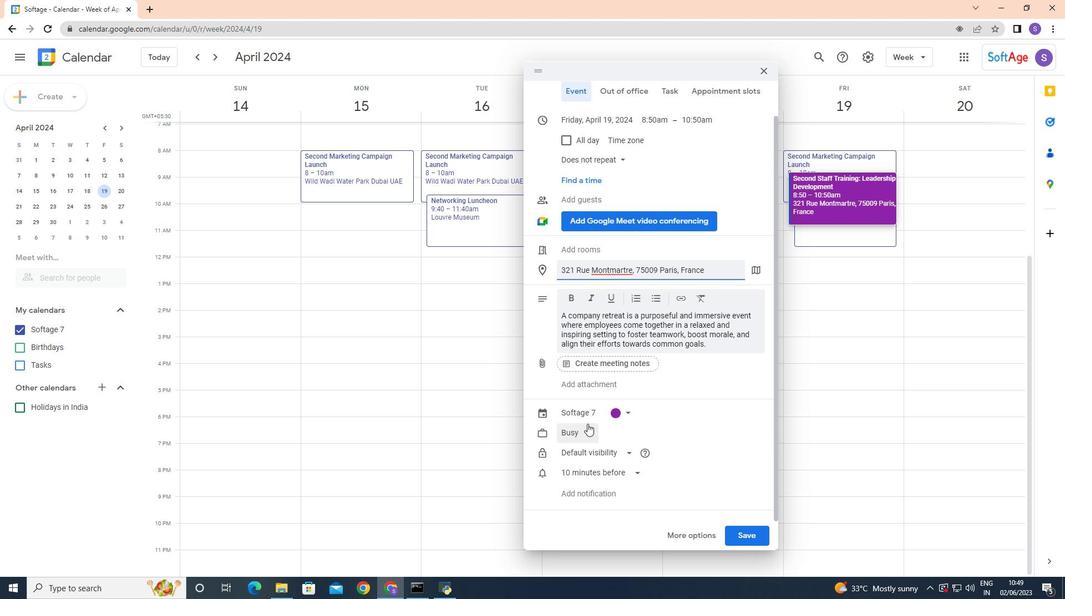 
Action: Mouse moved to (590, 270)
Screenshot: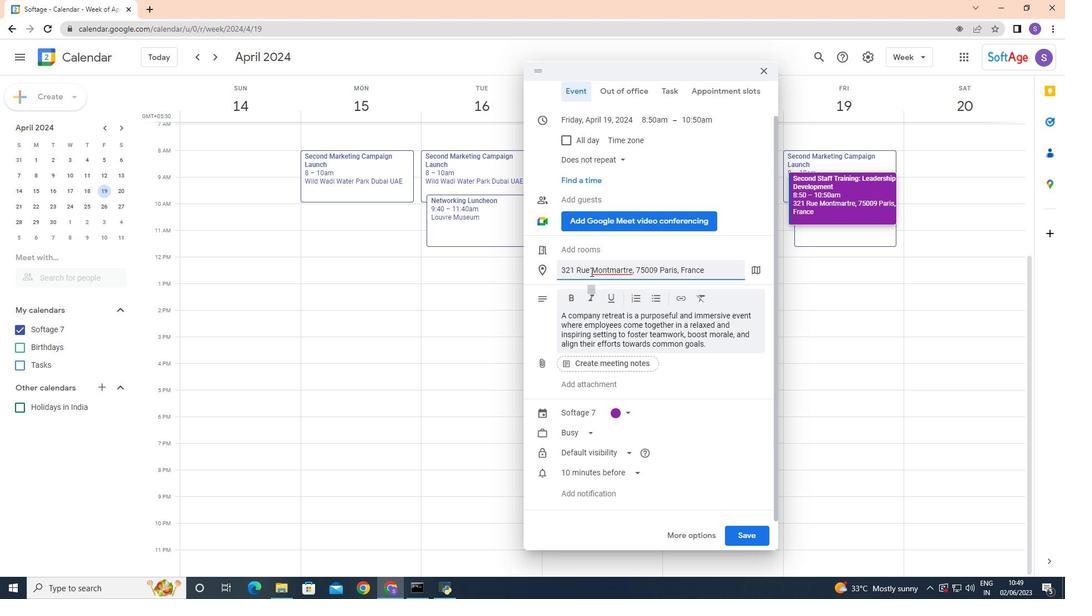 
Action: Mouse pressed left at (590, 270)
Screenshot: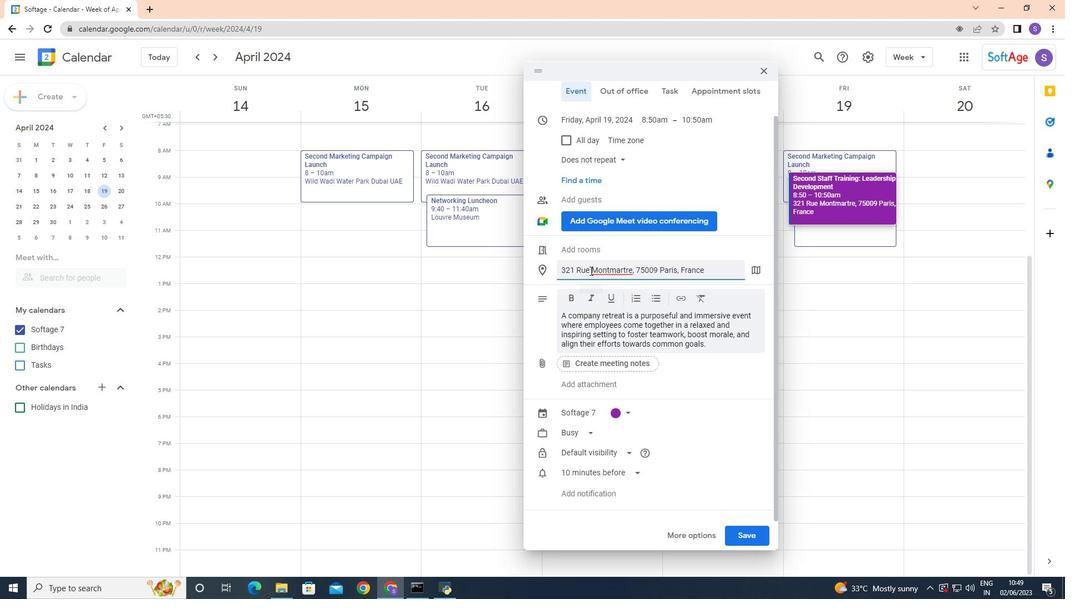 
Action: Mouse moved to (606, 278)
Screenshot: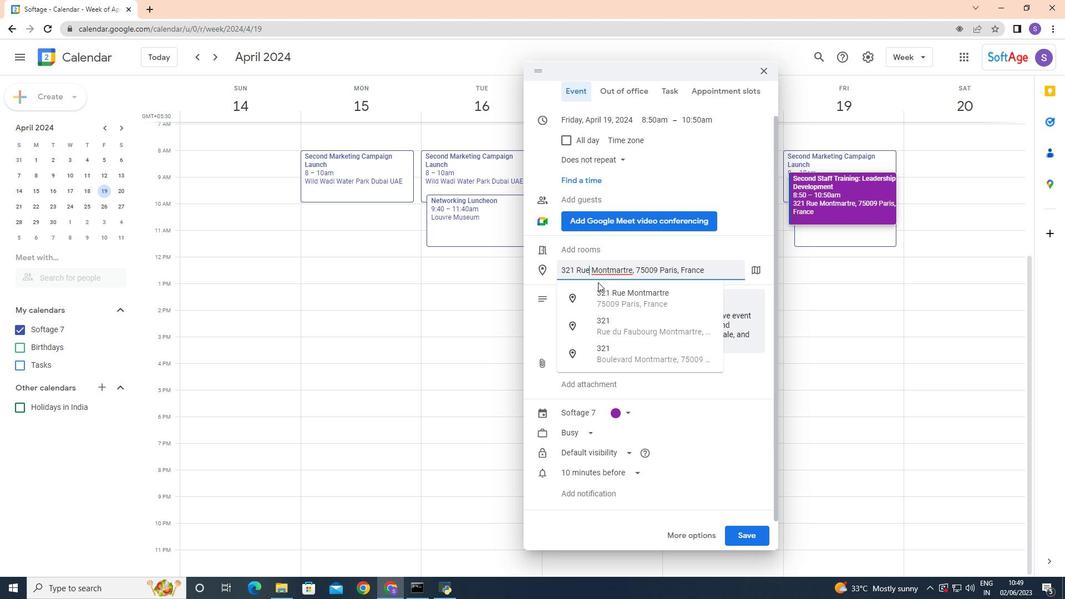 
Action: Key pressed <Key.backspace>
Screenshot: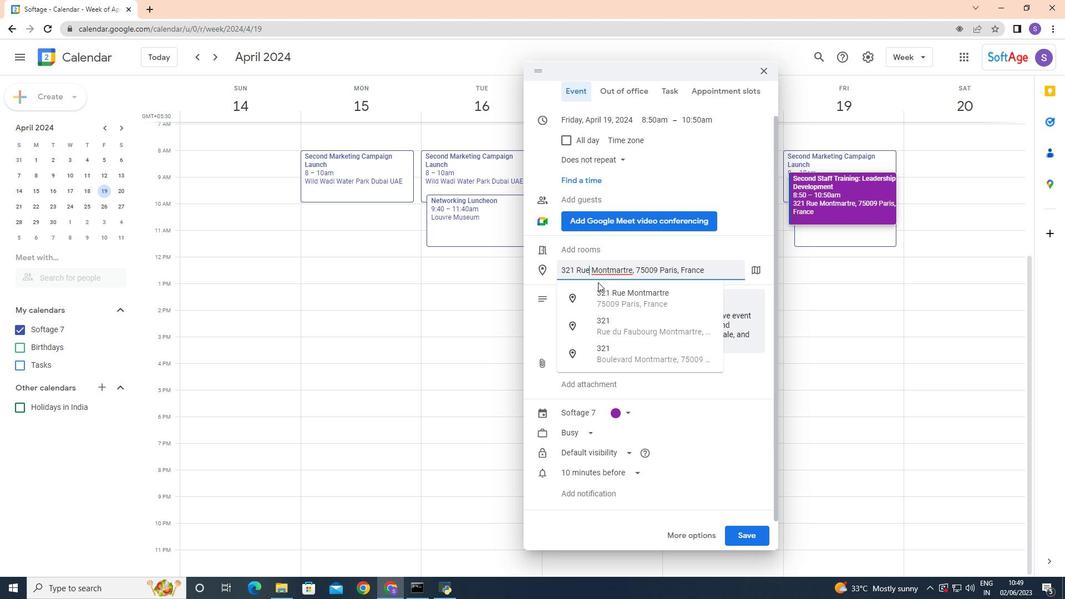 
Action: Mouse moved to (621, 278)
Screenshot: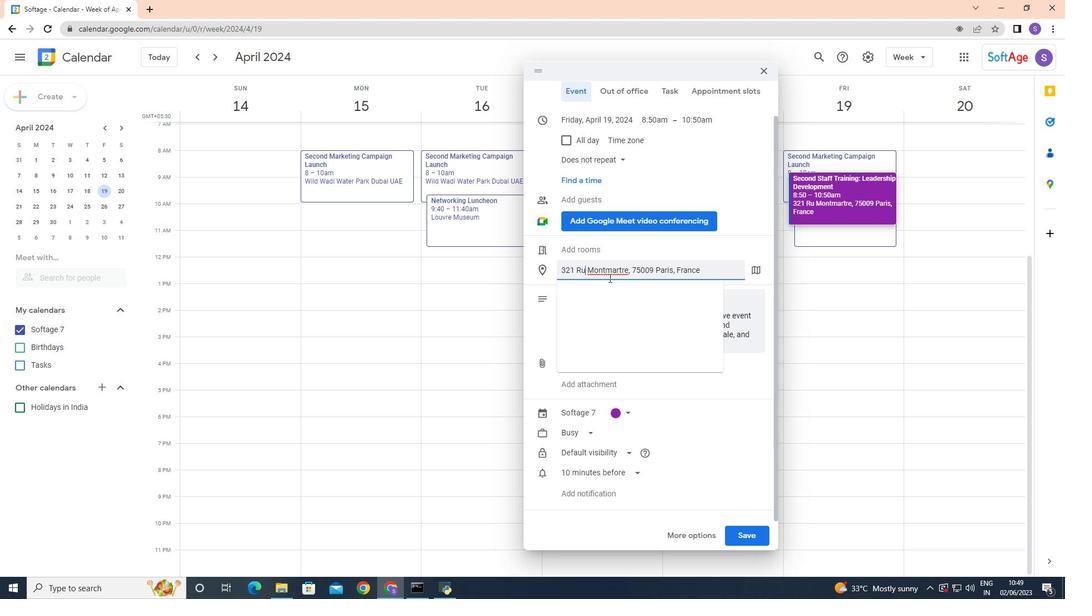 
Action: Key pressed <Key.backspace>
Screenshot: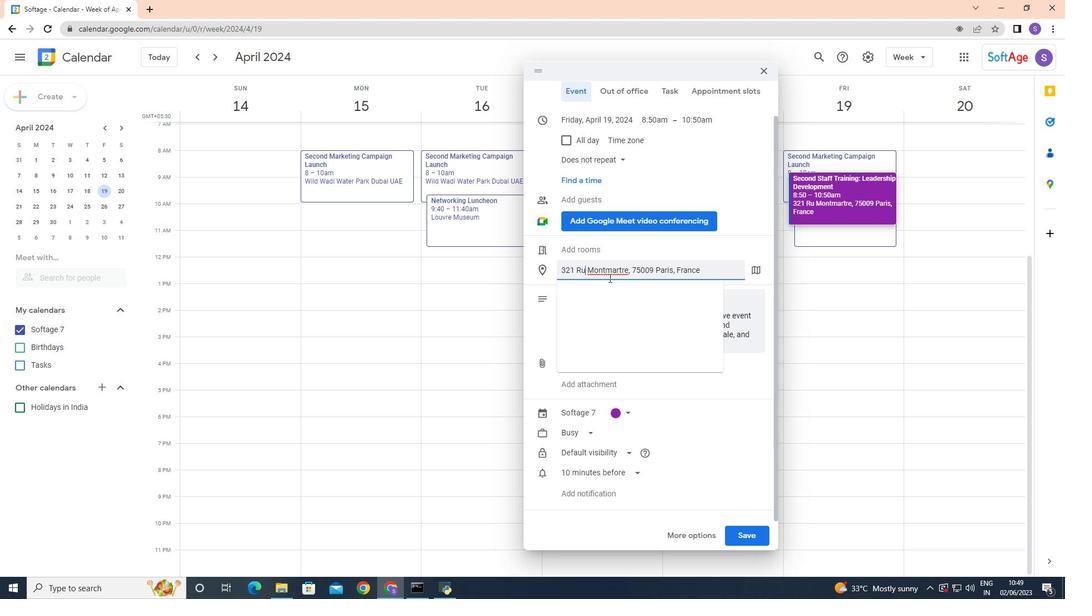 
Action: Mouse moved to (653, 279)
Screenshot: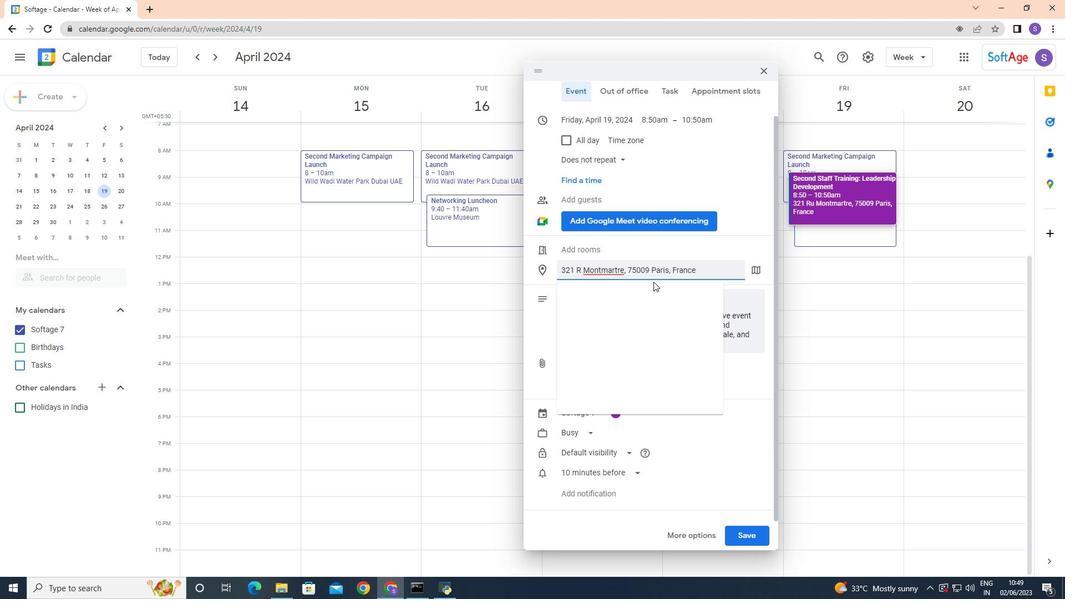 
Action: Key pressed <Key.backspace>
Screenshot: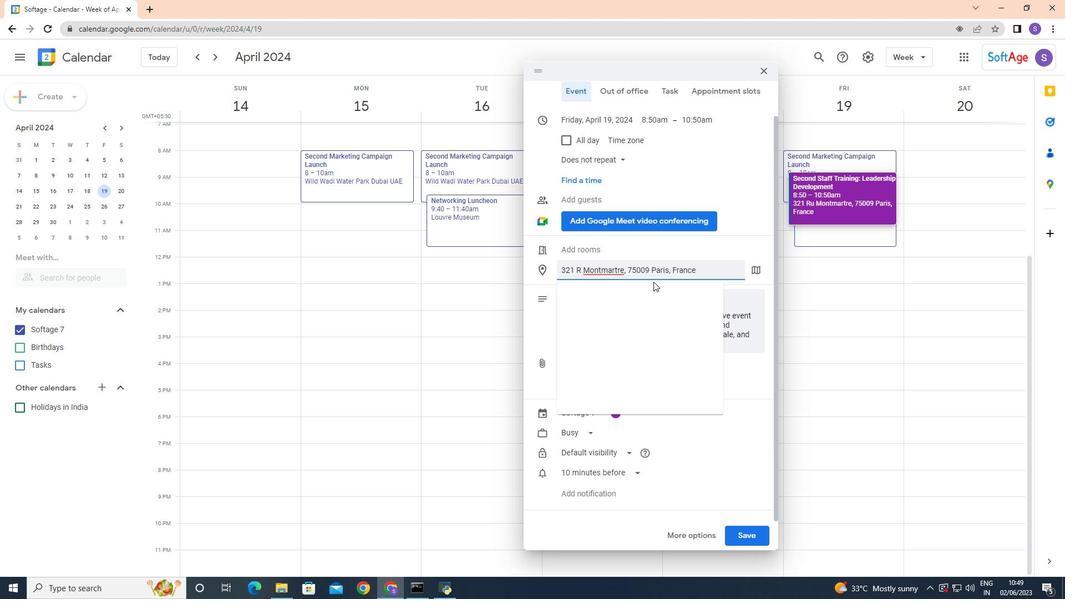 
Action: Mouse moved to (644, 268)
Screenshot: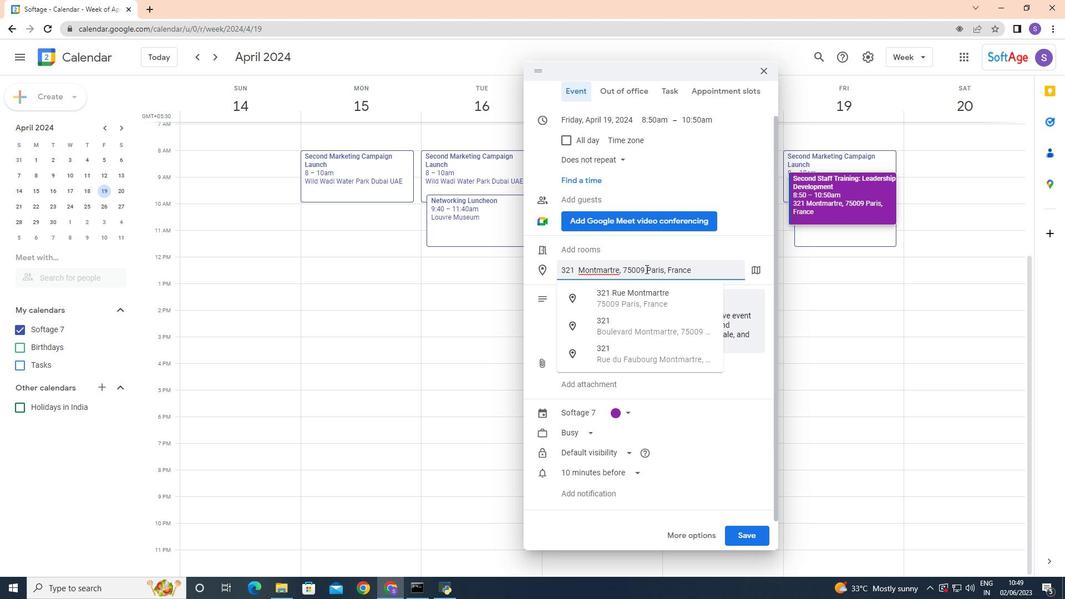 
Action: Mouse pressed left at (644, 268)
Screenshot: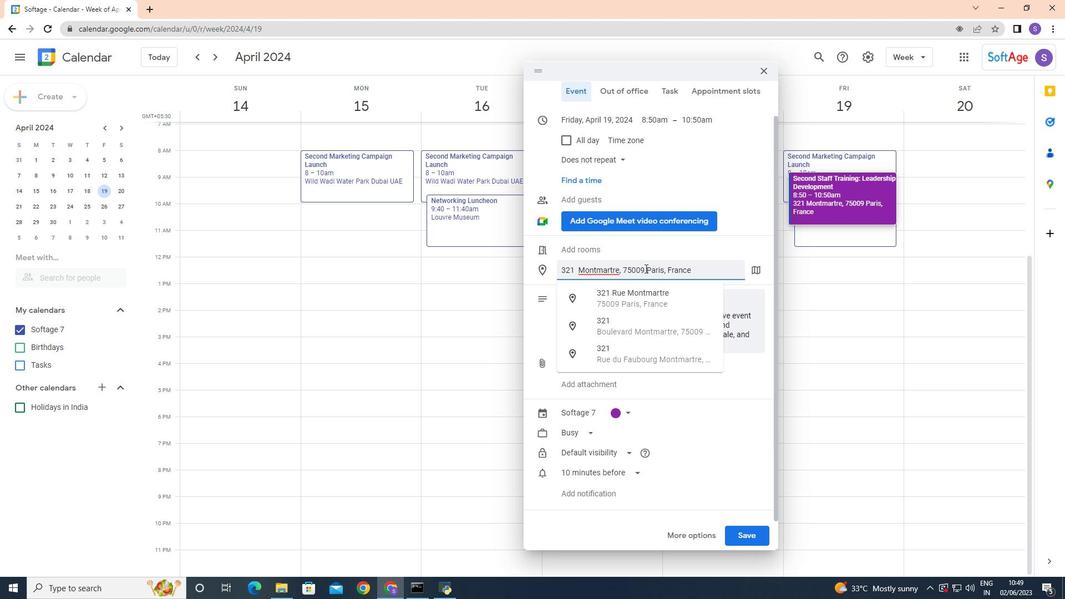 
Action: Mouse moved to (661, 296)
Screenshot: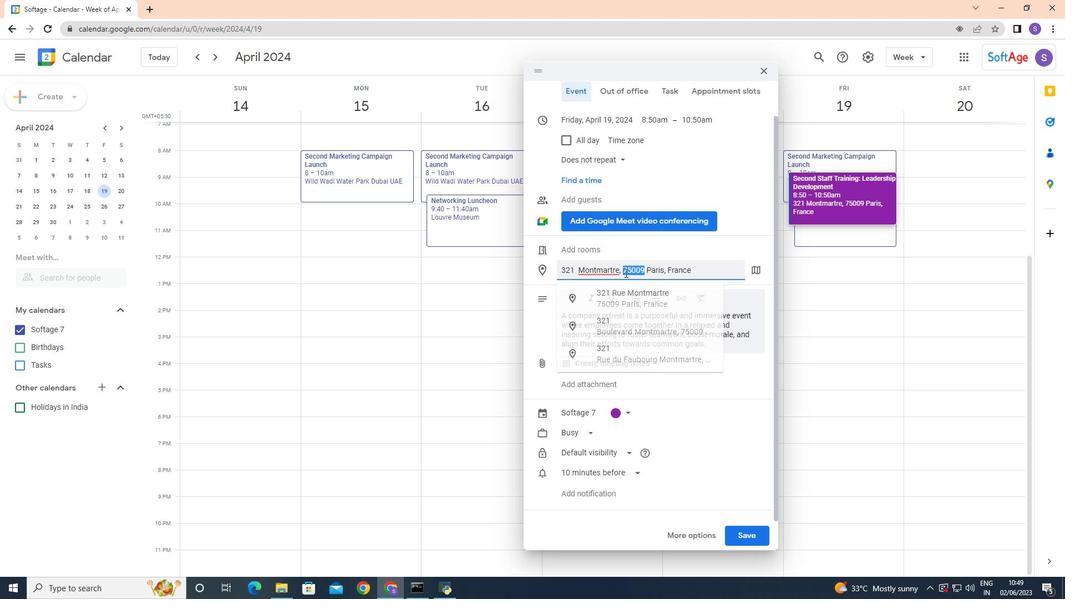 
Action: Key pressed <Key.backspace>
Screenshot: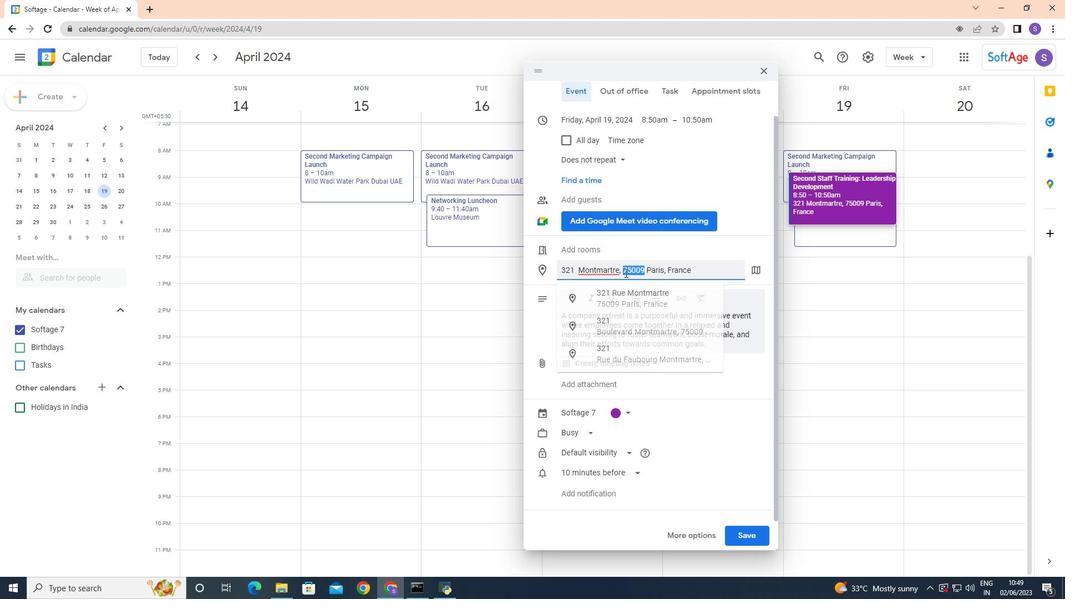
Action: Mouse moved to (683, 266)
Screenshot: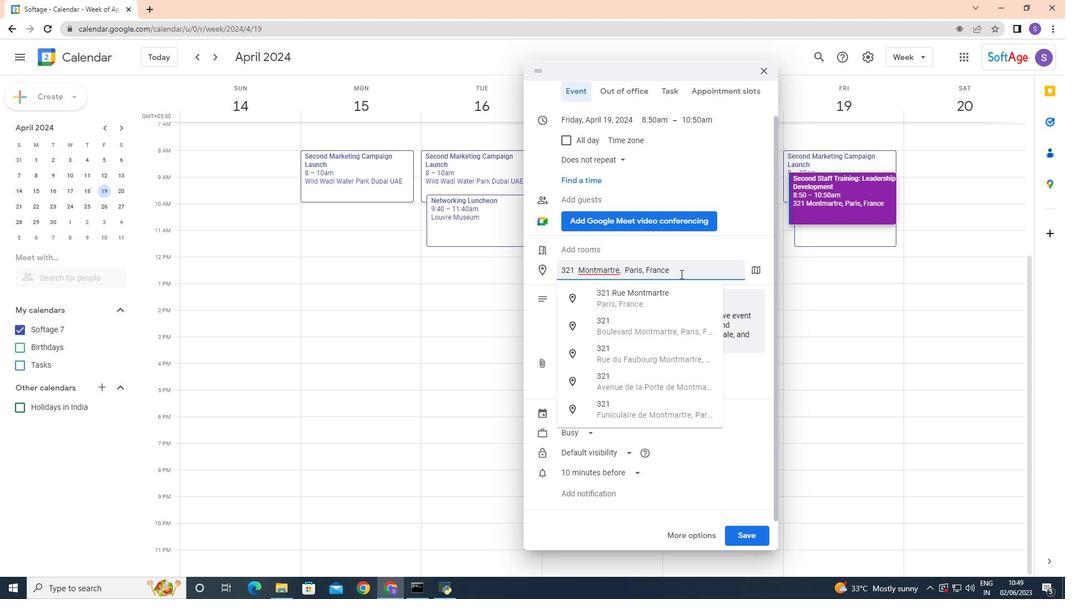 
Action: Mouse pressed left at (683, 266)
Screenshot: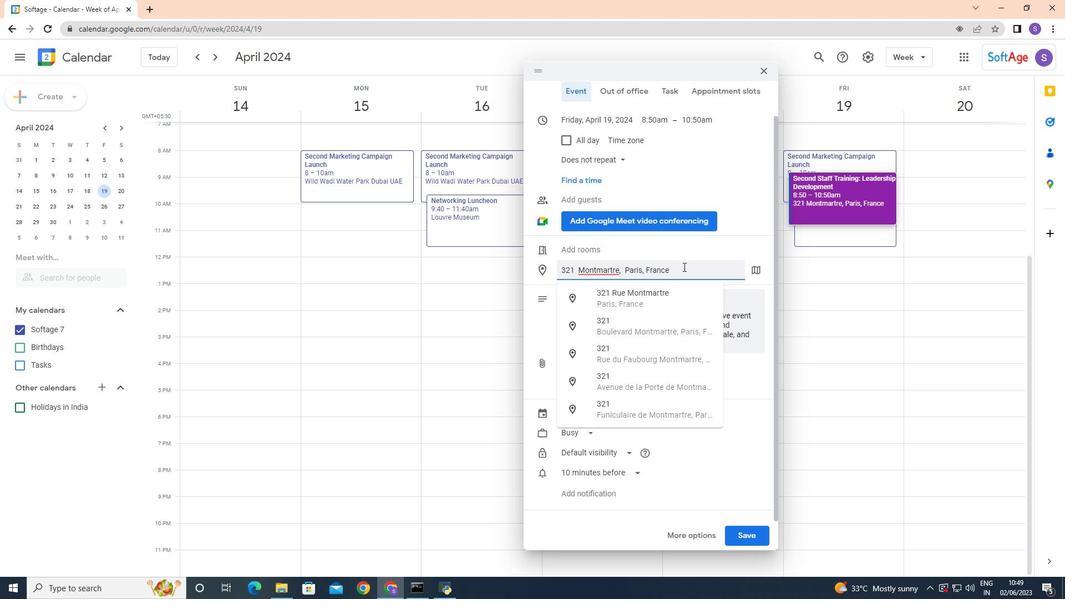 
Action: Mouse moved to (580, 197)
Screenshot: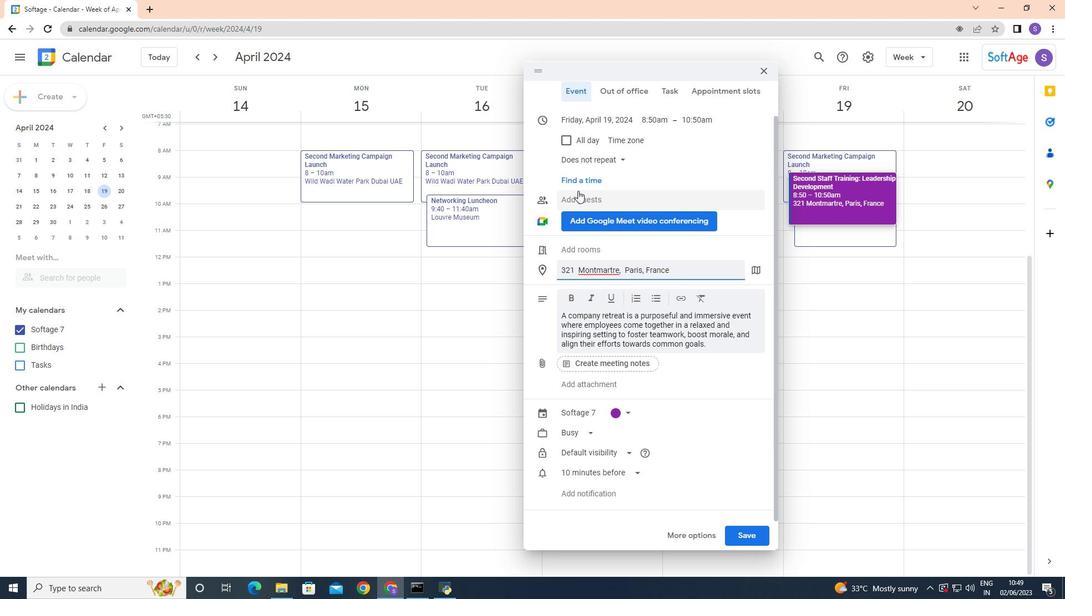 
Action: Mouse pressed left at (580, 197)
Screenshot: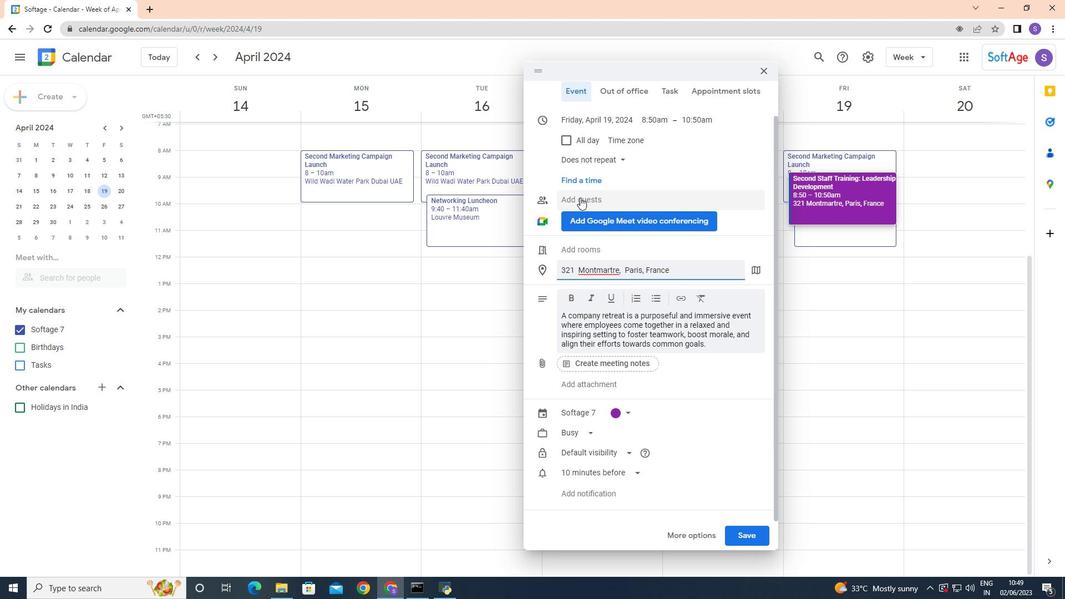 
Action: Mouse moved to (587, 214)
Screenshot: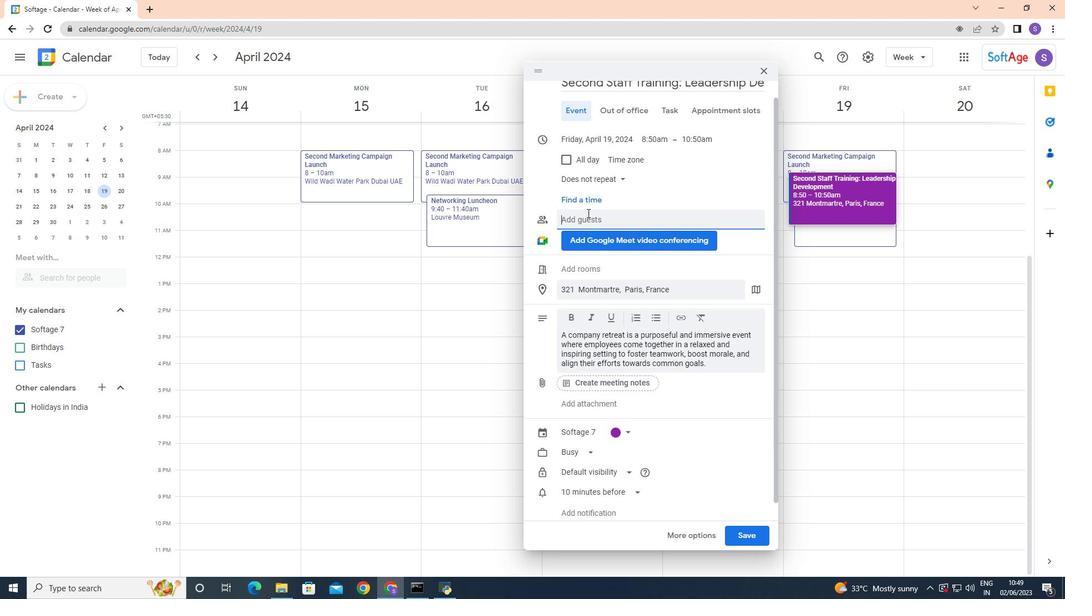 
Action: Mouse pressed left at (587, 214)
Screenshot: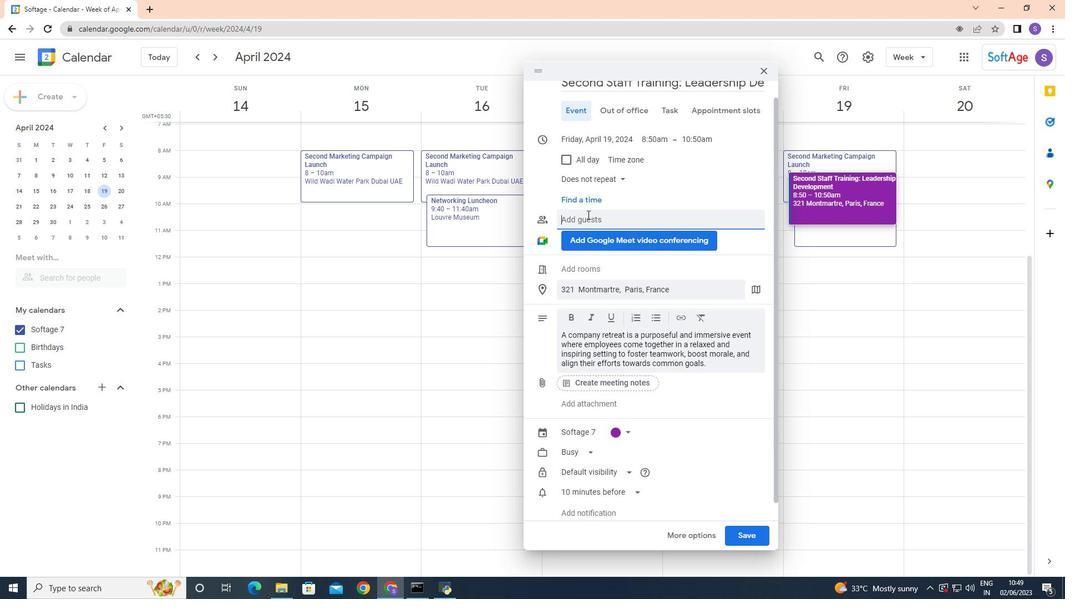 
Action: Mouse moved to (686, 260)
Screenshot: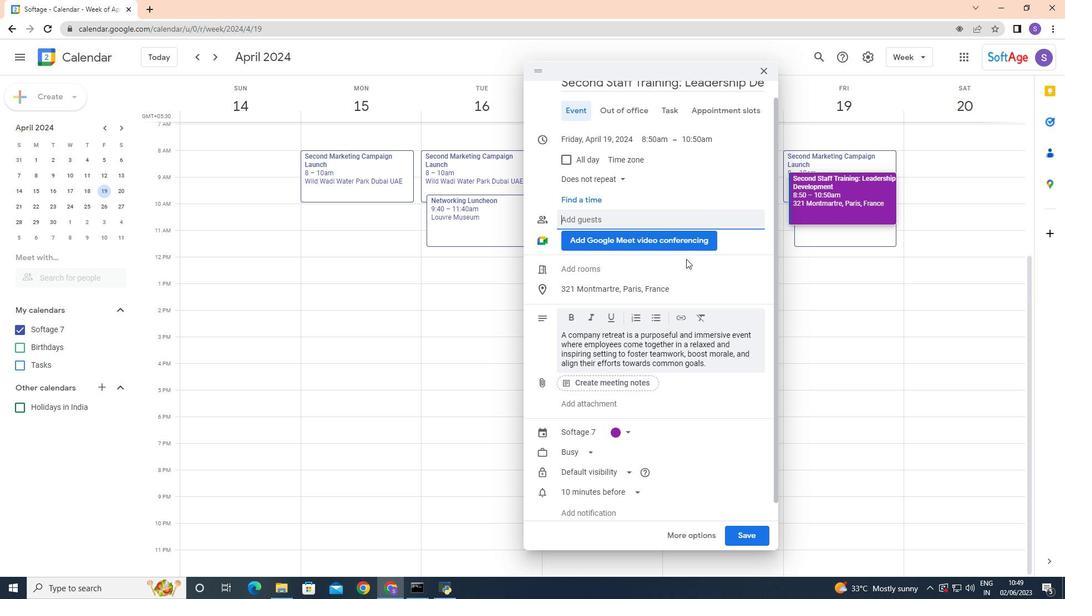 
Action: Key pressed sof
Screenshot: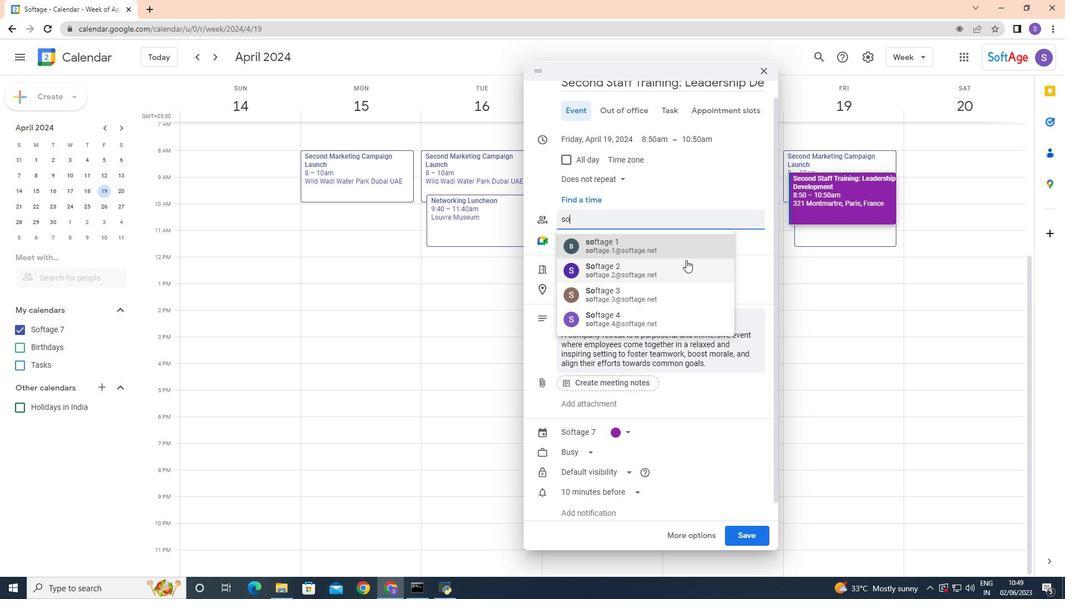 
Action: Mouse moved to (626, 315)
Screenshot: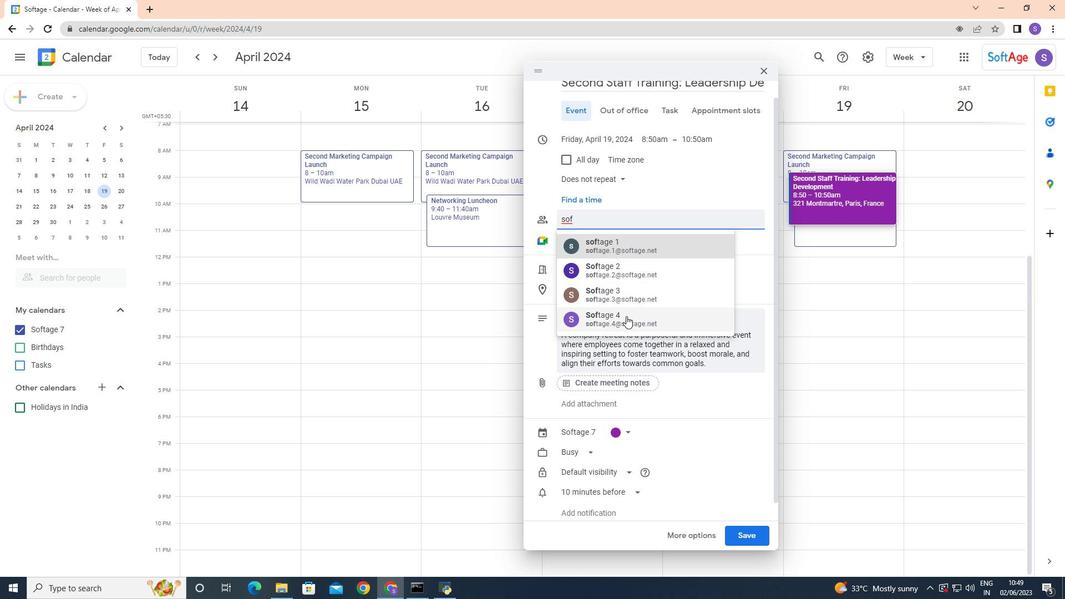 
Action: Mouse pressed left at (626, 315)
Screenshot: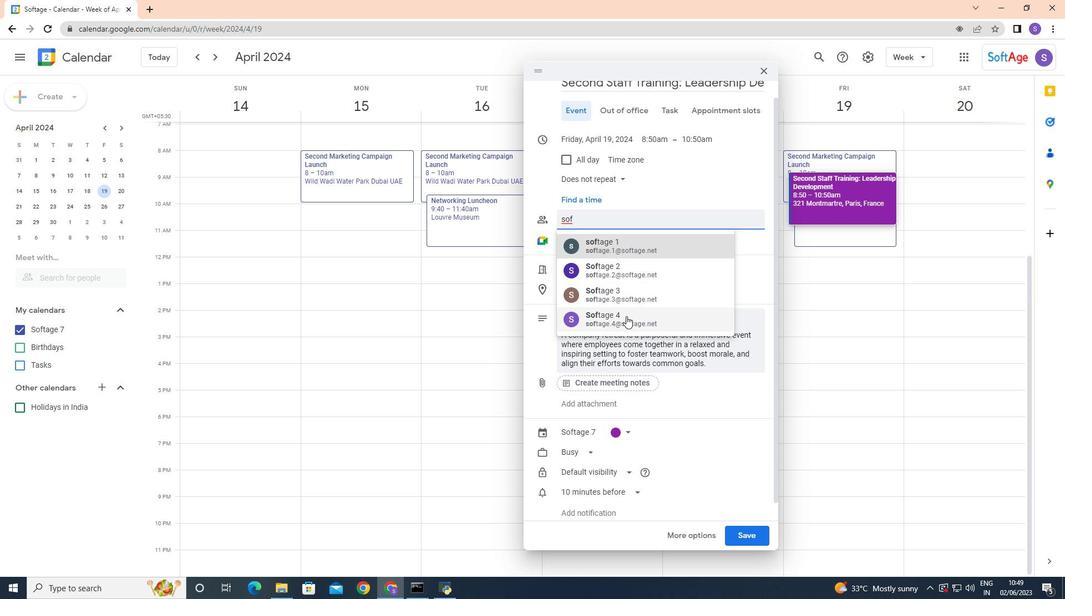 
Action: Mouse moved to (752, 260)
Screenshot: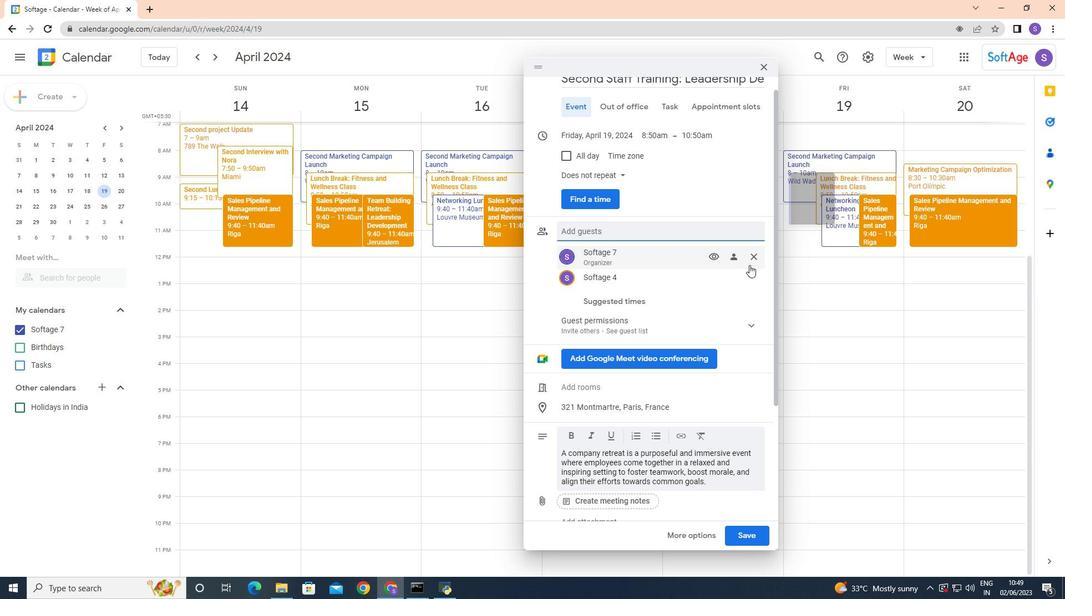 
Action: Mouse pressed left at (752, 260)
Screenshot: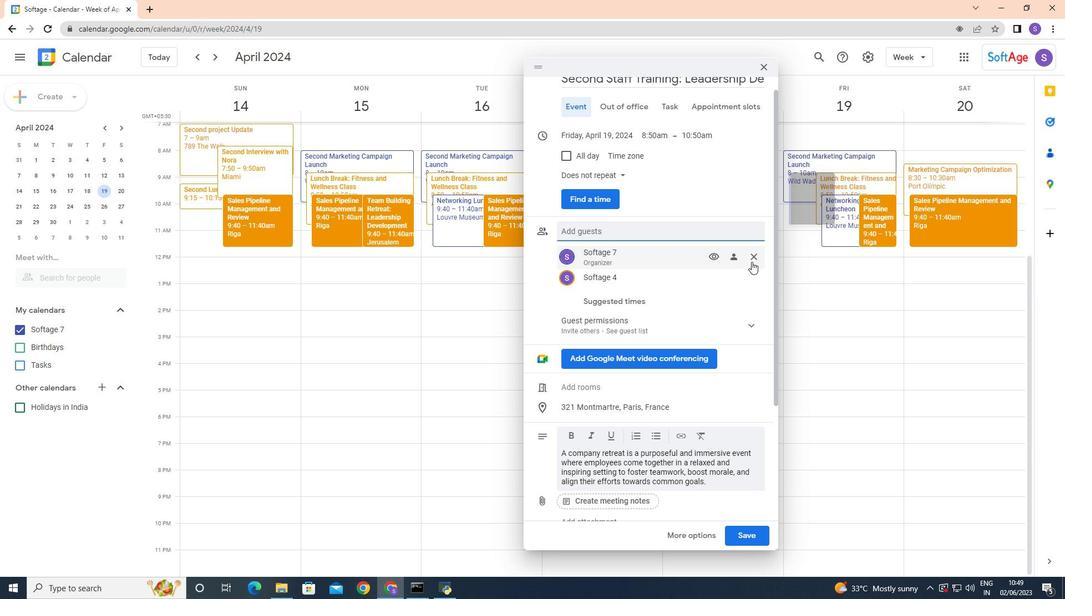 
Action: Mouse moved to (603, 228)
Screenshot: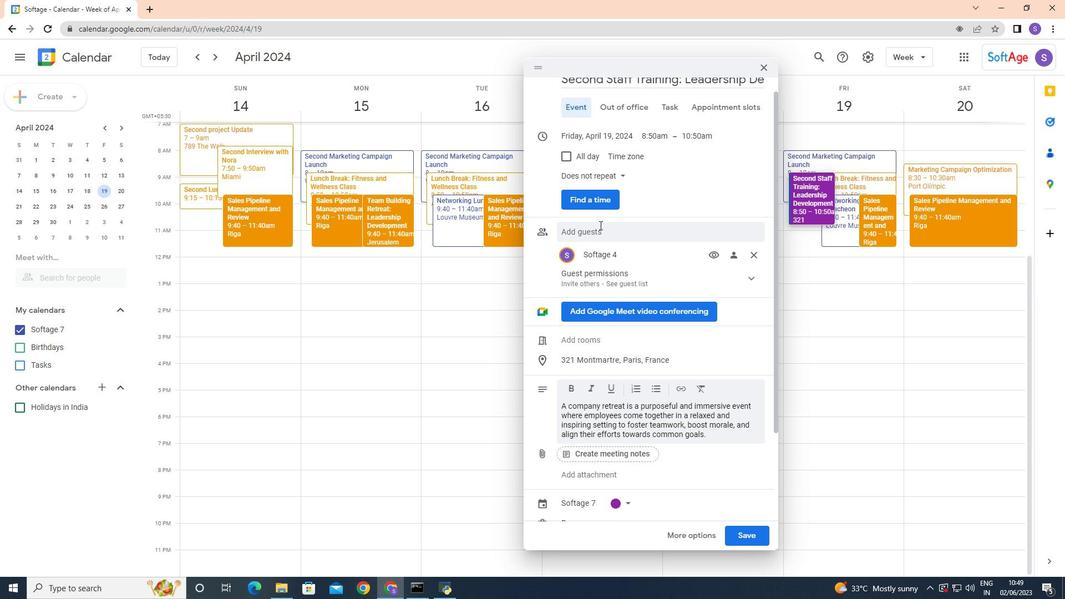 
Action: Mouse pressed left at (603, 228)
Screenshot: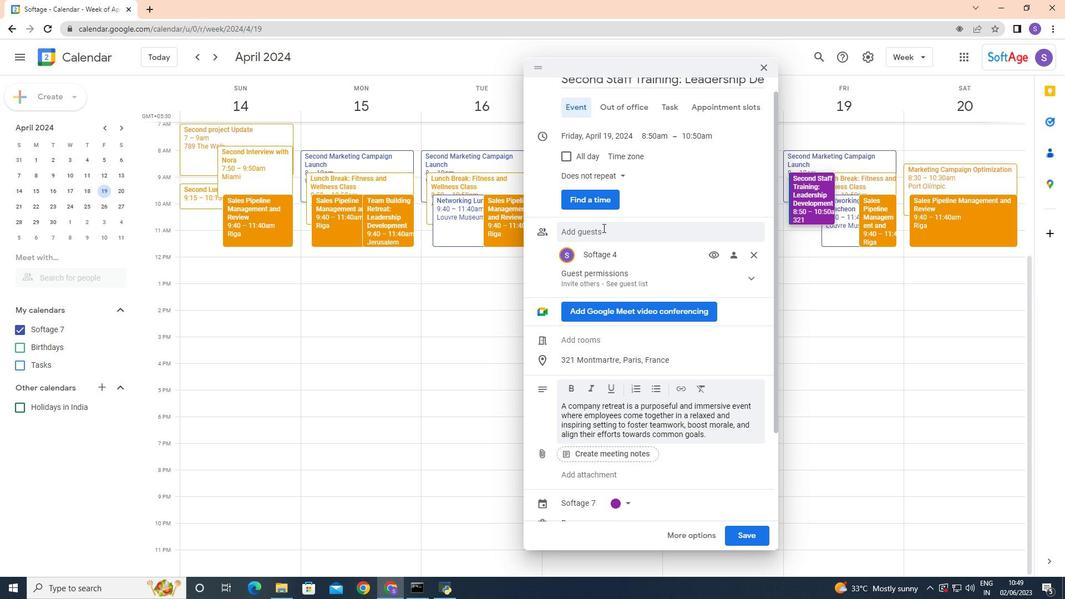 
Action: Mouse moved to (604, 228)
Screenshot: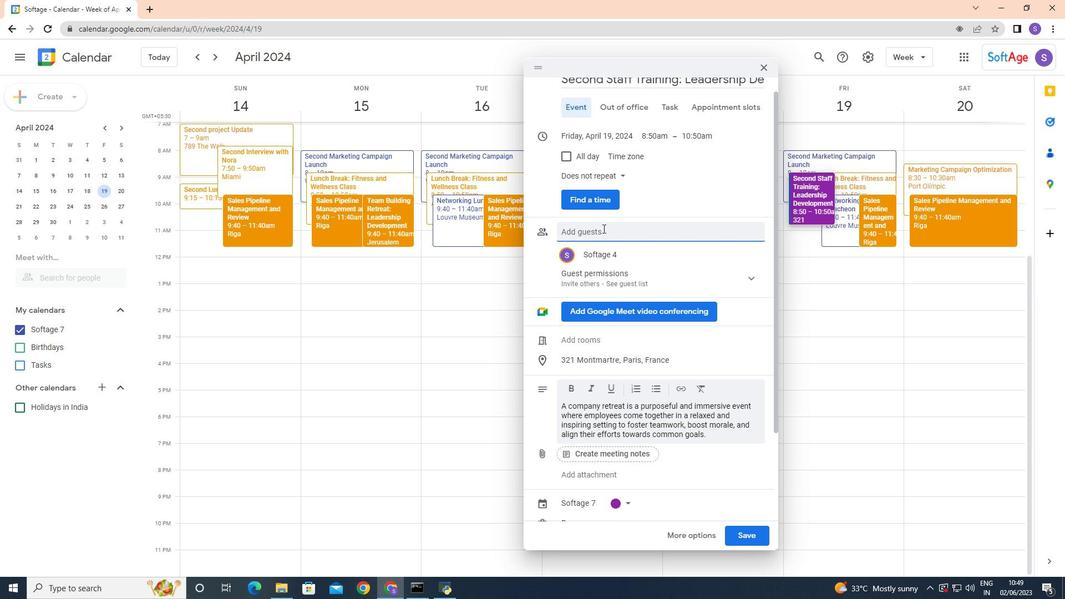 
Action: Key pressed soft
Screenshot: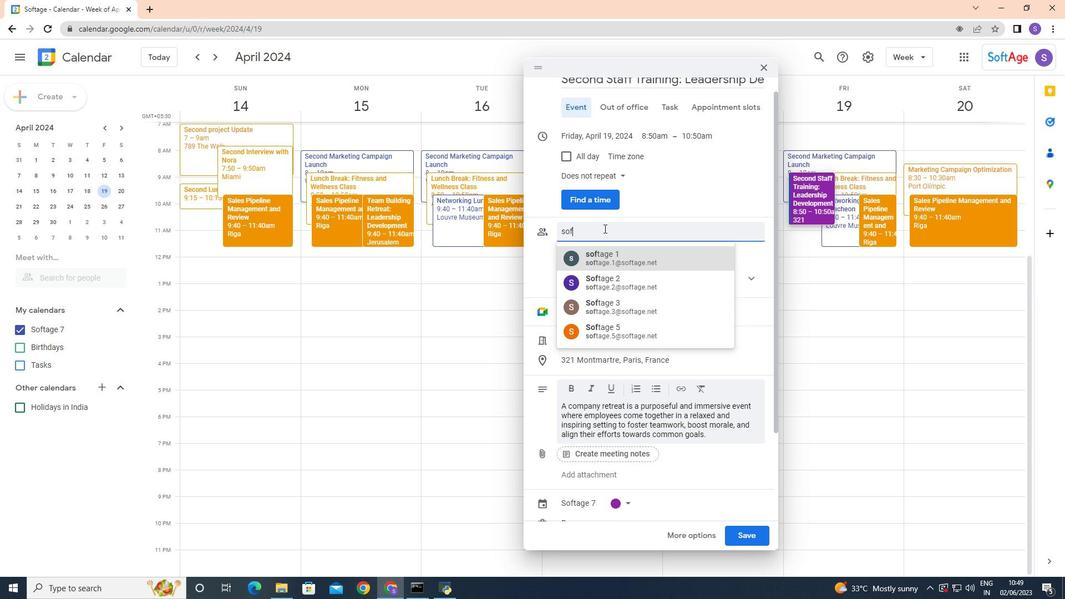 
Action: Mouse moved to (631, 338)
Screenshot: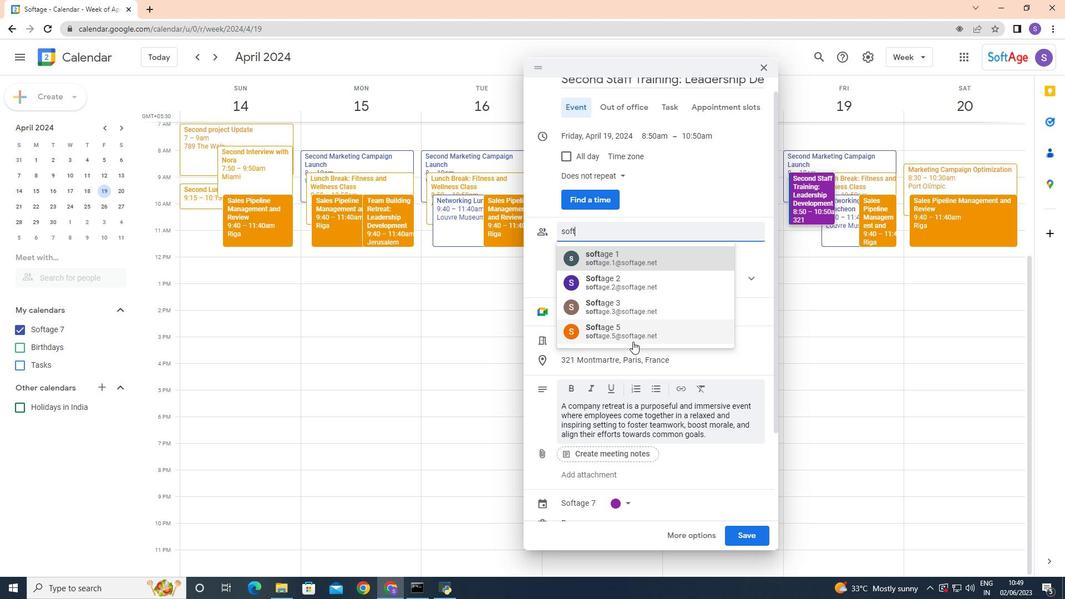 
Action: Mouse pressed left at (631, 338)
Screenshot: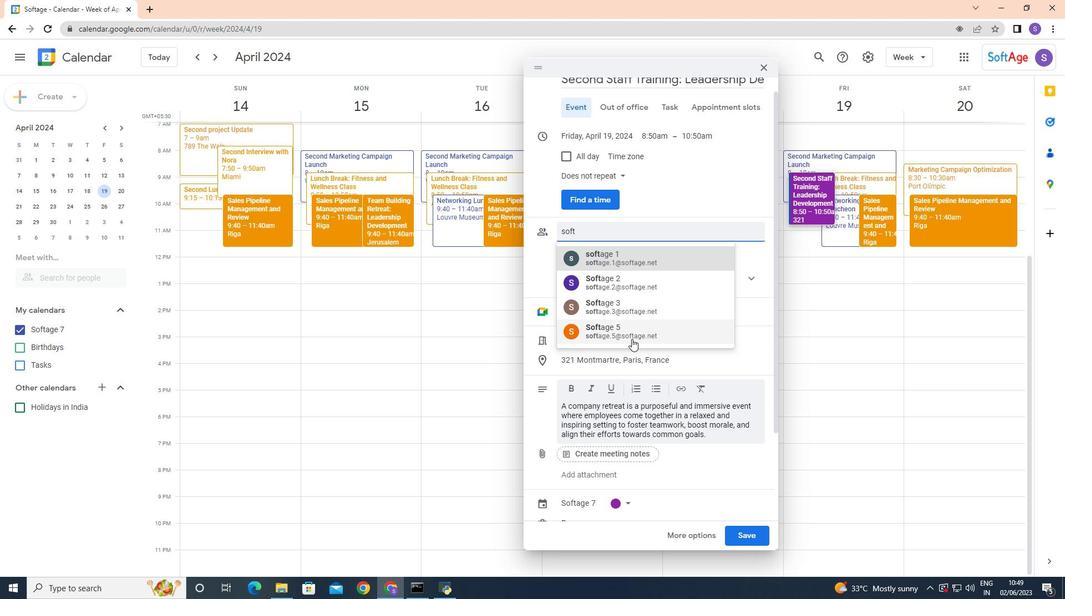 
Action: Mouse moved to (615, 316)
Screenshot: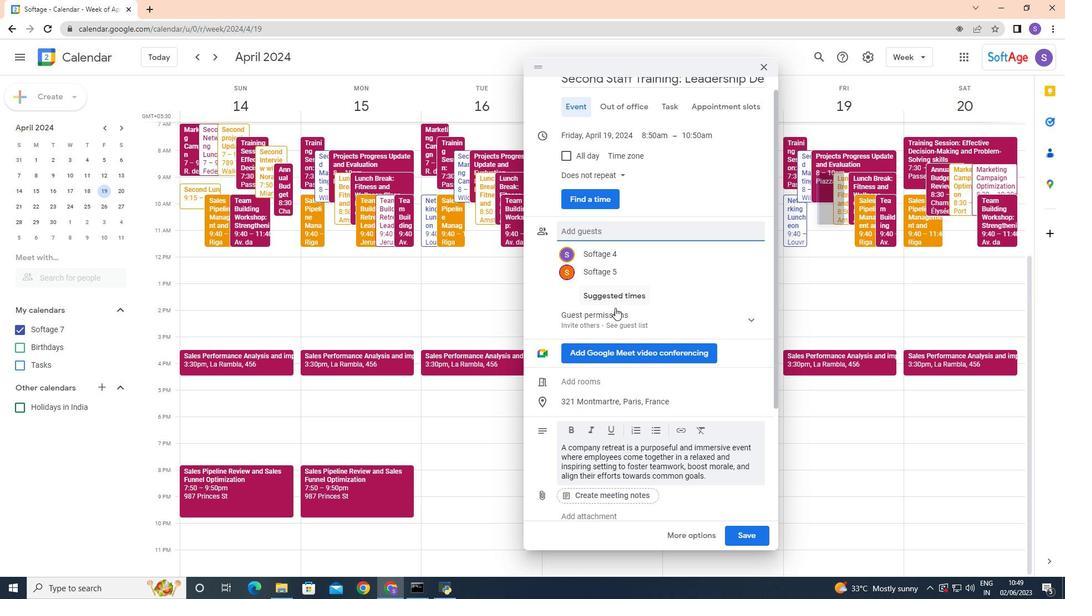 
Action: Mouse pressed left at (615, 316)
Screenshot: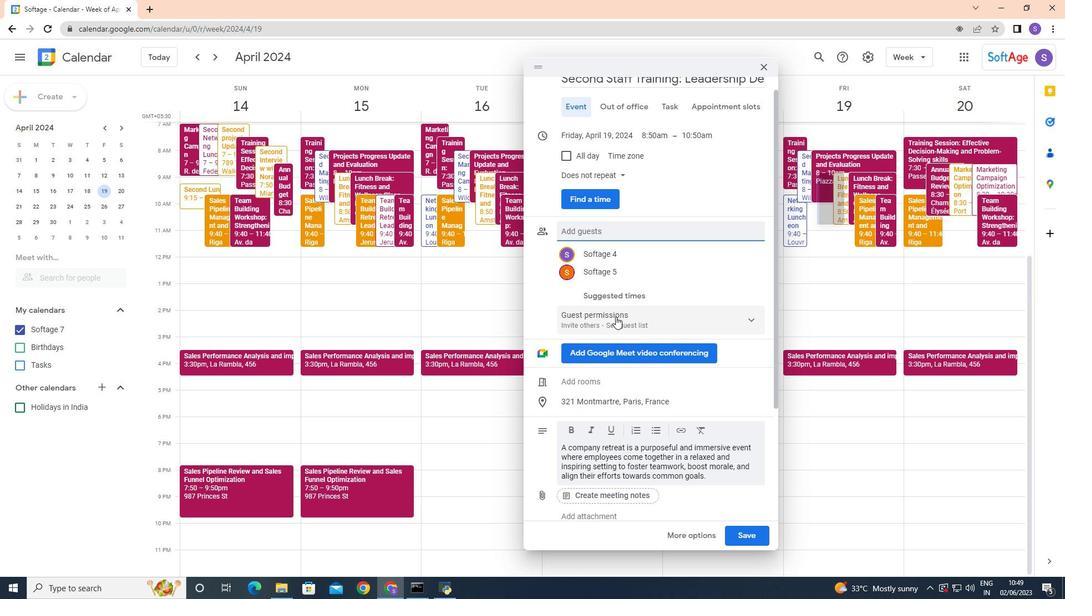 
Action: Mouse moved to (571, 364)
Screenshot: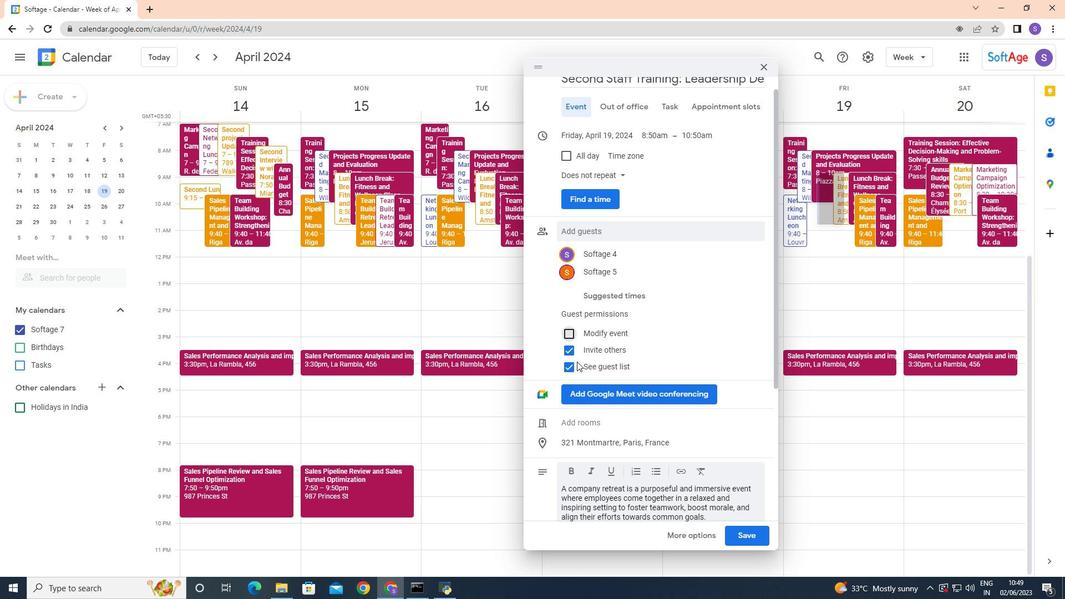 
Action: Mouse pressed left at (571, 364)
Screenshot: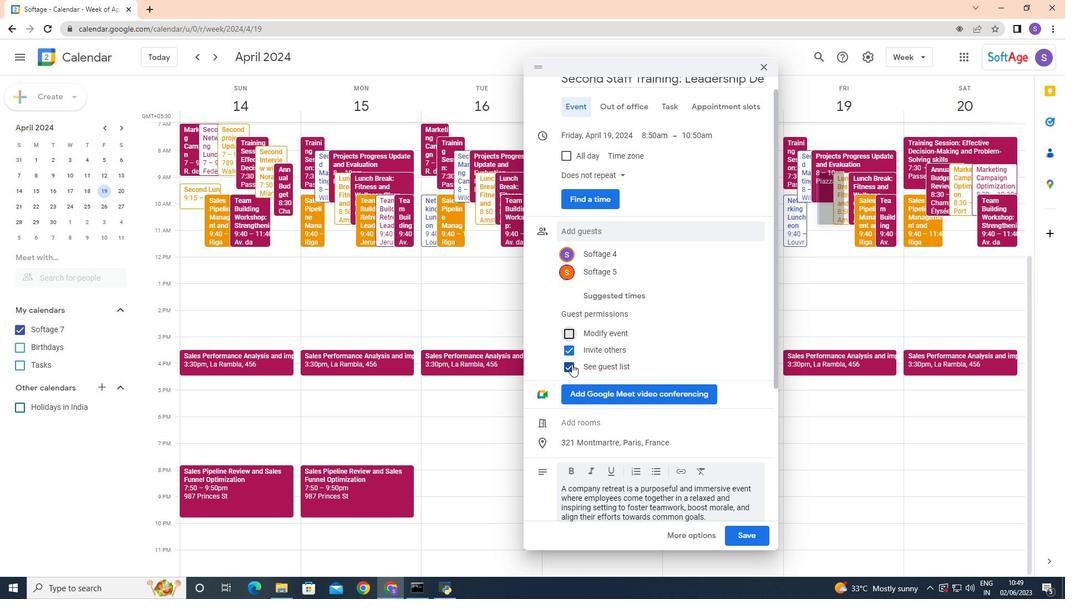 
Action: Mouse moved to (622, 407)
Screenshot: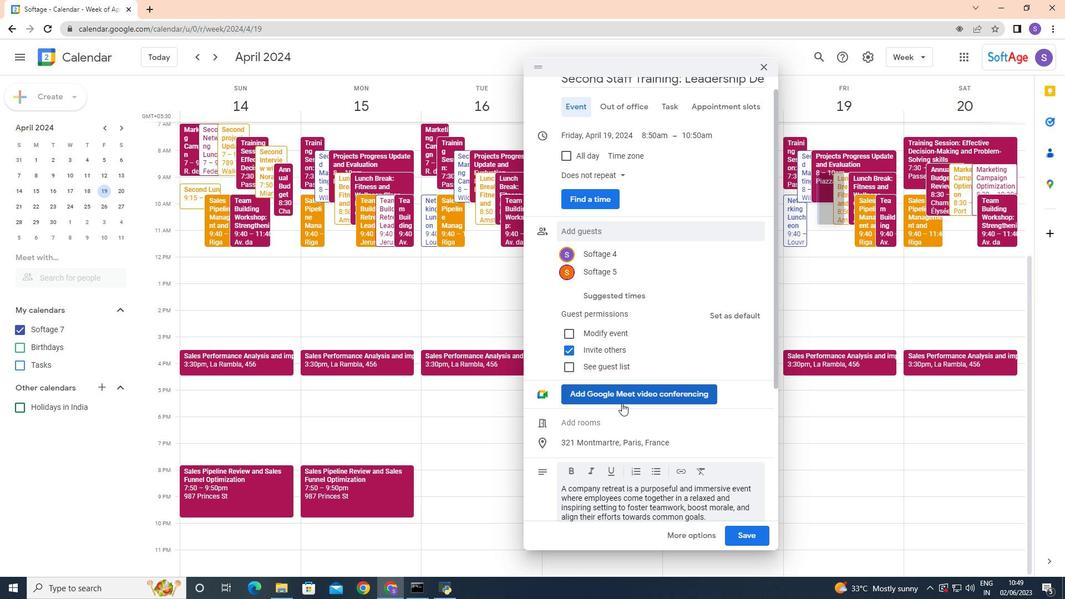 
Action: Mouse scrolled (622, 406) with delta (0, 0)
Screenshot: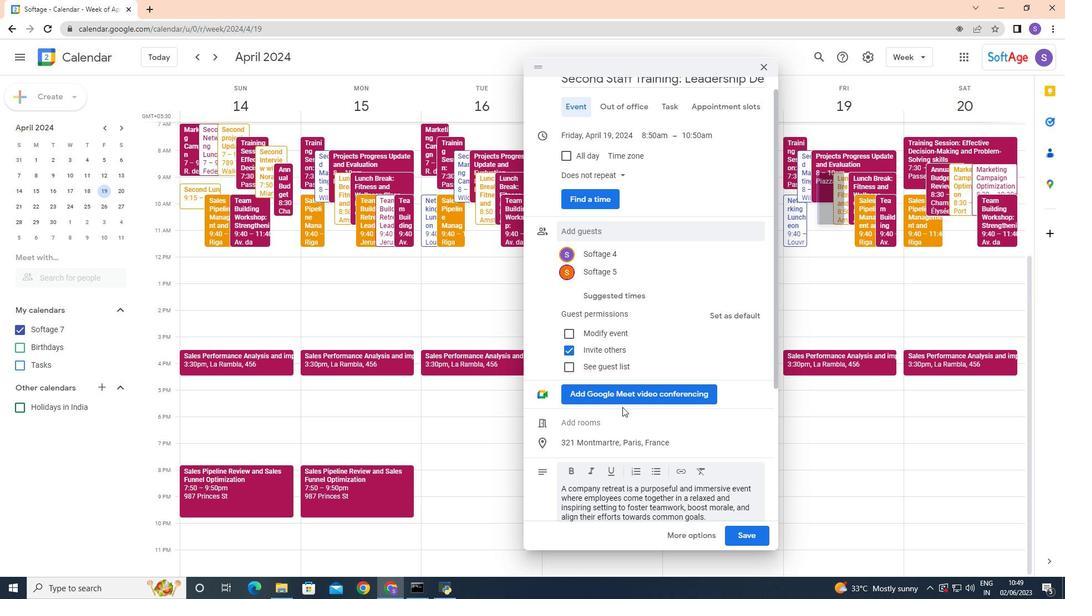 
Action: Mouse scrolled (622, 406) with delta (0, 0)
Screenshot: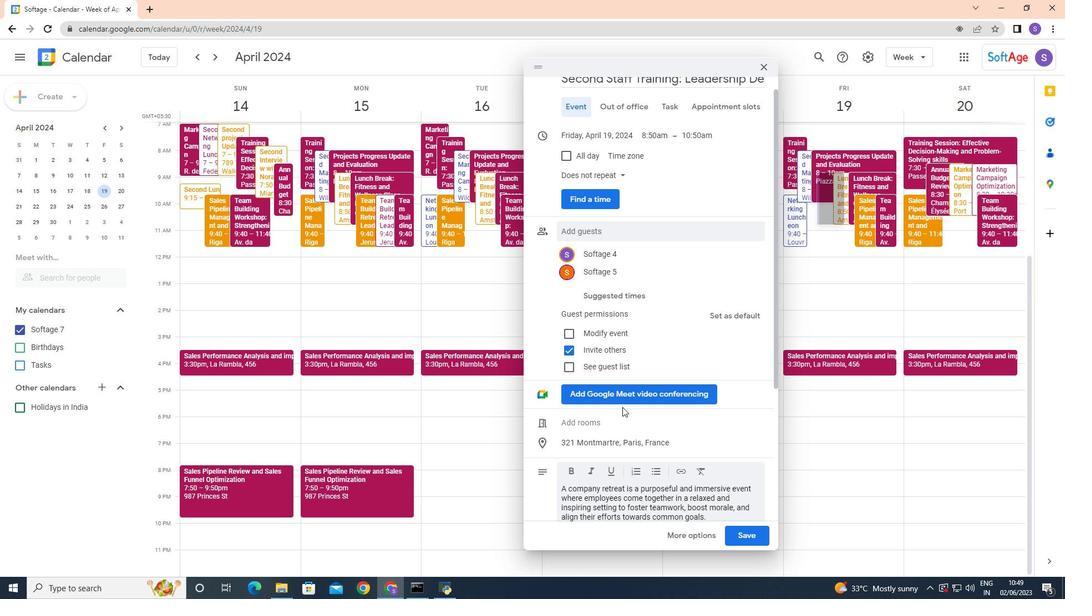 
Action: Mouse moved to (615, 362)
Screenshot: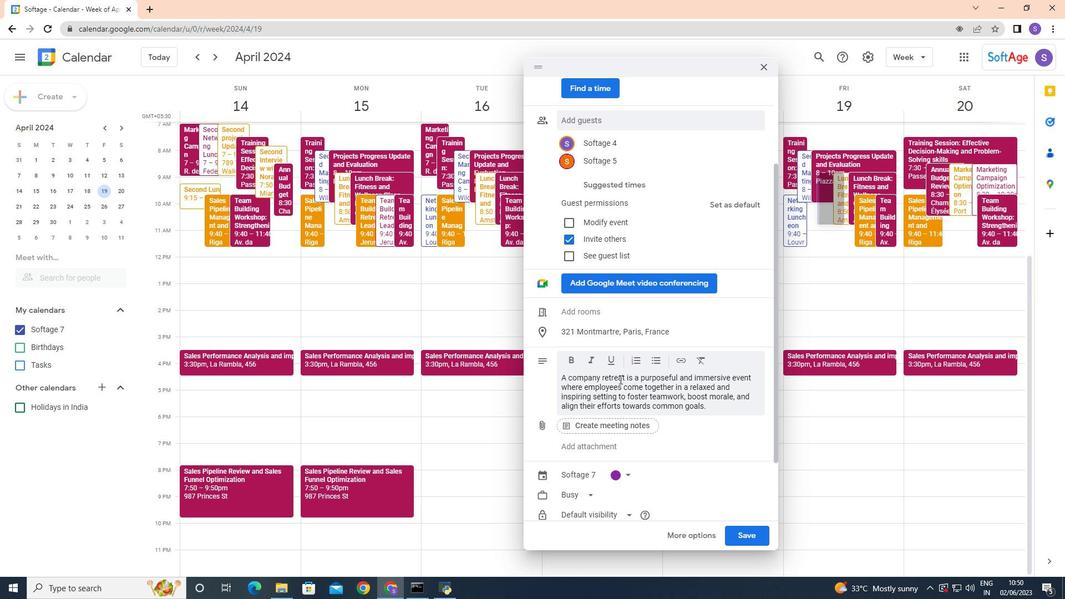 
Action: Mouse scrolled (615, 362) with delta (0, 0)
Screenshot: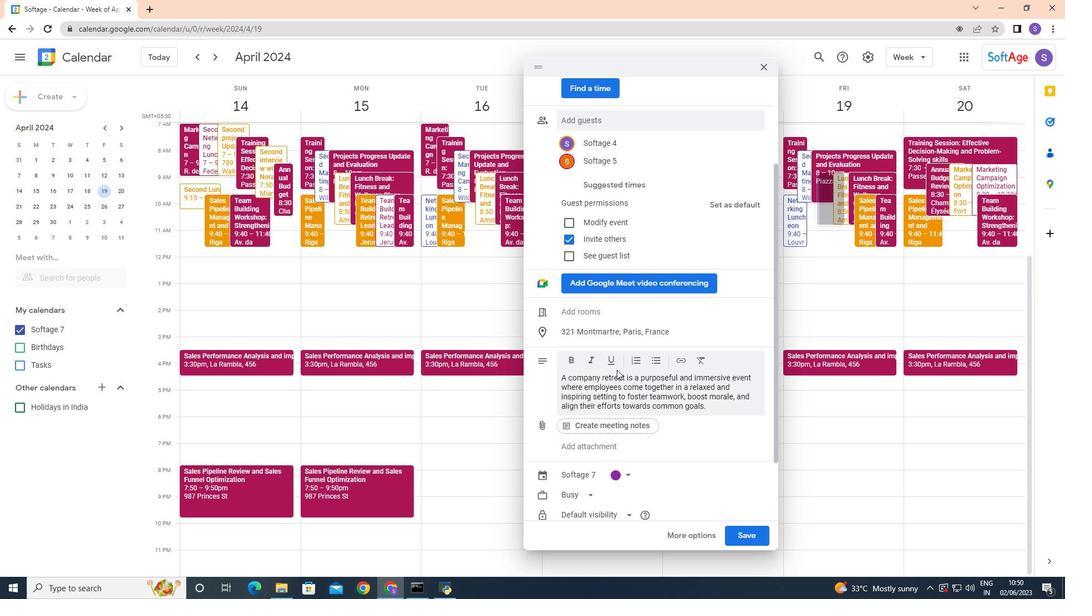 
Action: Mouse scrolled (615, 362) with delta (0, 0)
Screenshot: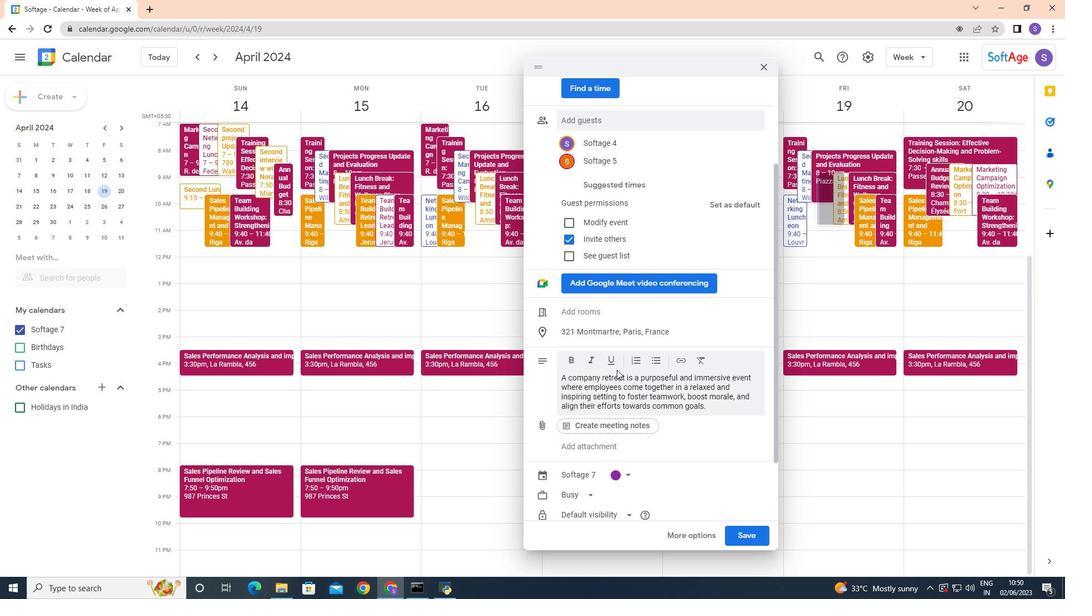 
Action: Mouse scrolled (615, 362) with delta (0, 0)
Screenshot: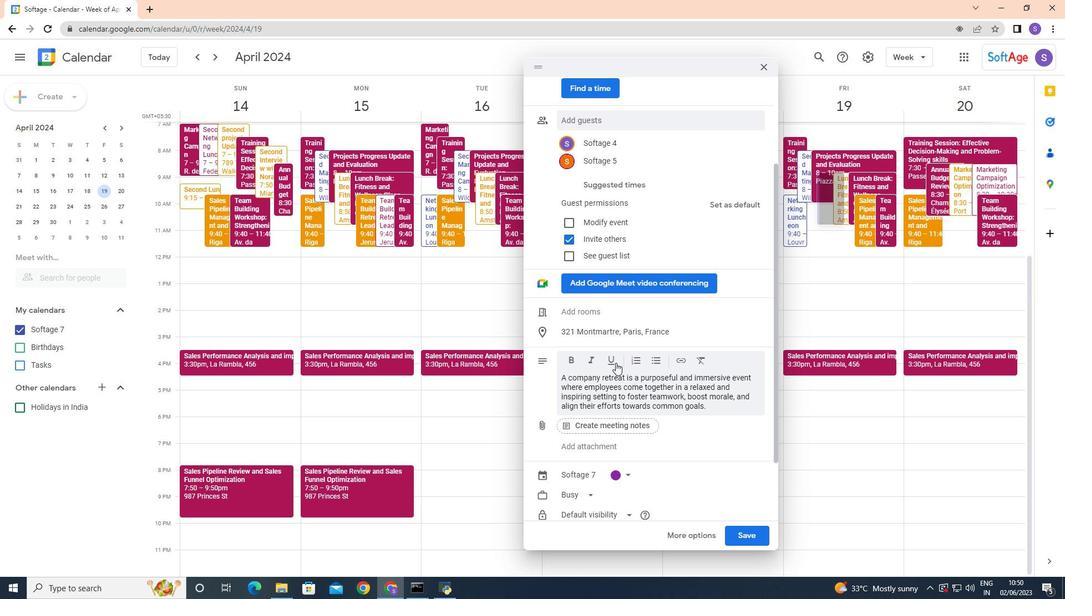
Action: Mouse moved to (591, 191)
Screenshot: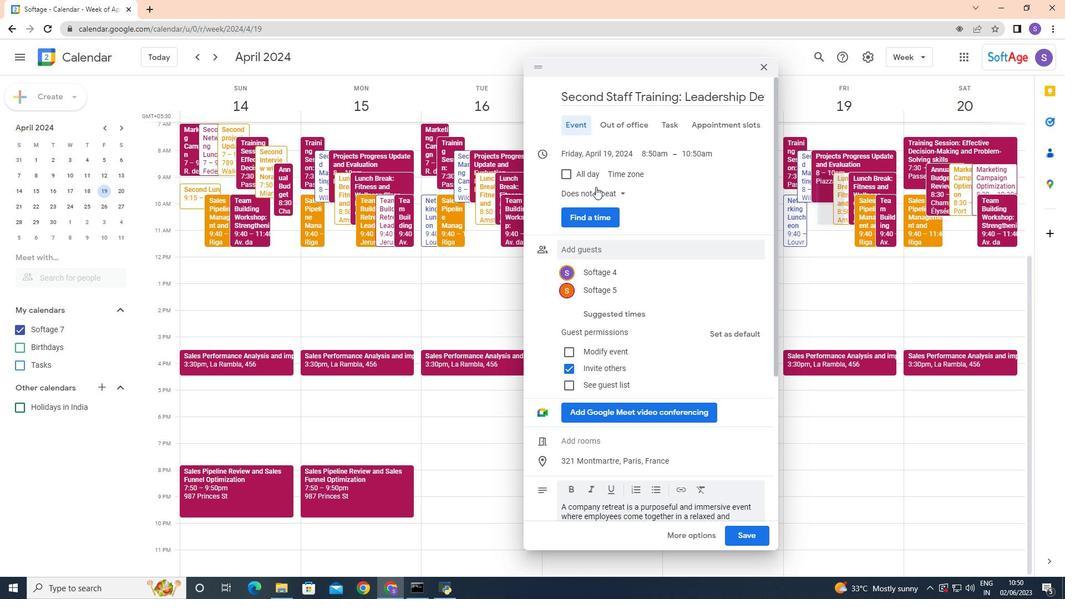 
Action: Mouse pressed left at (591, 191)
Screenshot: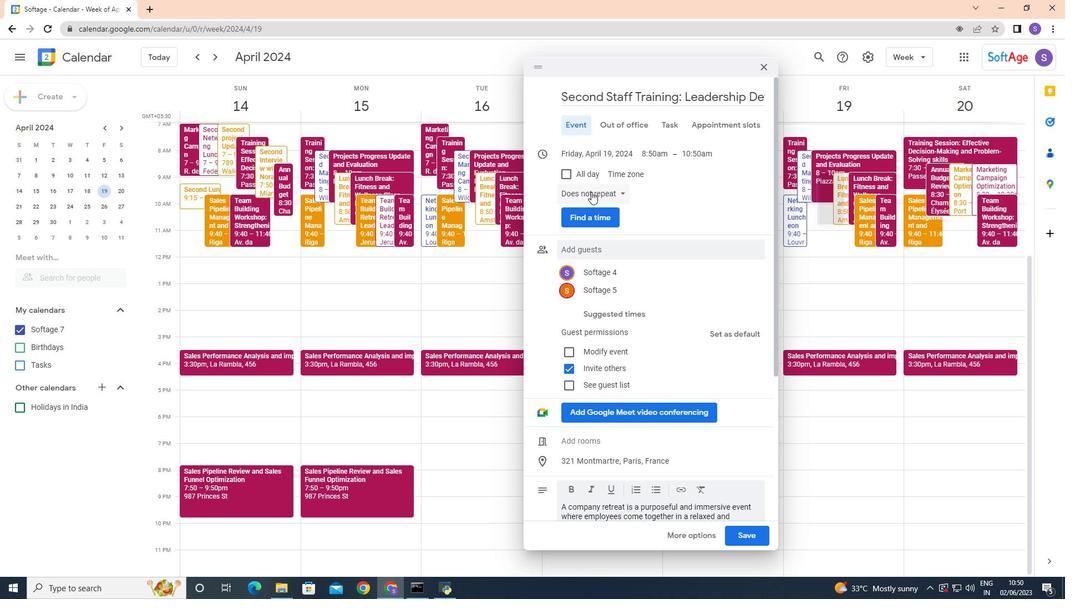 
Action: Mouse moved to (599, 218)
Screenshot: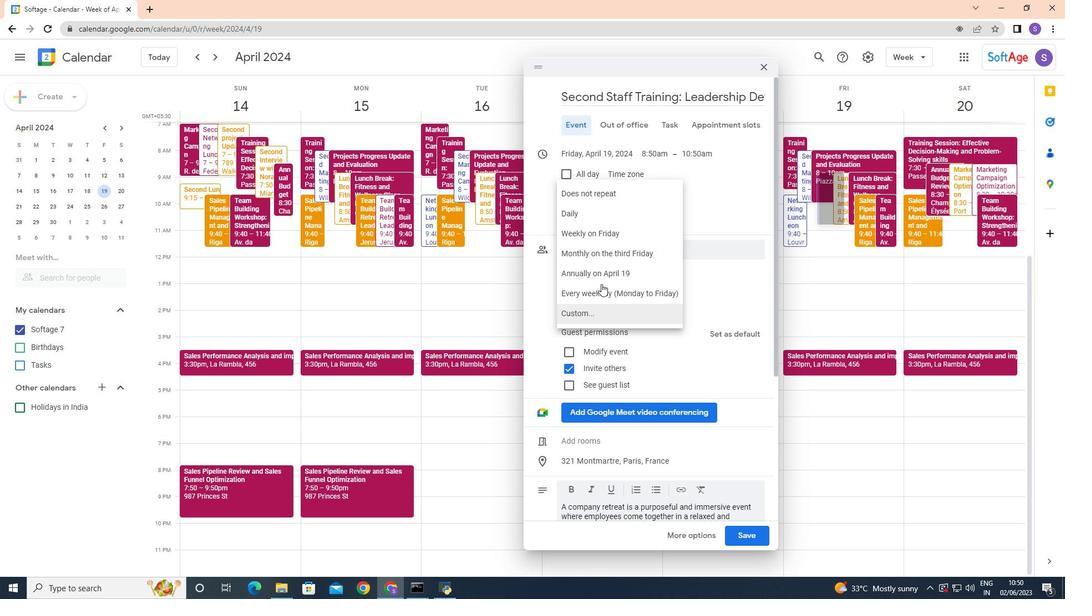 
Action: Mouse pressed left at (599, 218)
Screenshot: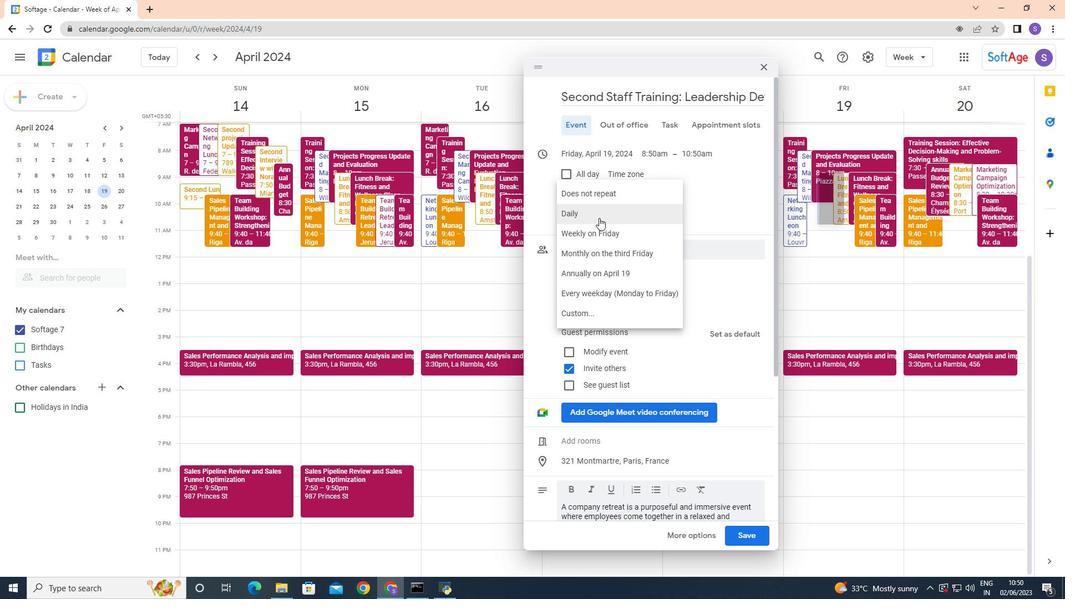 
Action: Mouse moved to (743, 534)
Screenshot: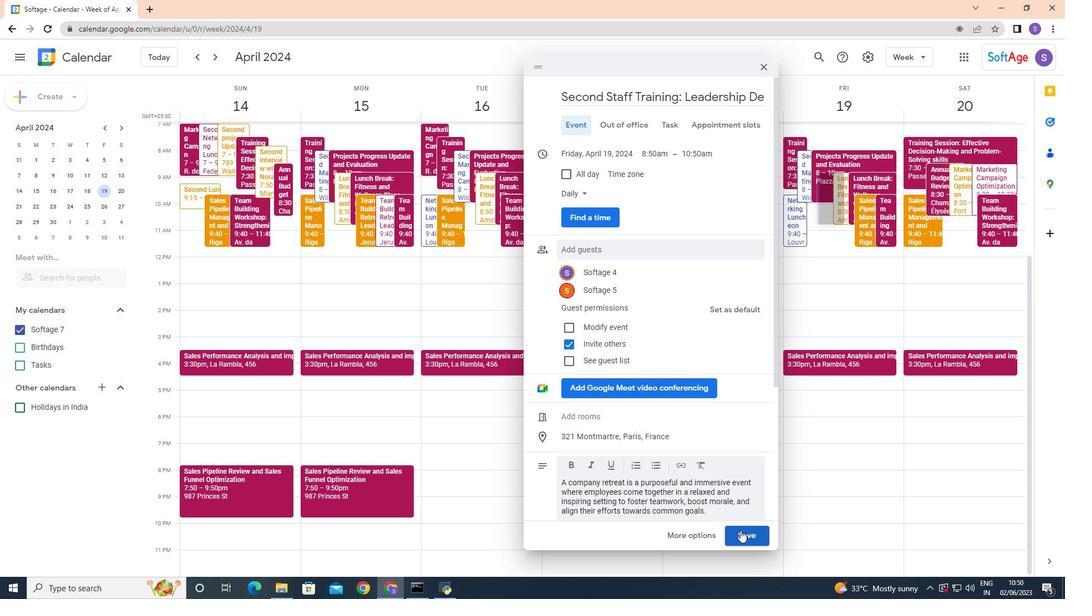
Action: Mouse pressed left at (743, 534)
Screenshot: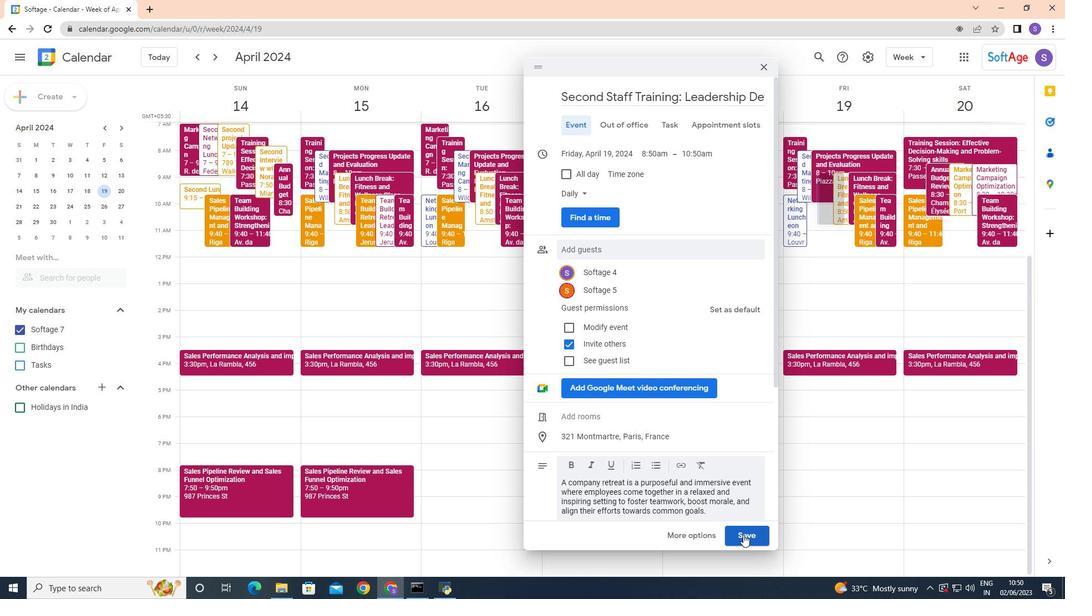 
Action: Mouse moved to (638, 336)
Screenshot: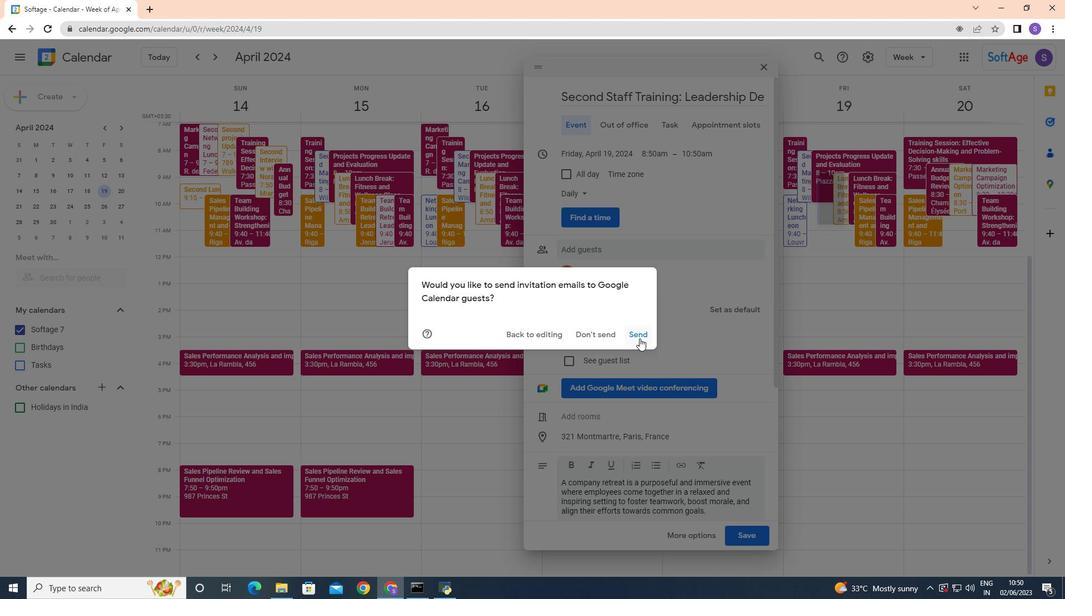 
